 Task: Look for space in Izumi, Japan from 21st June, 2023 to 29th June, 2023 for 4 adults in price range Rs.7000 to Rs.12000. Place can be entire place with 2 bedrooms having 2 beds and 2 bathrooms. Property type can be house, flat, guest house. Booking option can be shelf check-in. Required host language is English.
Action: Mouse moved to (589, 146)
Screenshot: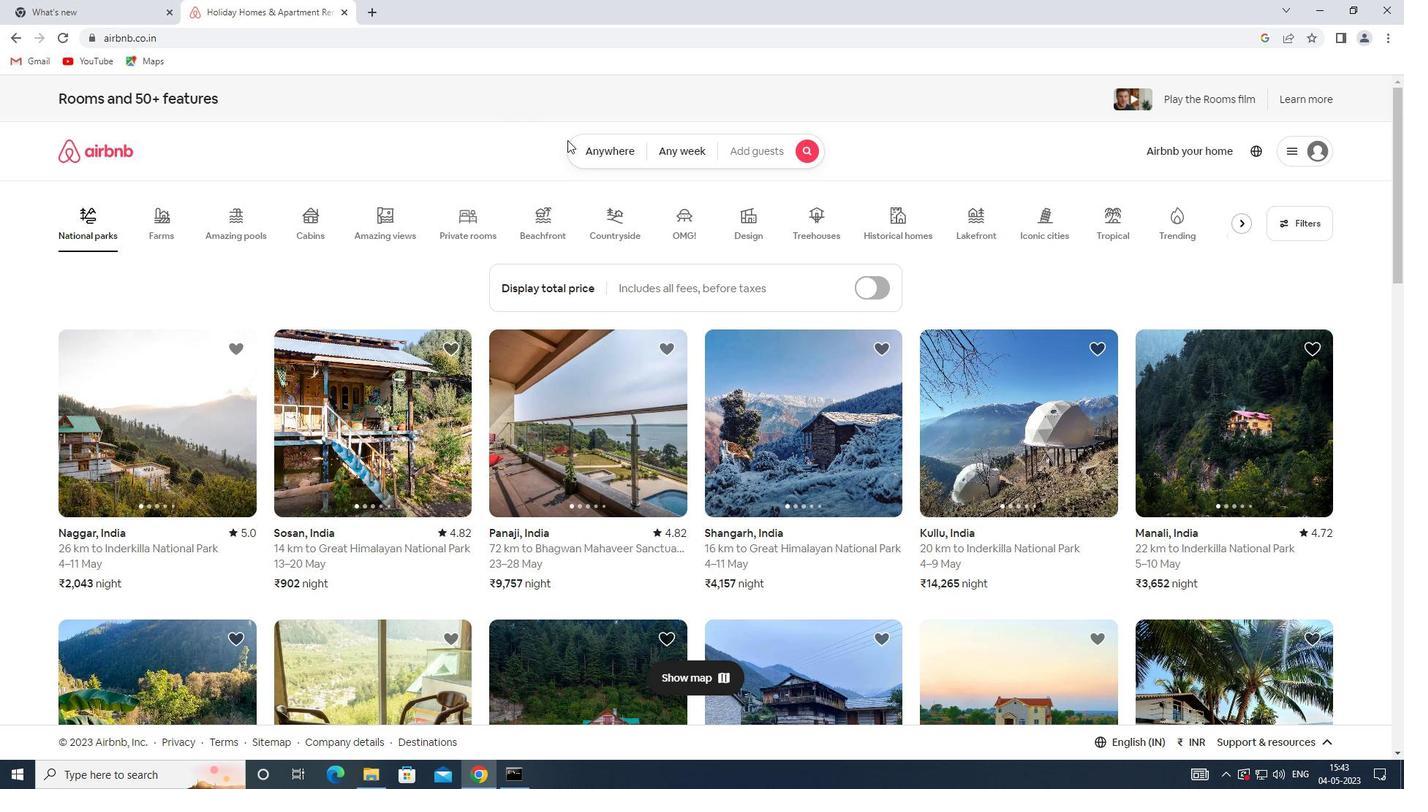 
Action: Mouse pressed left at (589, 146)
Screenshot: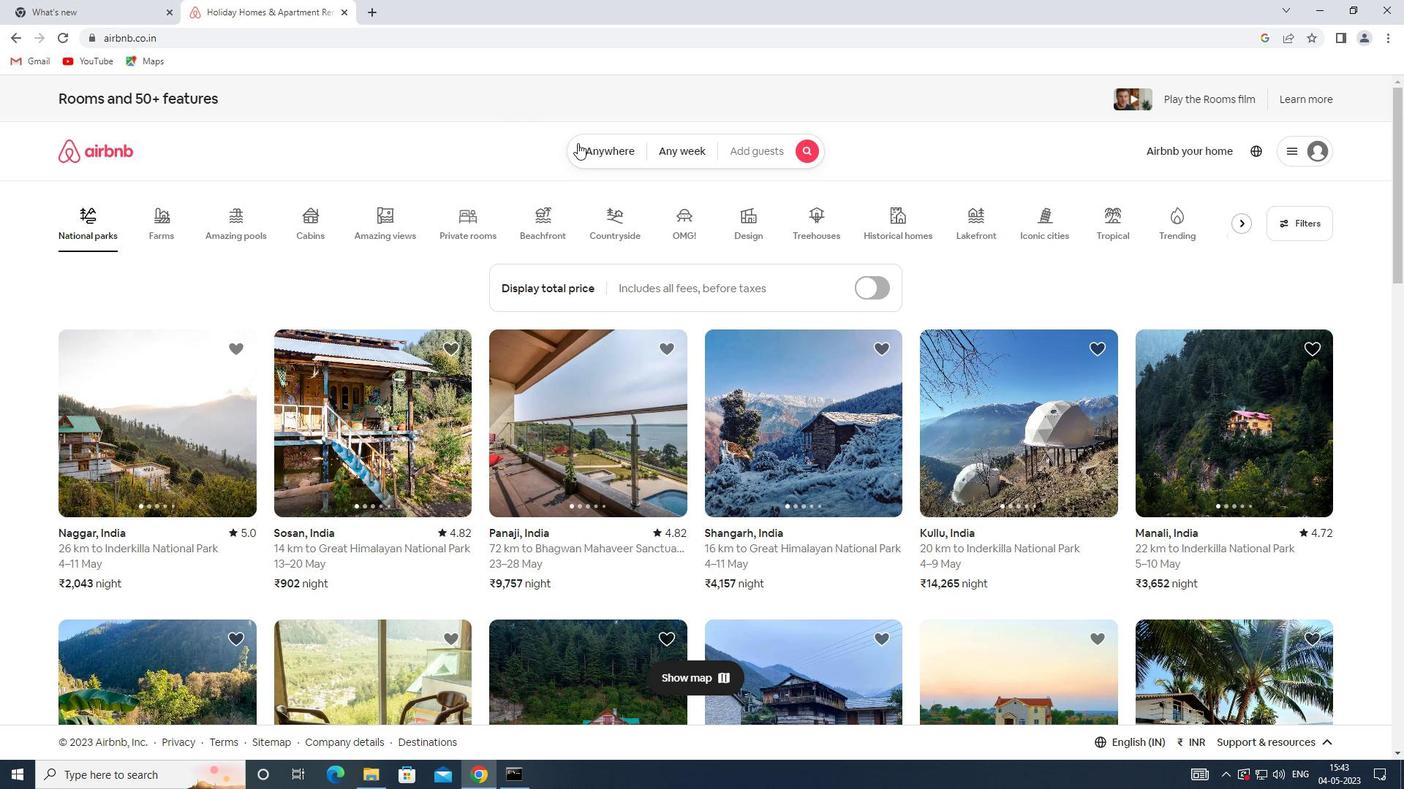 
Action: Key pressed <Key.shift><Key.shift><Key.shift>IZUMI,<Key.shift><Key.shift><Key.shift><Key.shift><Key.shift><Key.shift><Key.shift><Key.shift>JAPAN
Screenshot: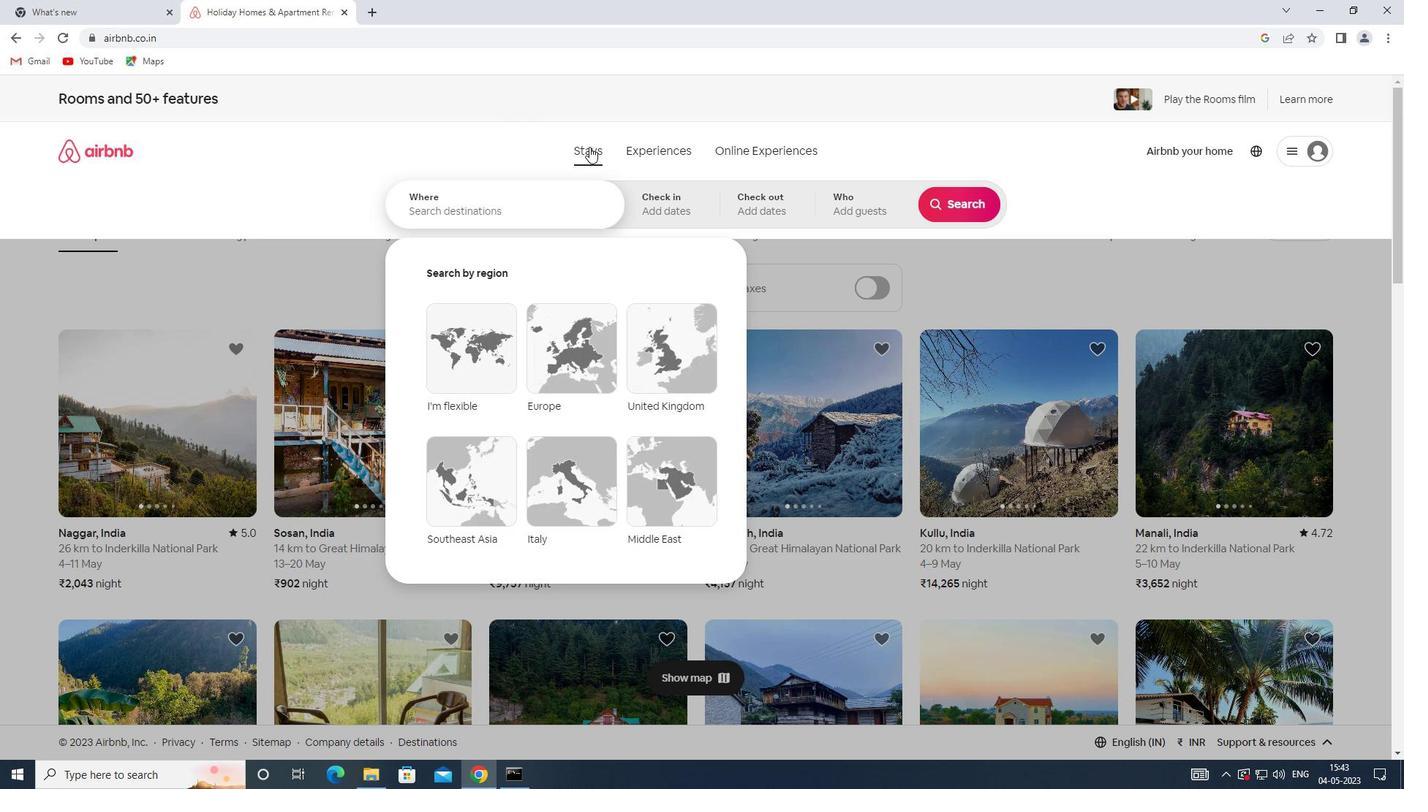 
Action: Mouse moved to (674, 209)
Screenshot: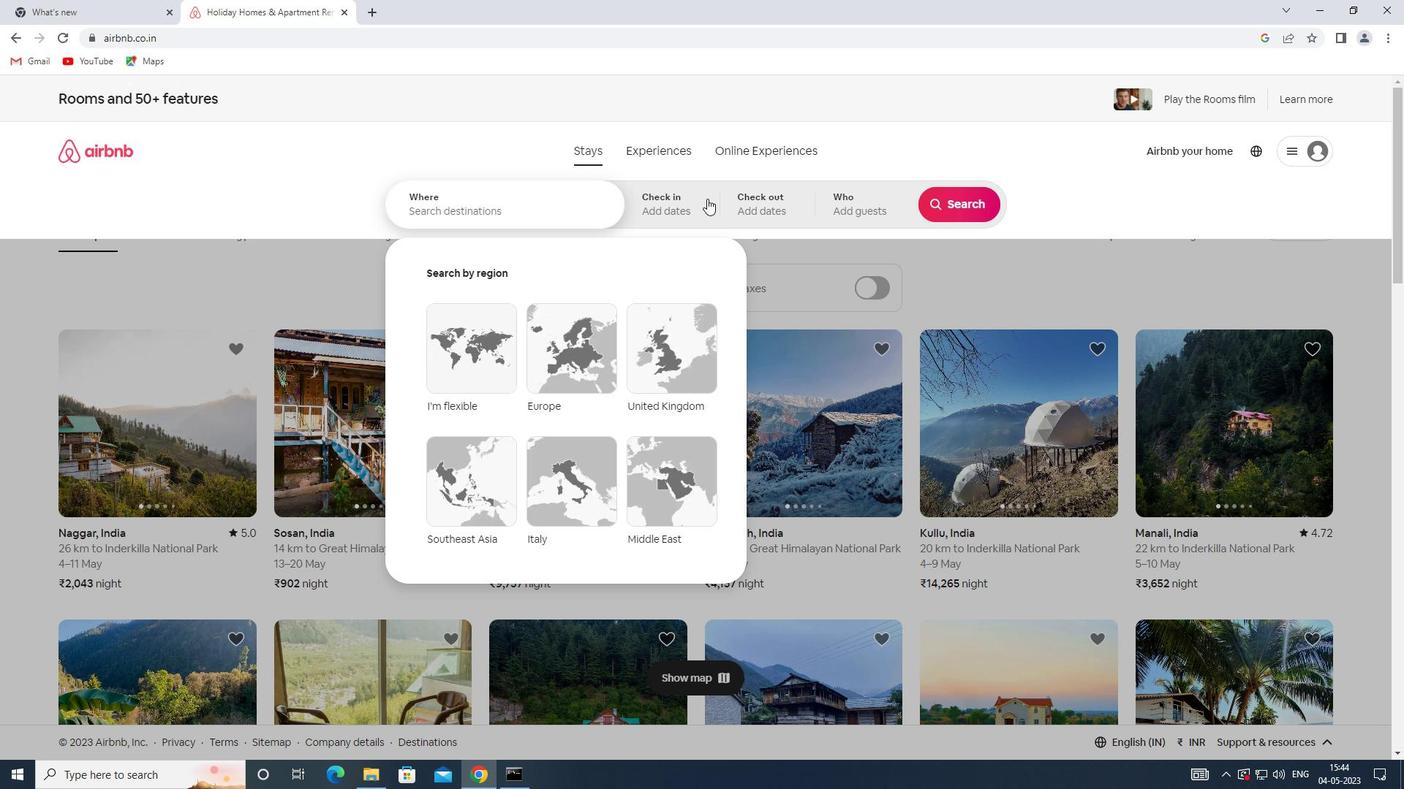 
Action: Mouse pressed left at (674, 209)
Screenshot: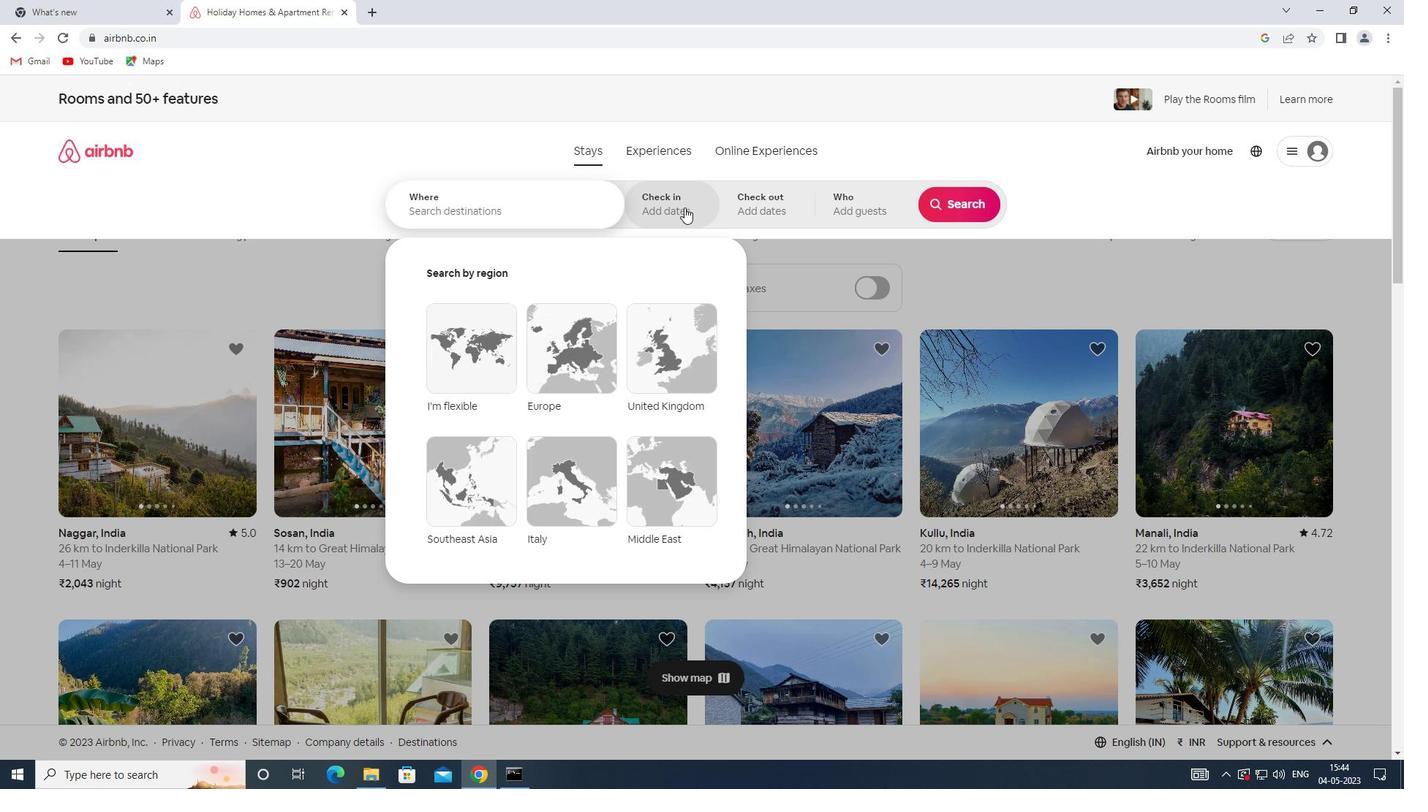 
Action: Mouse moved to (837, 487)
Screenshot: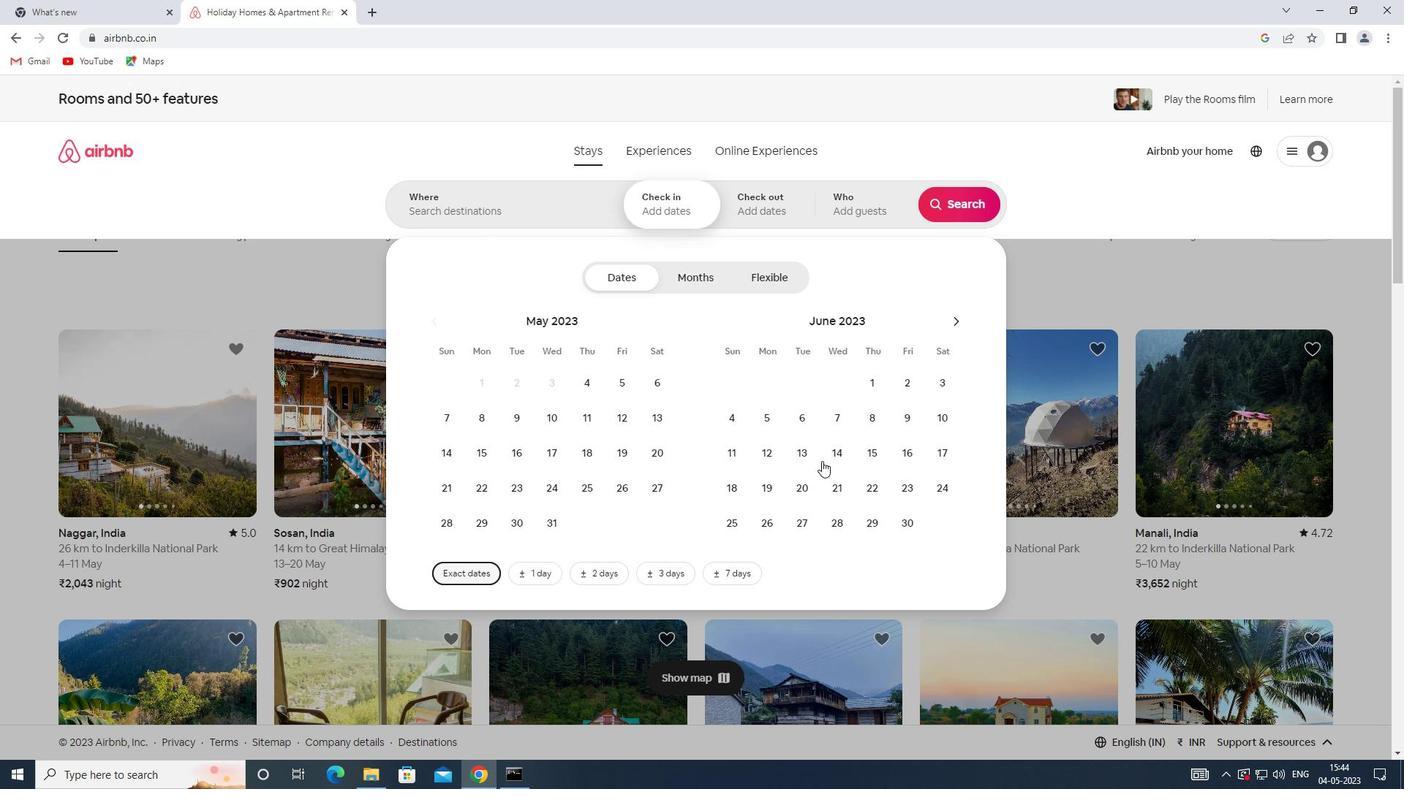 
Action: Mouse pressed left at (837, 487)
Screenshot: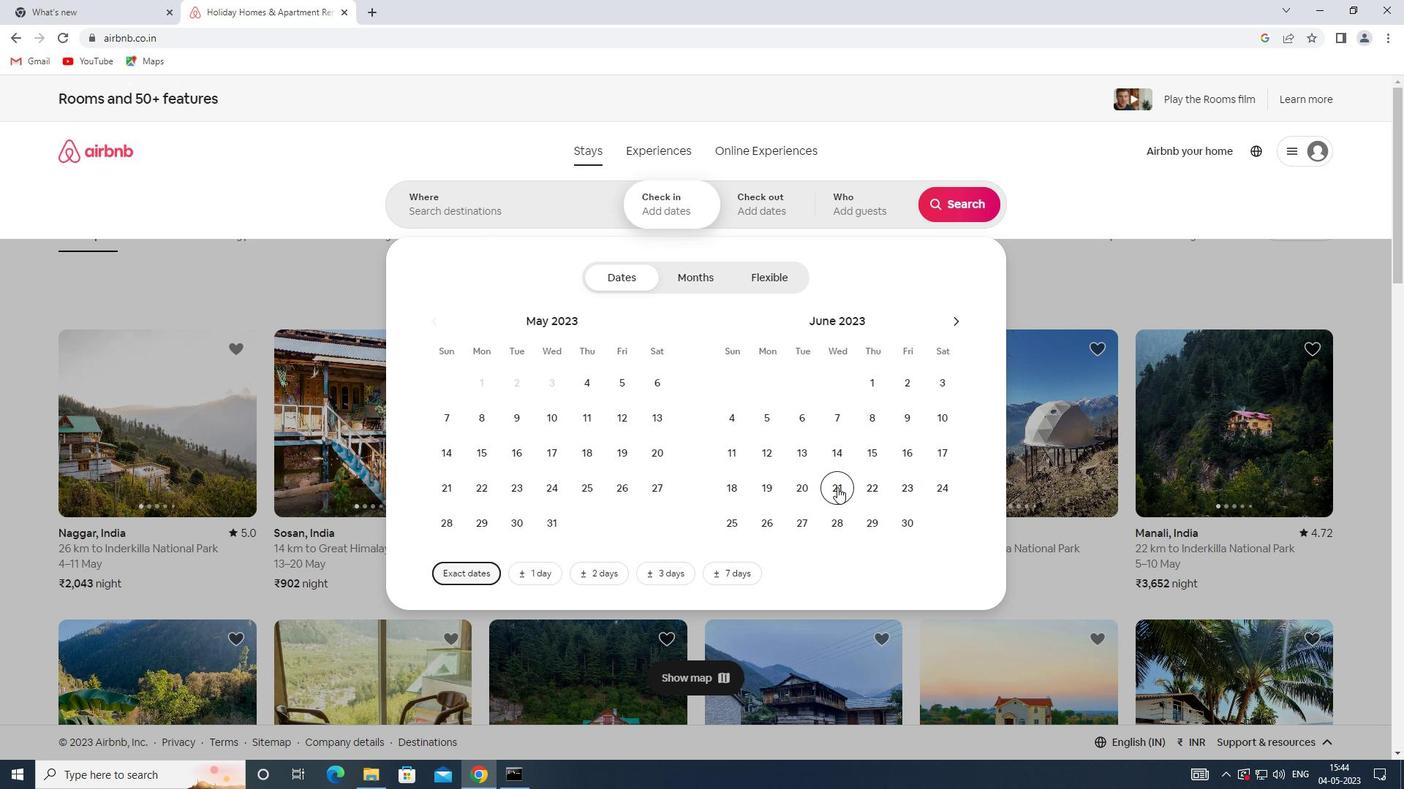 
Action: Mouse moved to (866, 519)
Screenshot: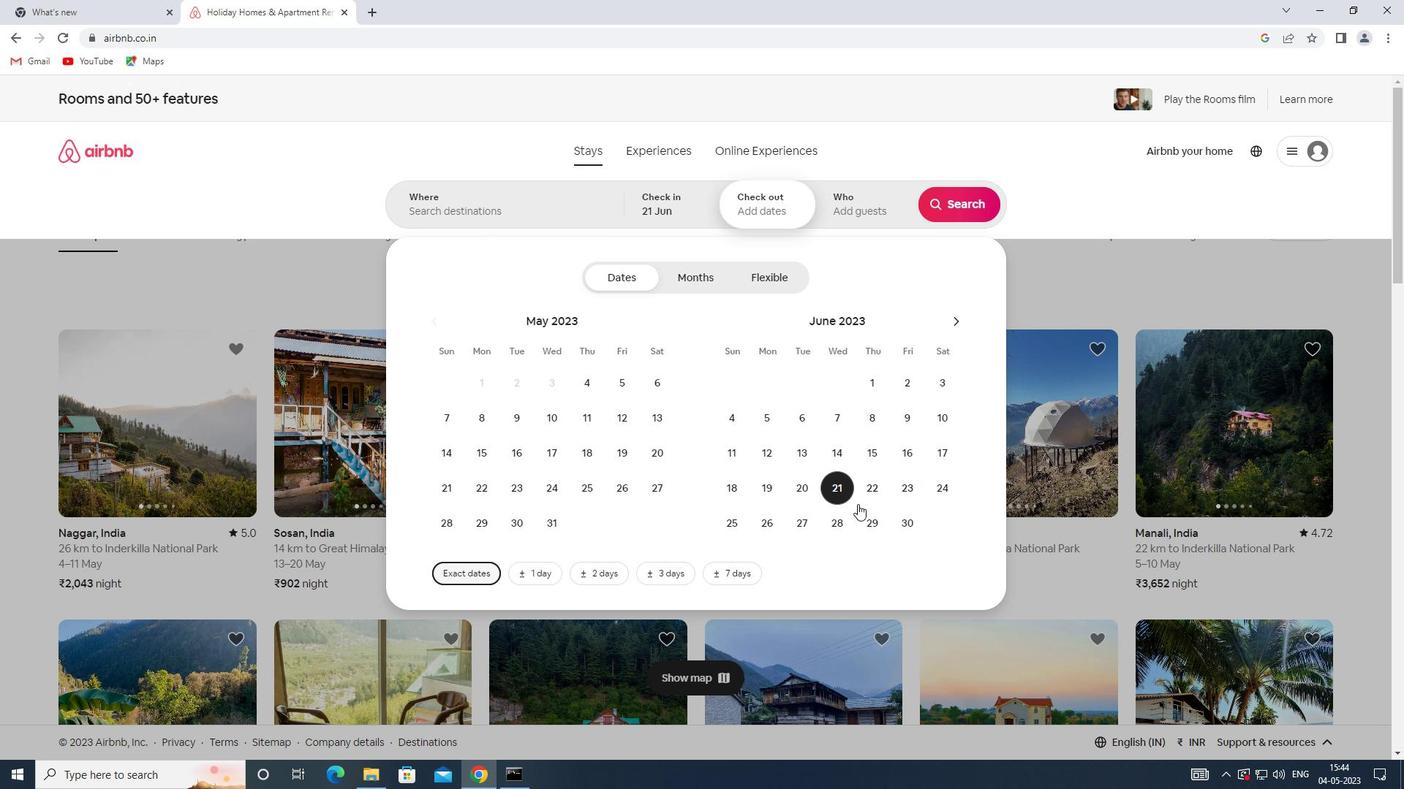 
Action: Mouse pressed left at (866, 519)
Screenshot: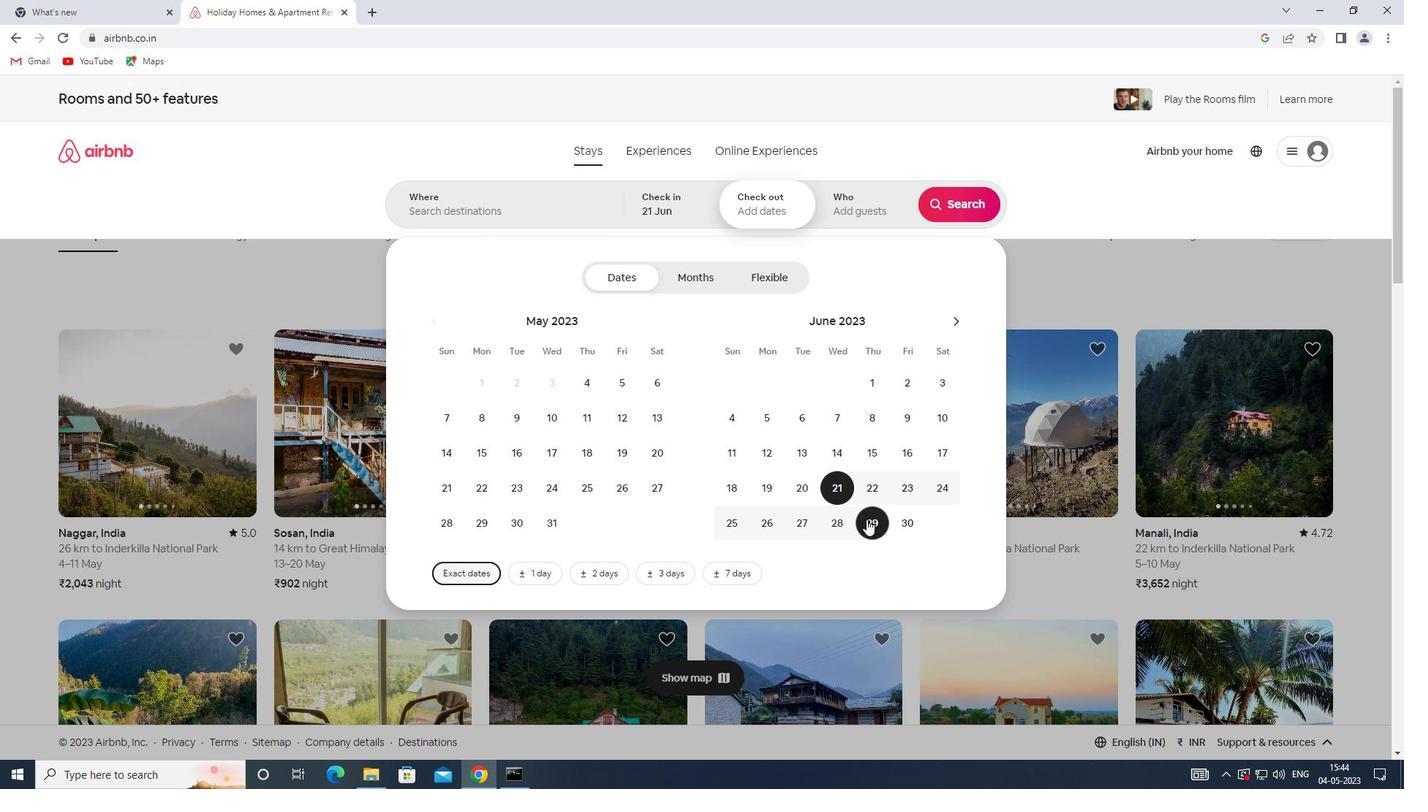 
Action: Mouse moved to (865, 190)
Screenshot: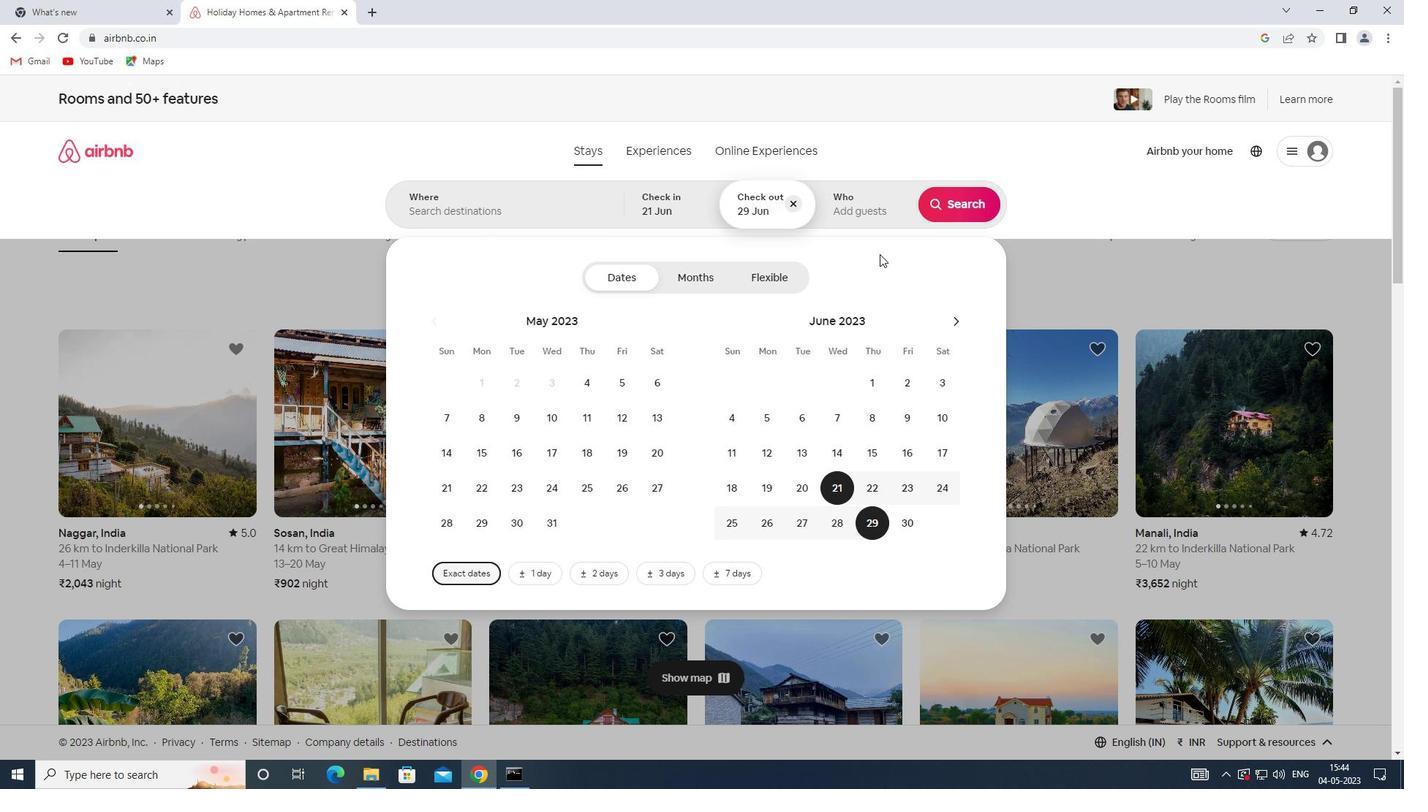 
Action: Mouse pressed left at (865, 190)
Screenshot: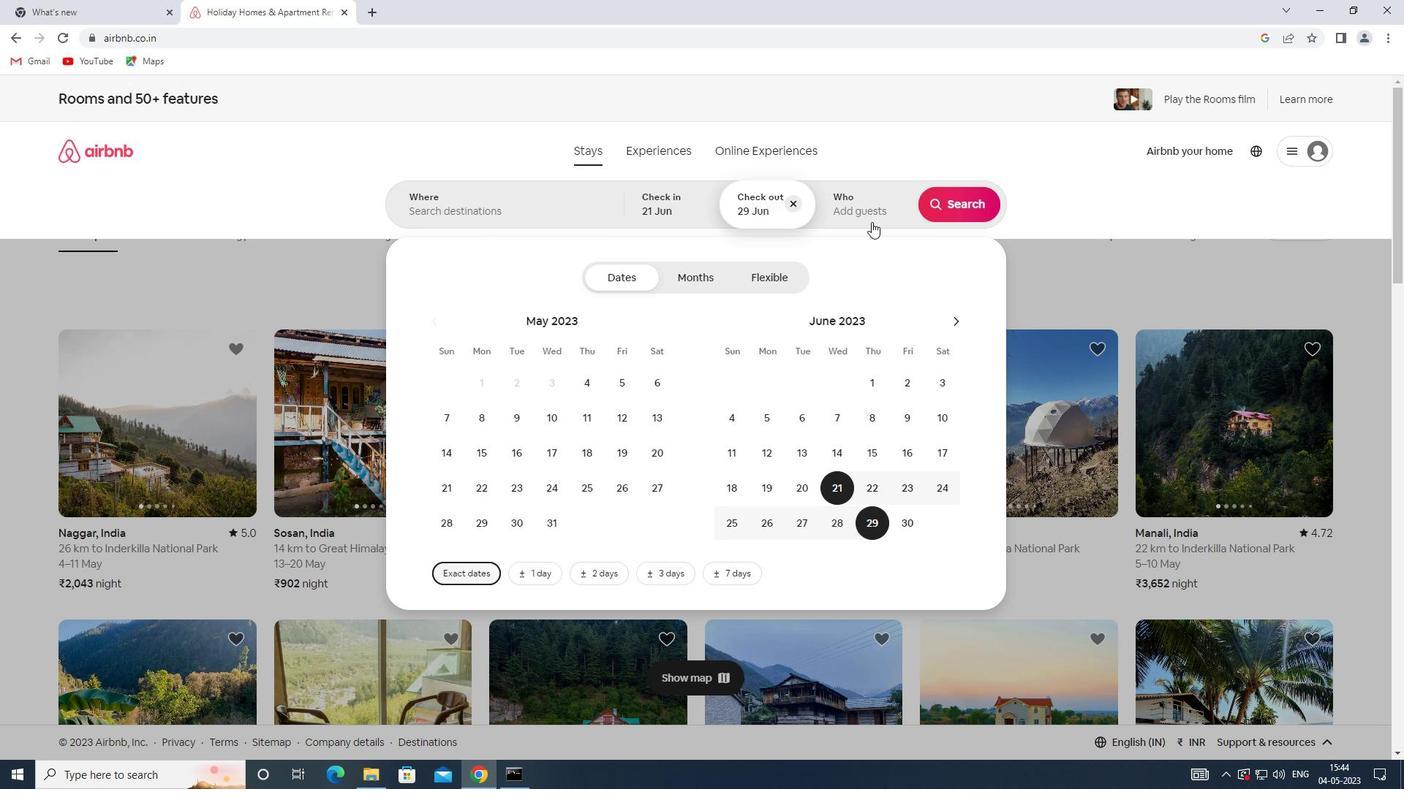 
Action: Mouse moved to (968, 283)
Screenshot: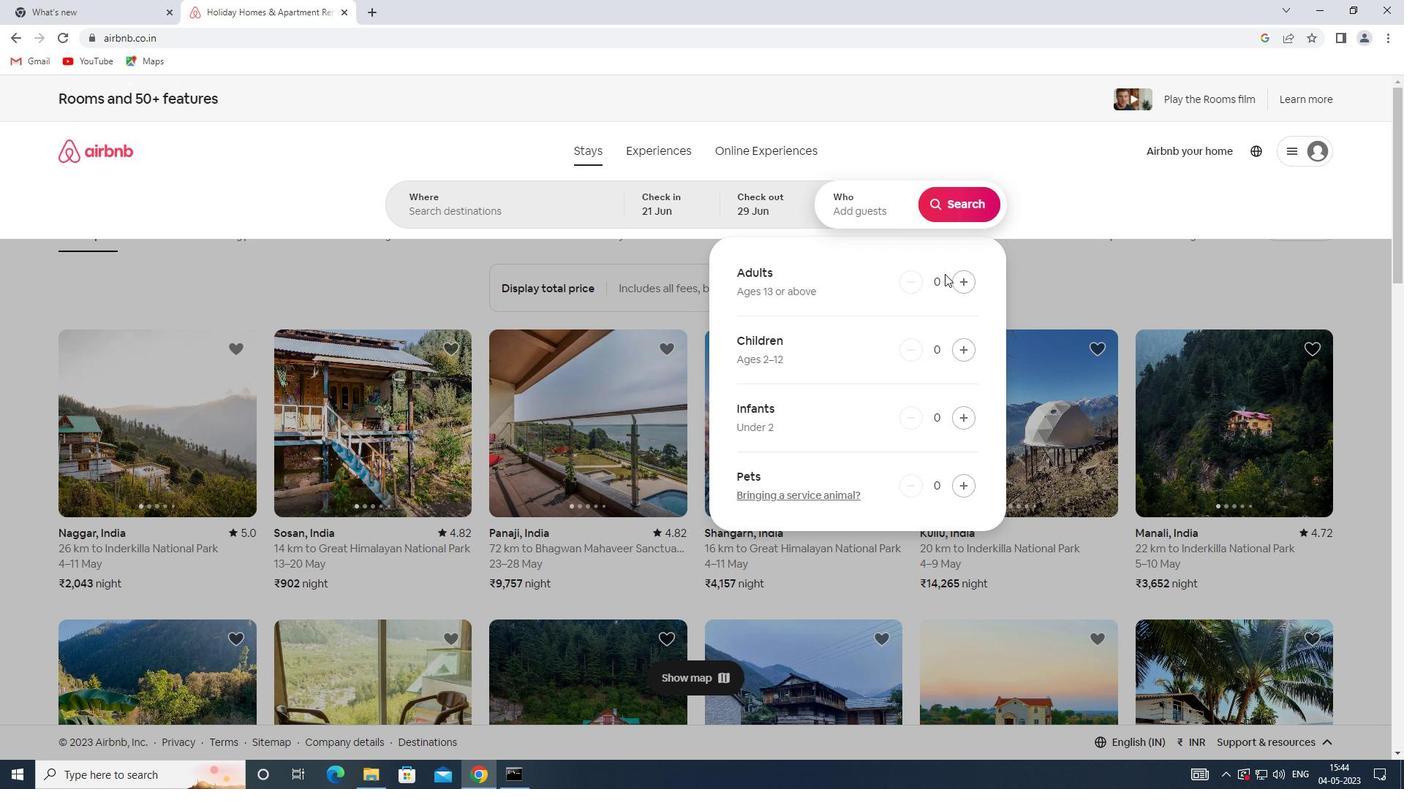 
Action: Mouse pressed left at (968, 283)
Screenshot: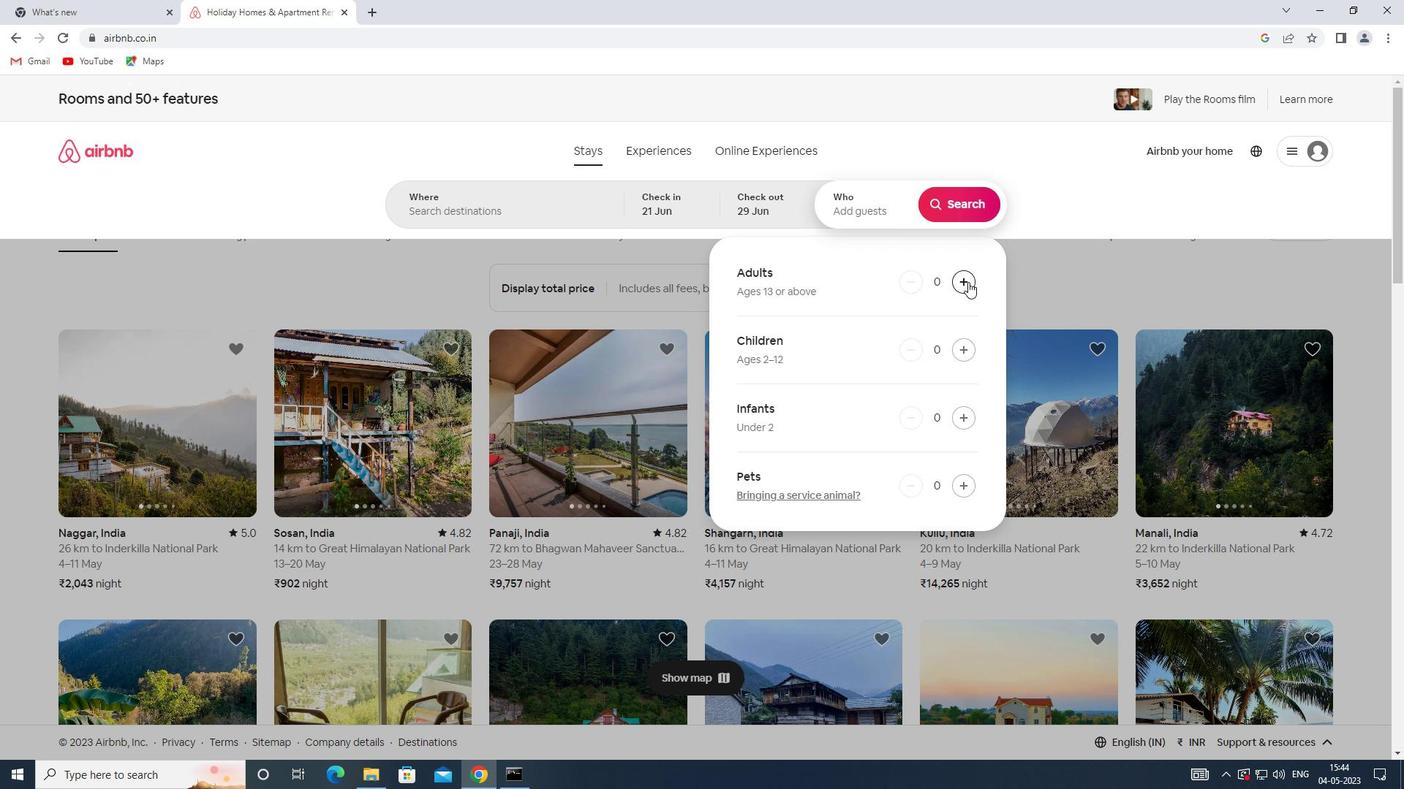 
Action: Mouse pressed left at (968, 283)
Screenshot: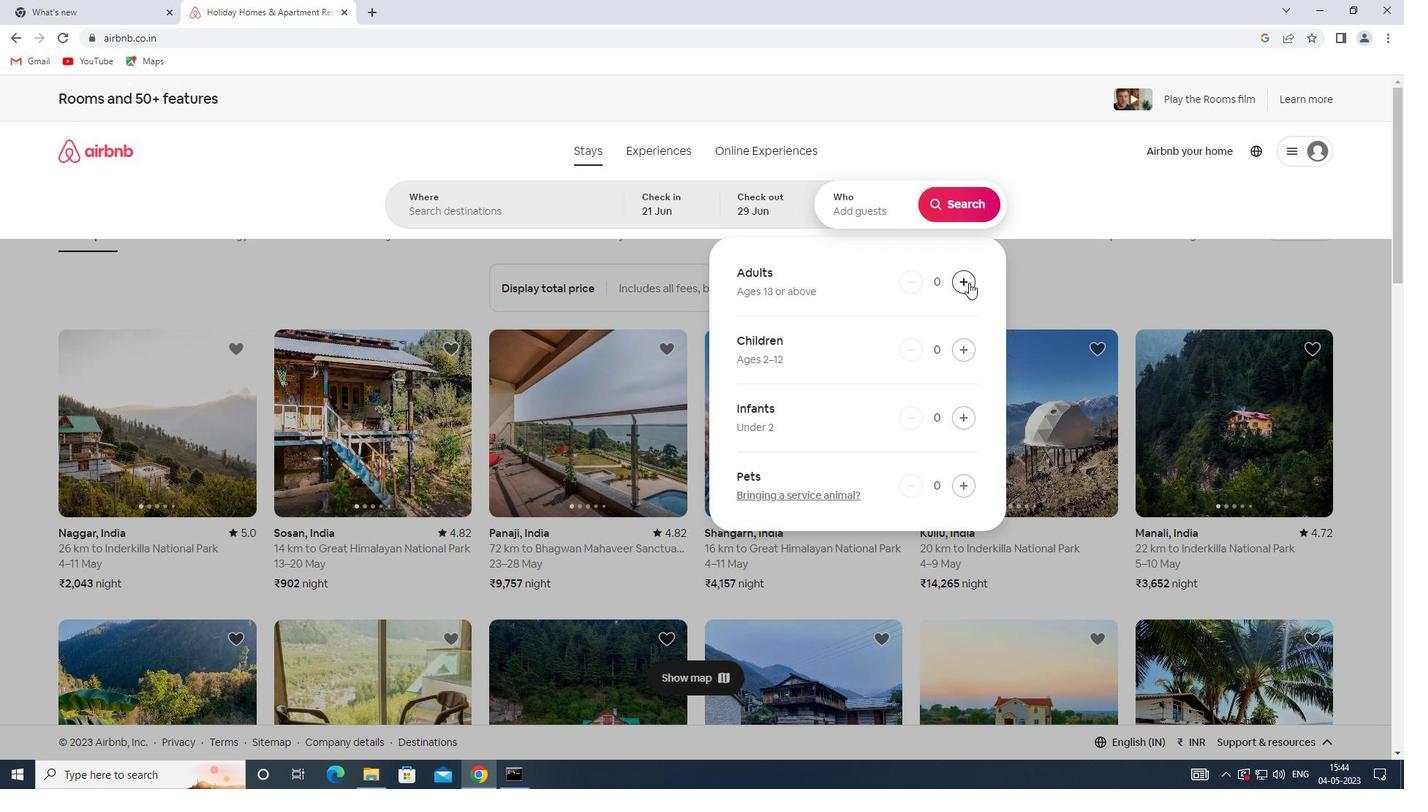 
Action: Mouse pressed left at (968, 283)
Screenshot: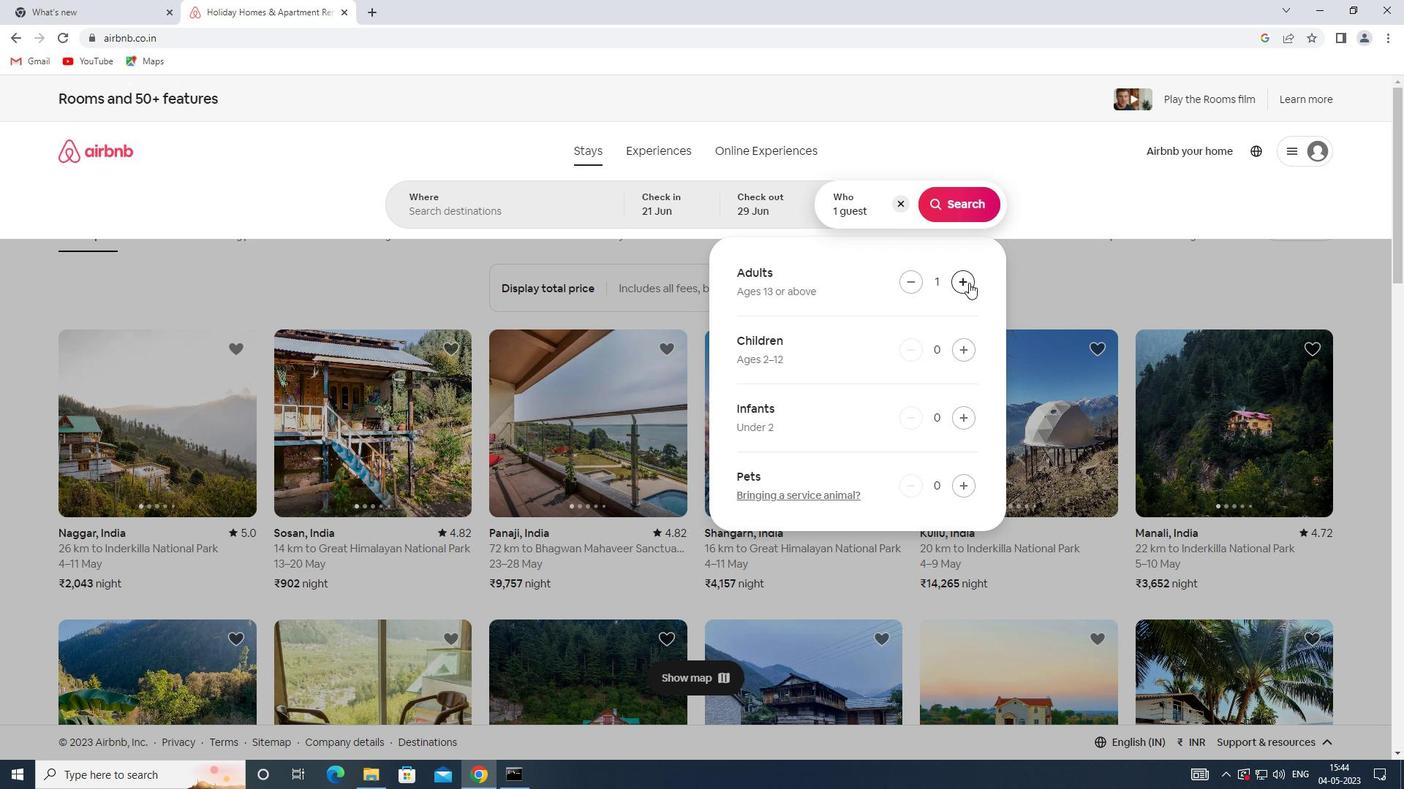 
Action: Mouse pressed left at (968, 283)
Screenshot: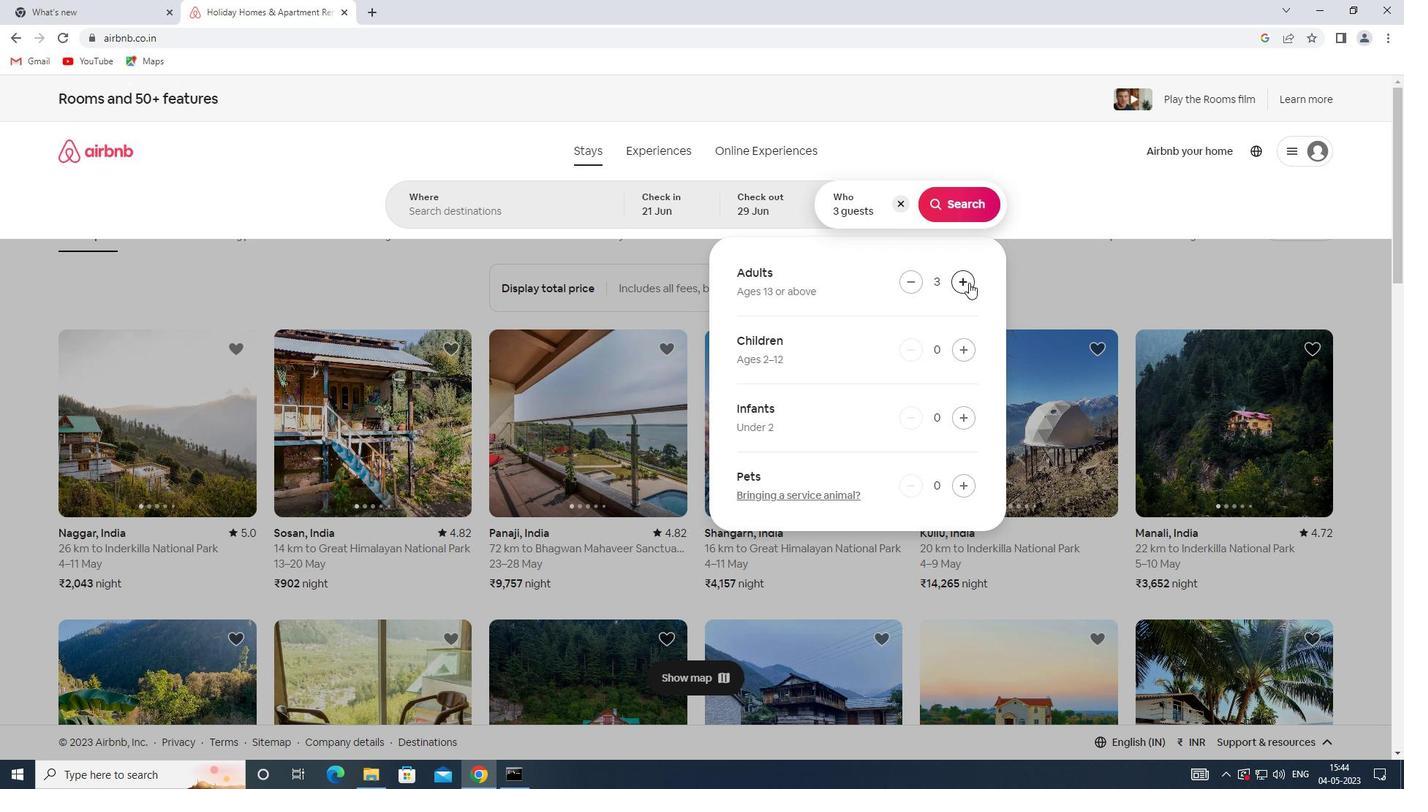 
Action: Mouse moved to (948, 209)
Screenshot: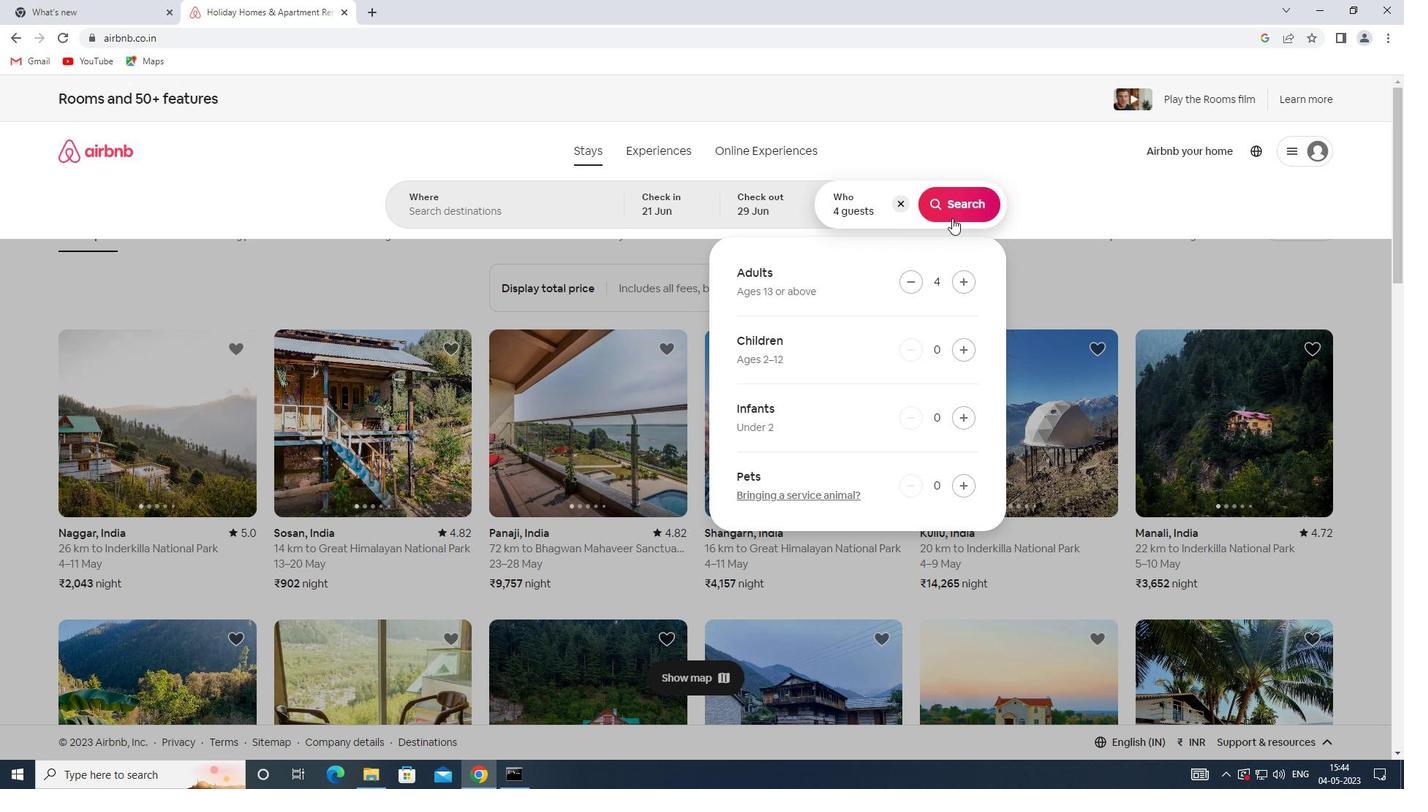 
Action: Mouse pressed left at (948, 209)
Screenshot: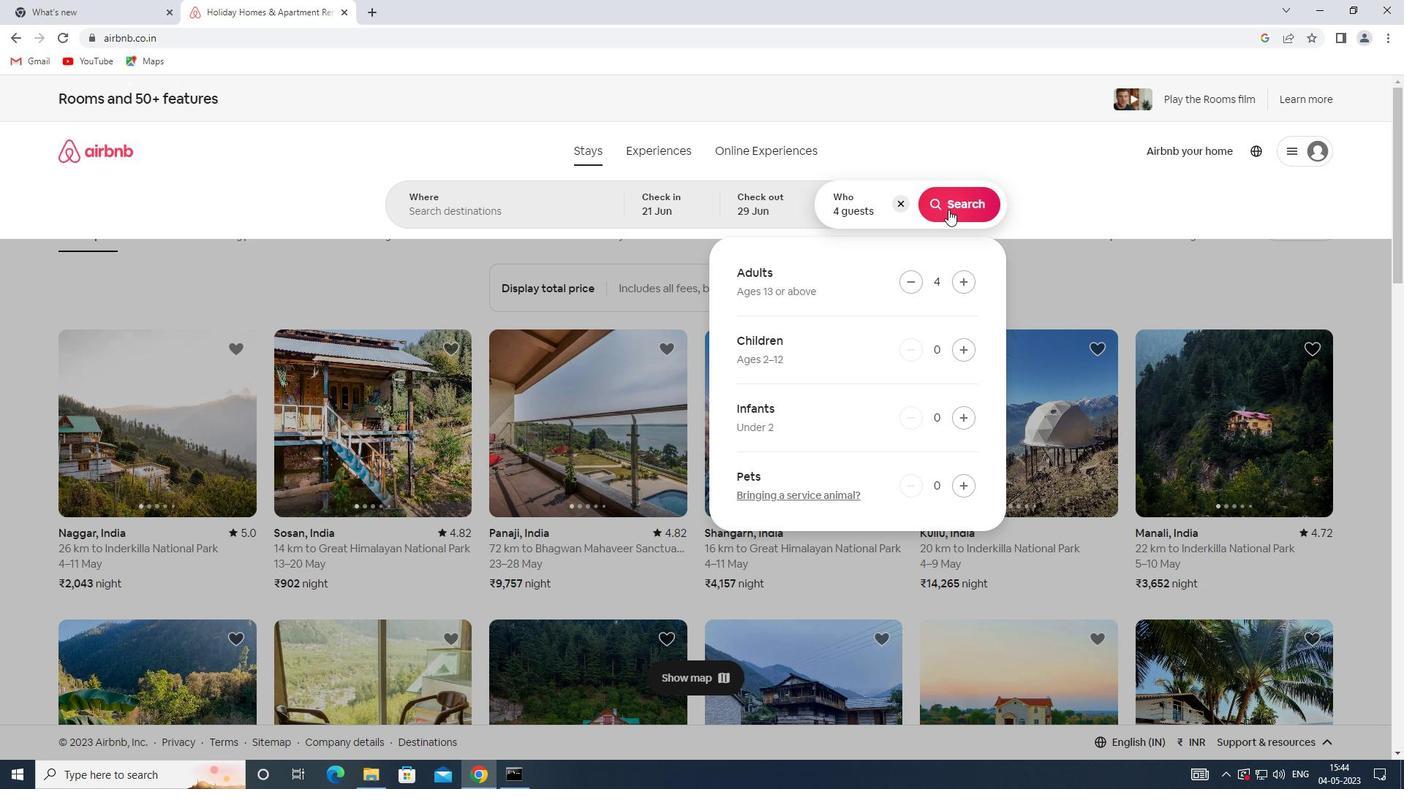
Action: Mouse moved to (1306, 222)
Screenshot: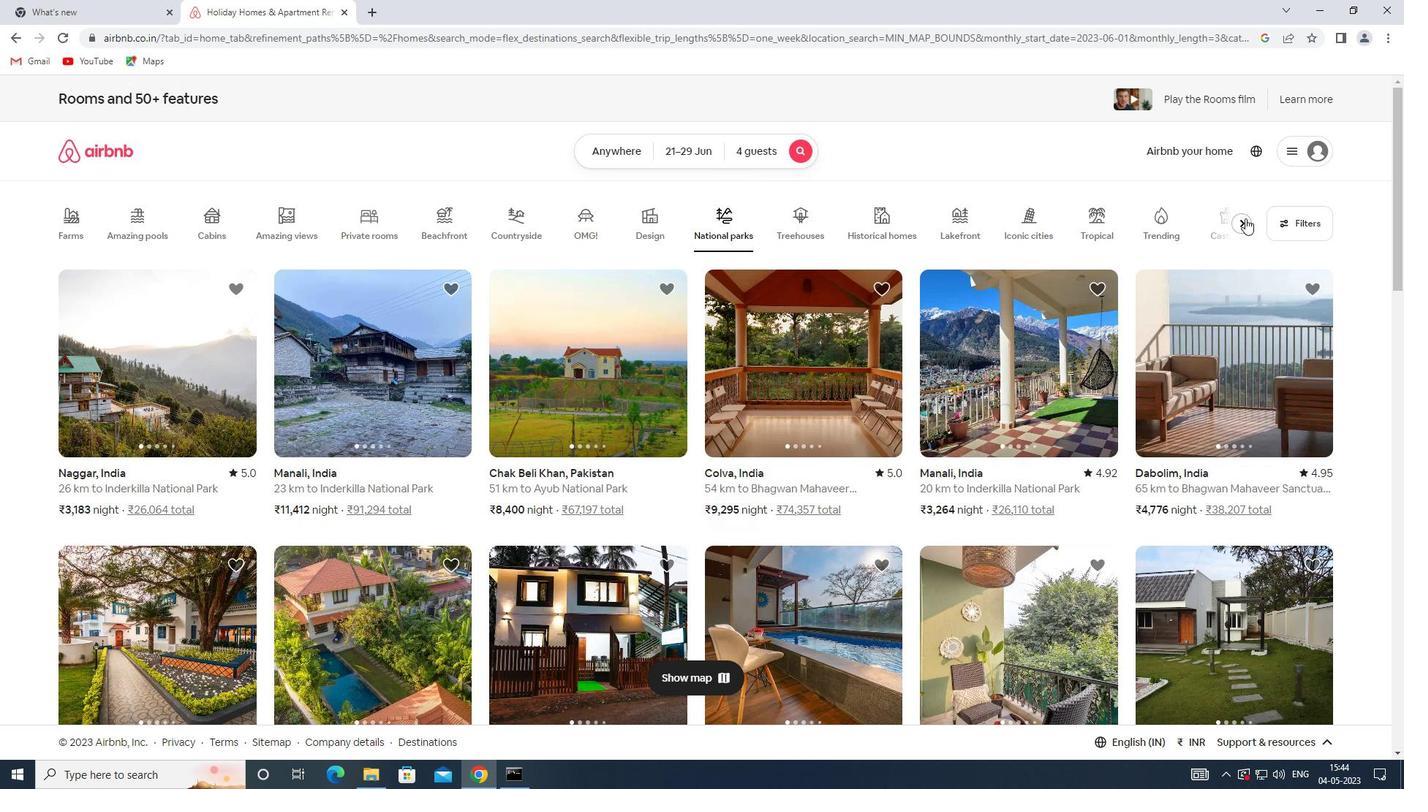 
Action: Mouse pressed left at (1306, 222)
Screenshot: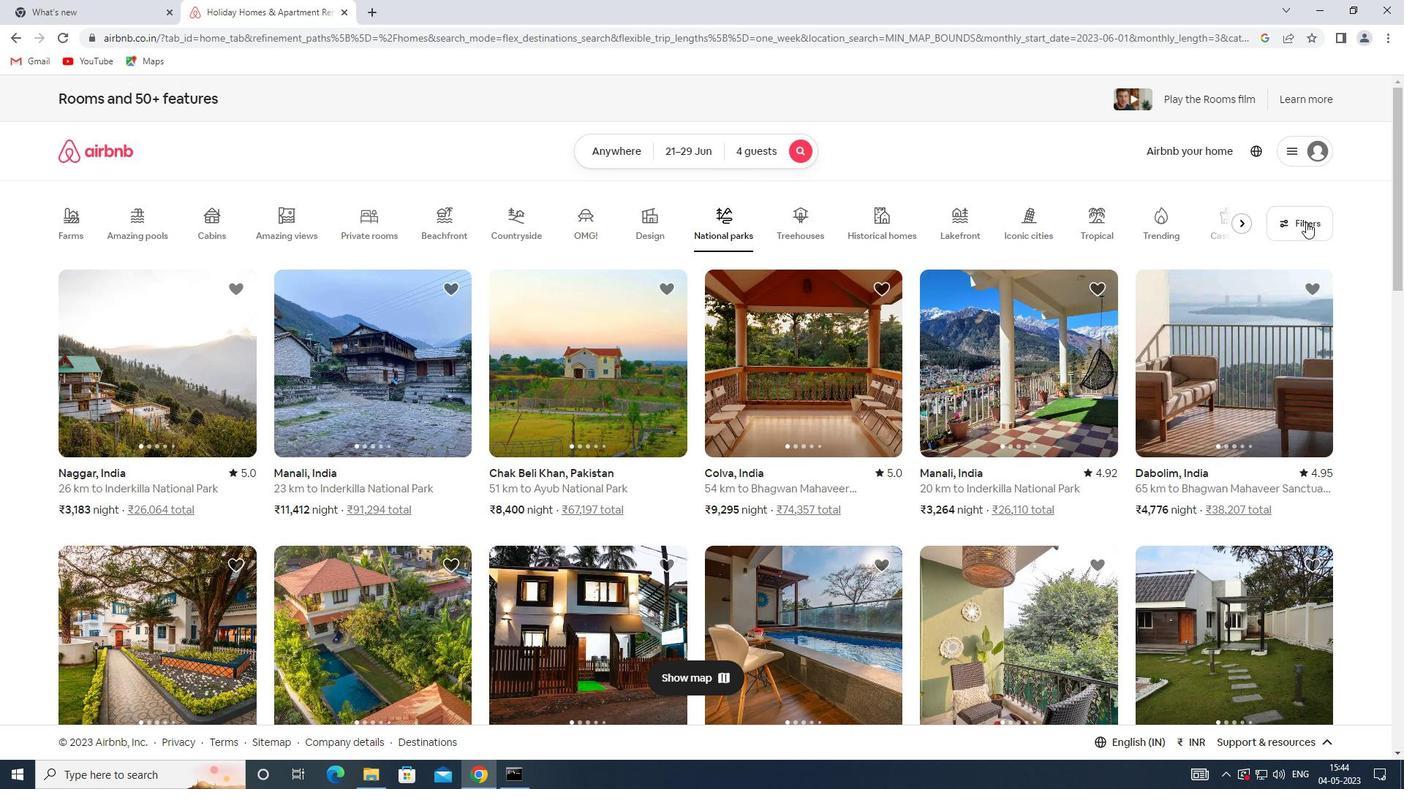
Action: Mouse moved to (518, 351)
Screenshot: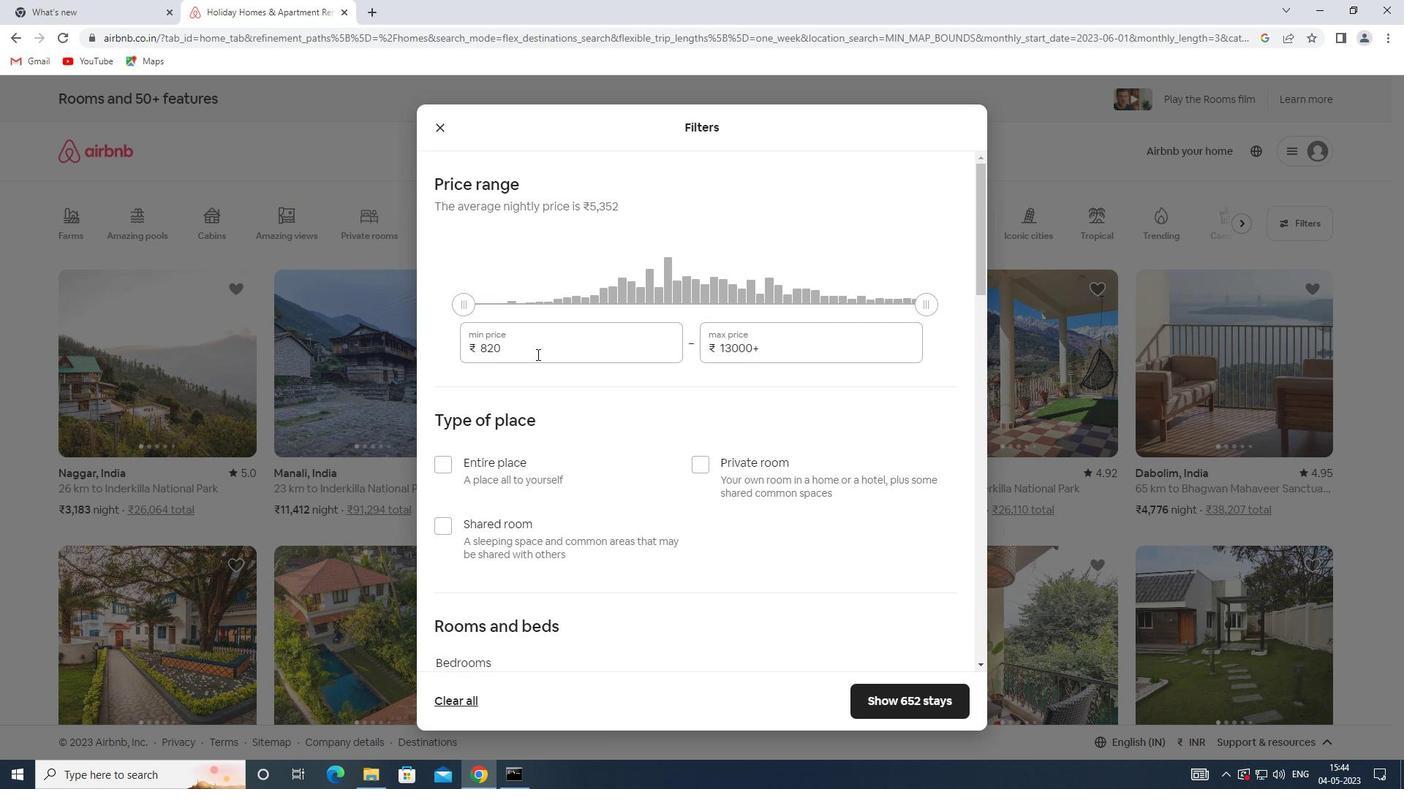 
Action: Mouse pressed left at (518, 351)
Screenshot: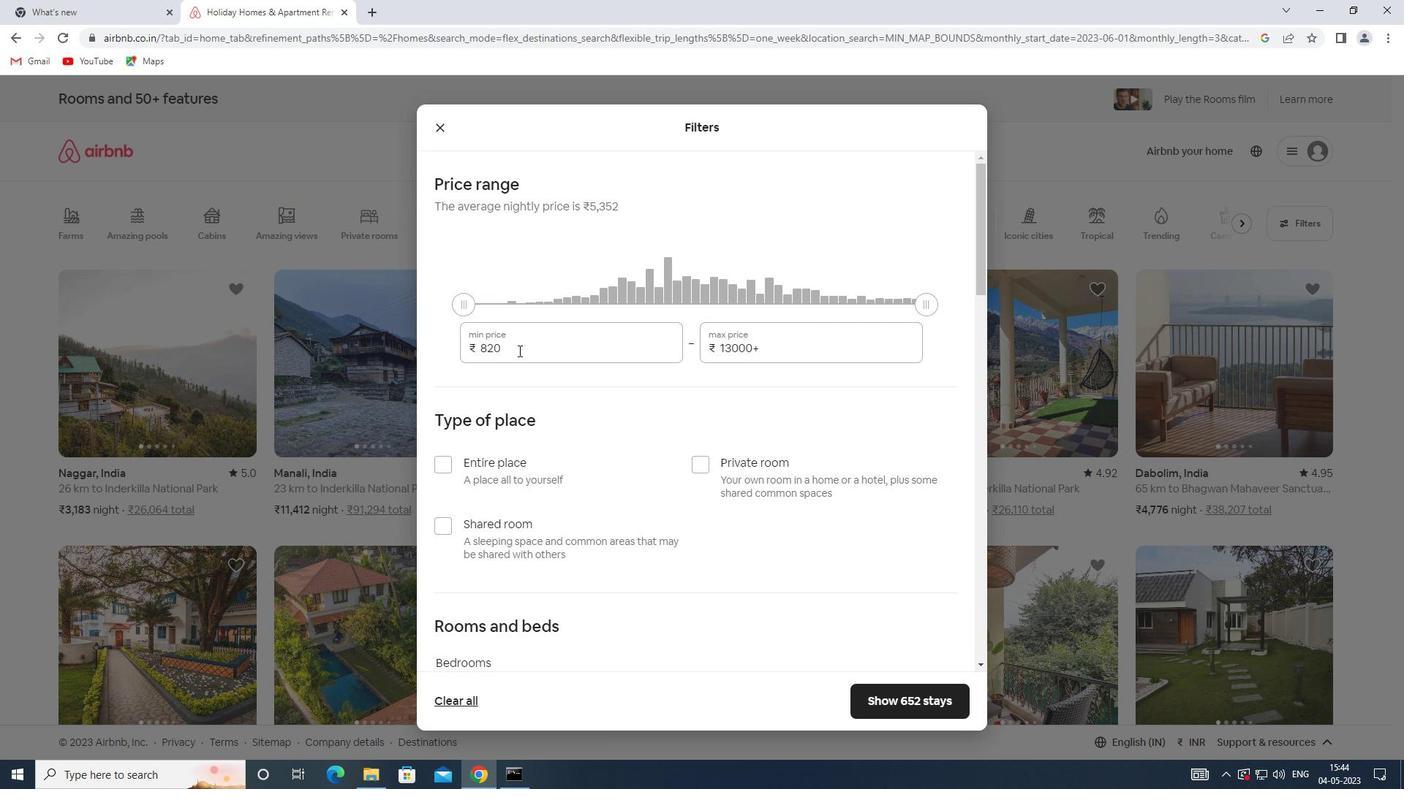
Action: Mouse moved to (429, 351)
Screenshot: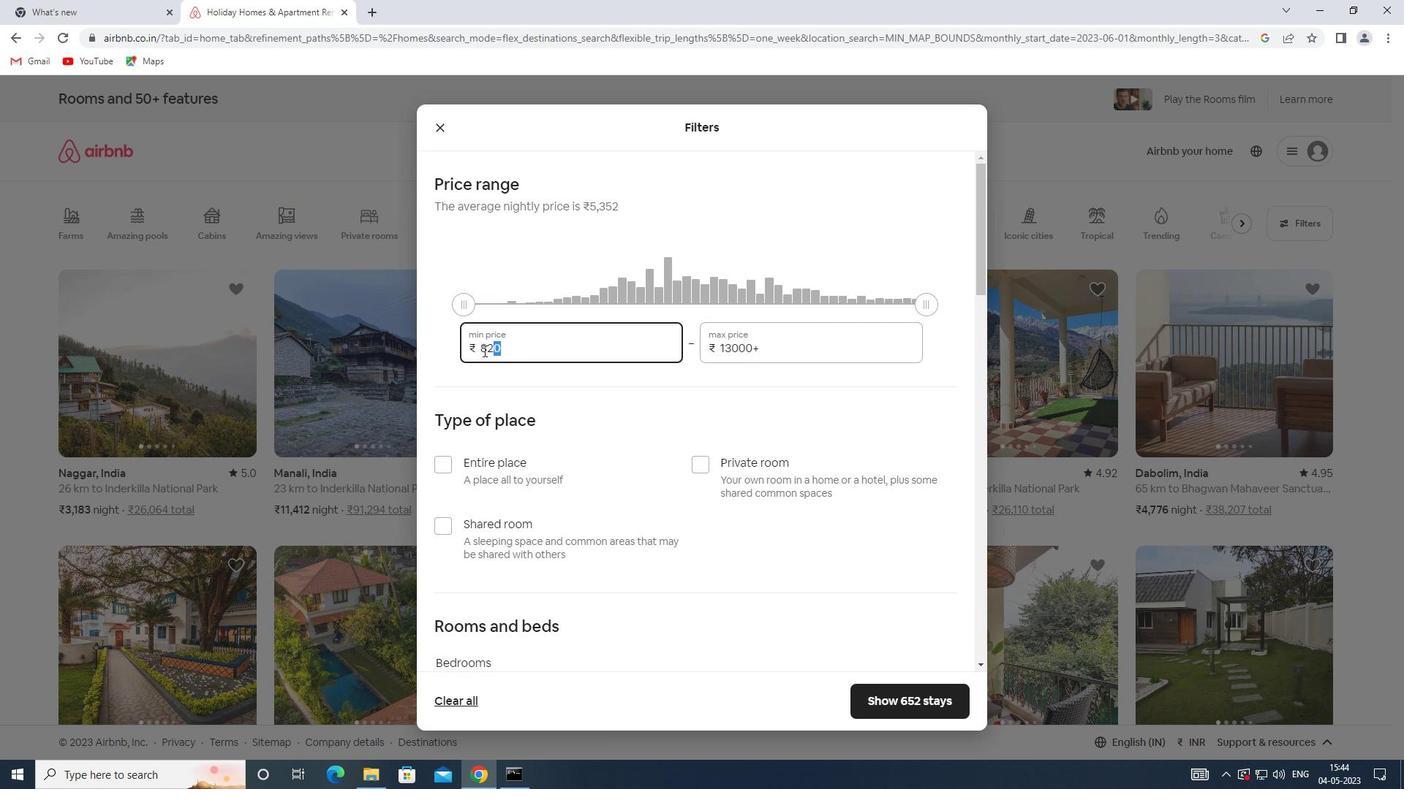 
Action: Key pressed 7000
Screenshot: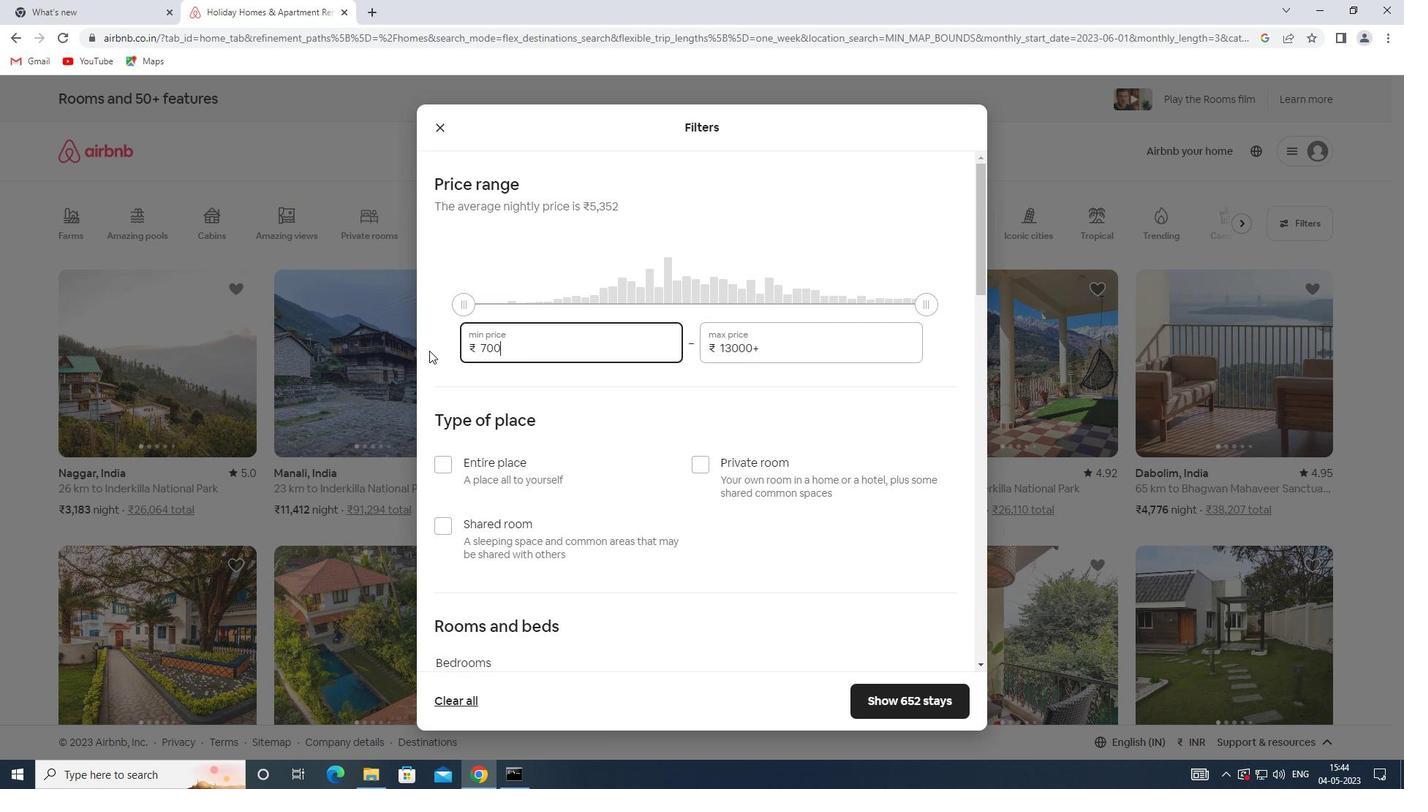 
Action: Mouse moved to (773, 351)
Screenshot: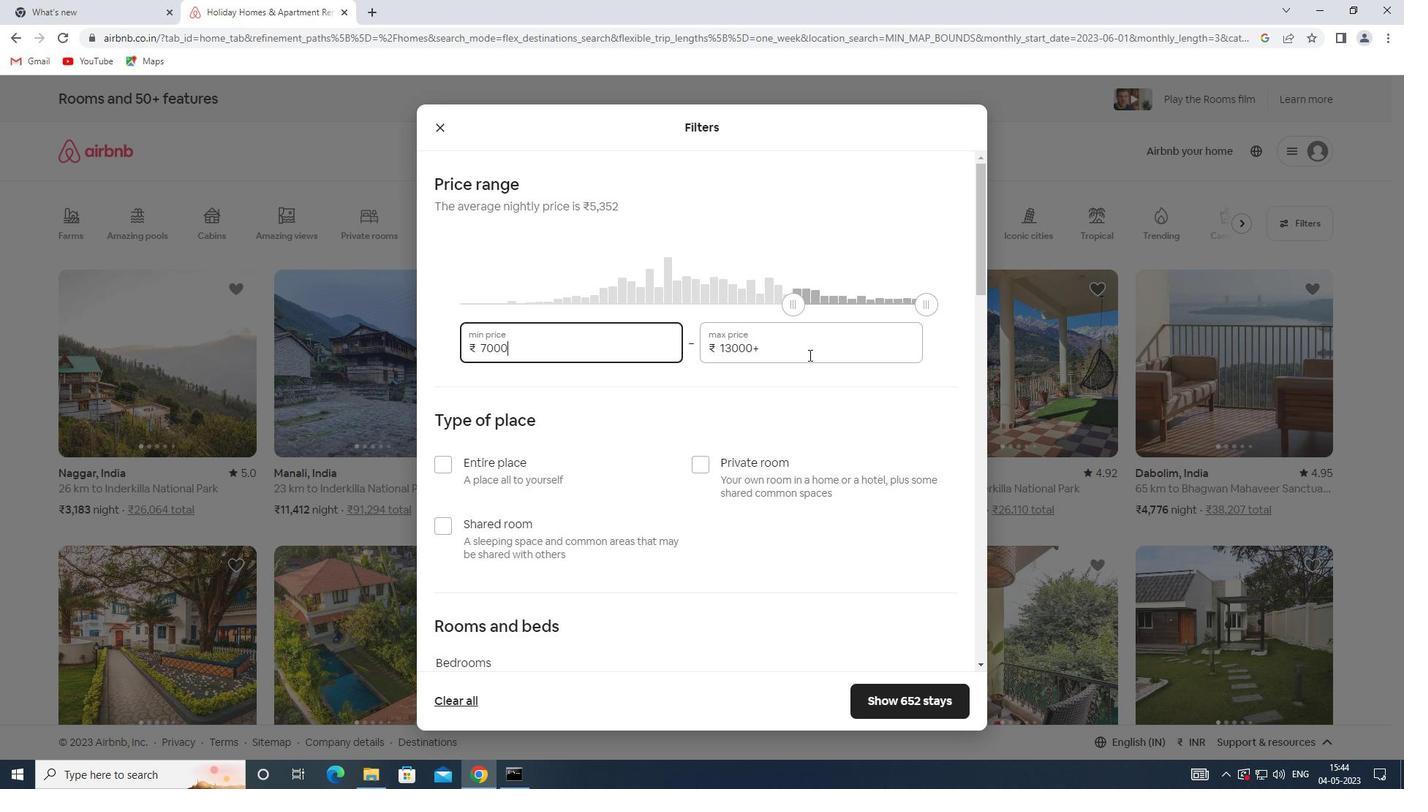 
Action: Mouse pressed left at (773, 351)
Screenshot: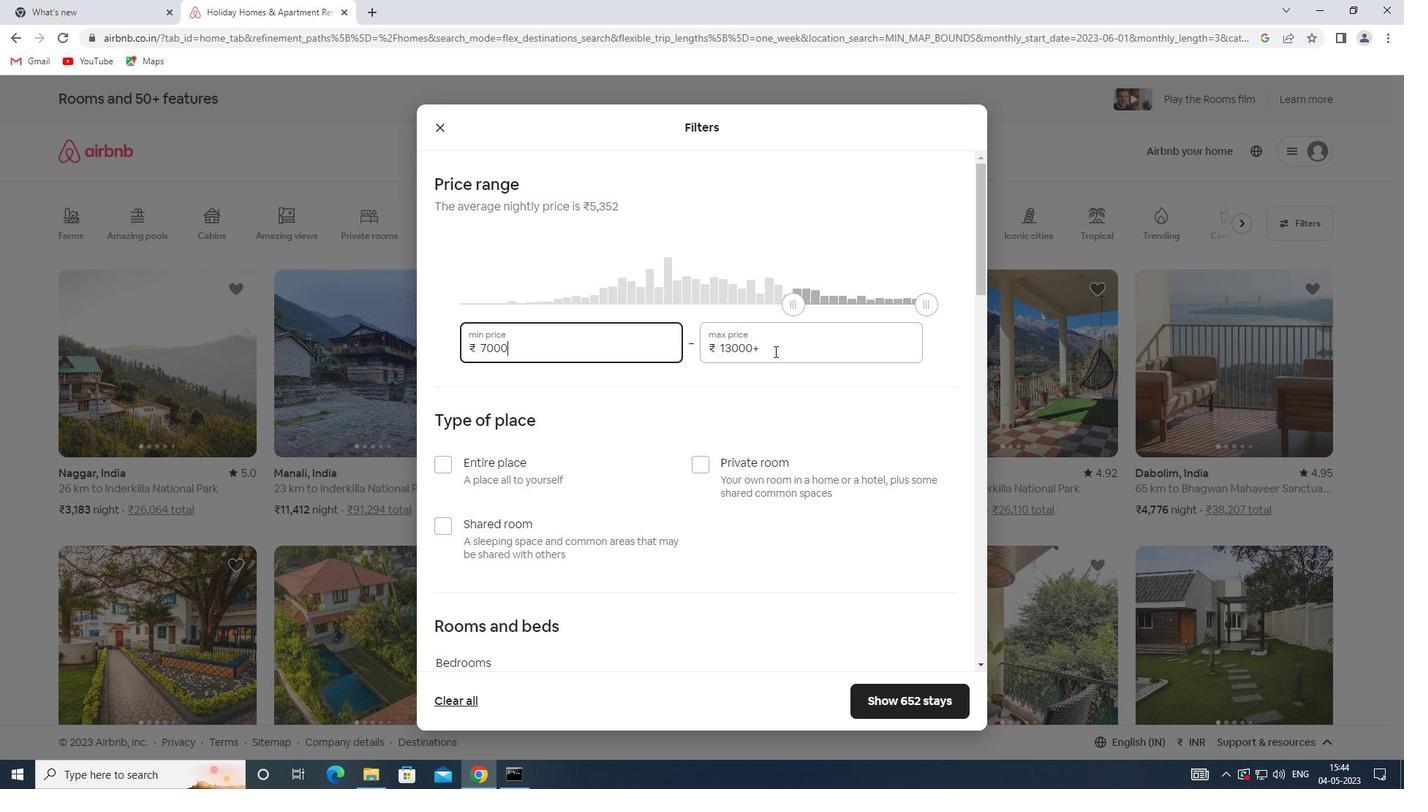 
Action: Mouse moved to (677, 351)
Screenshot: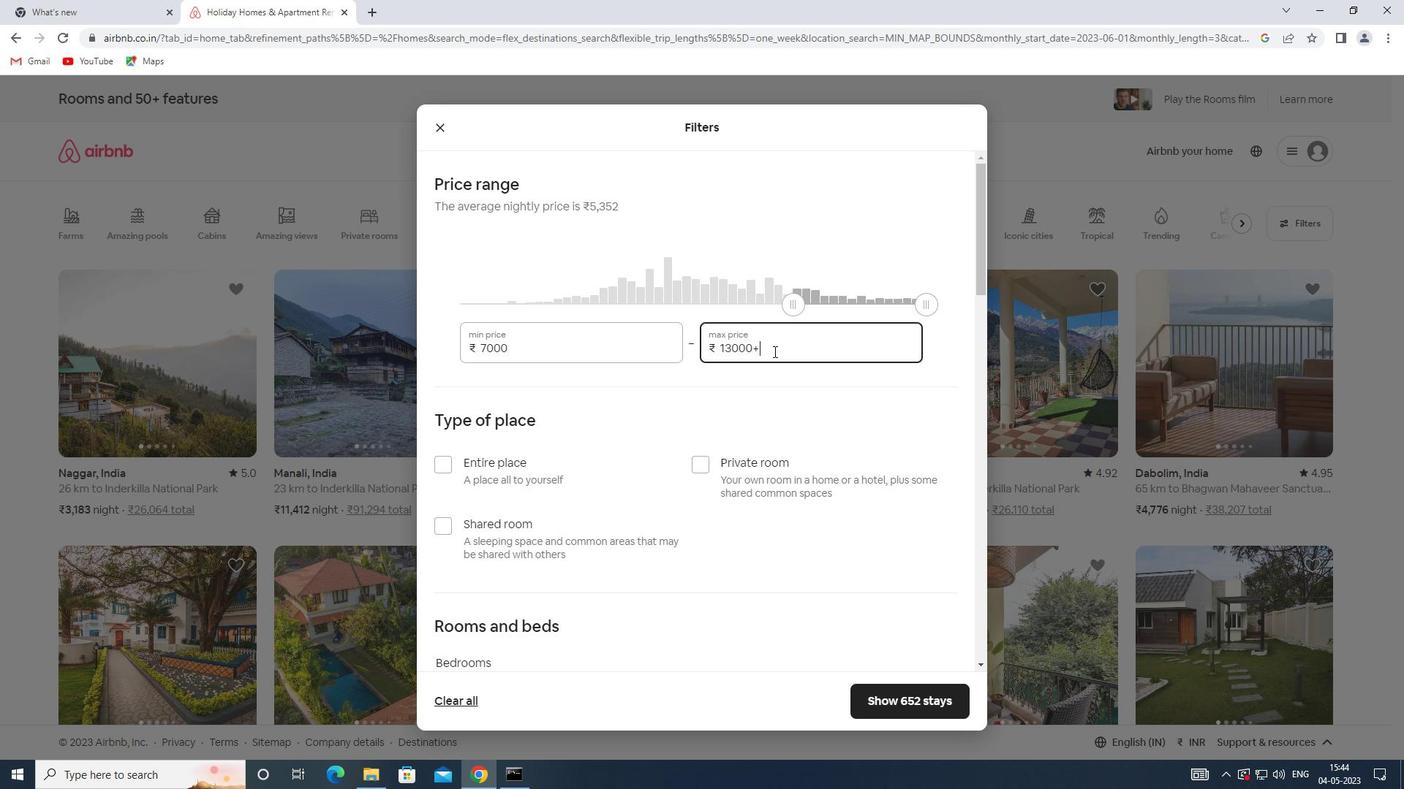 
Action: Key pressed 12000
Screenshot: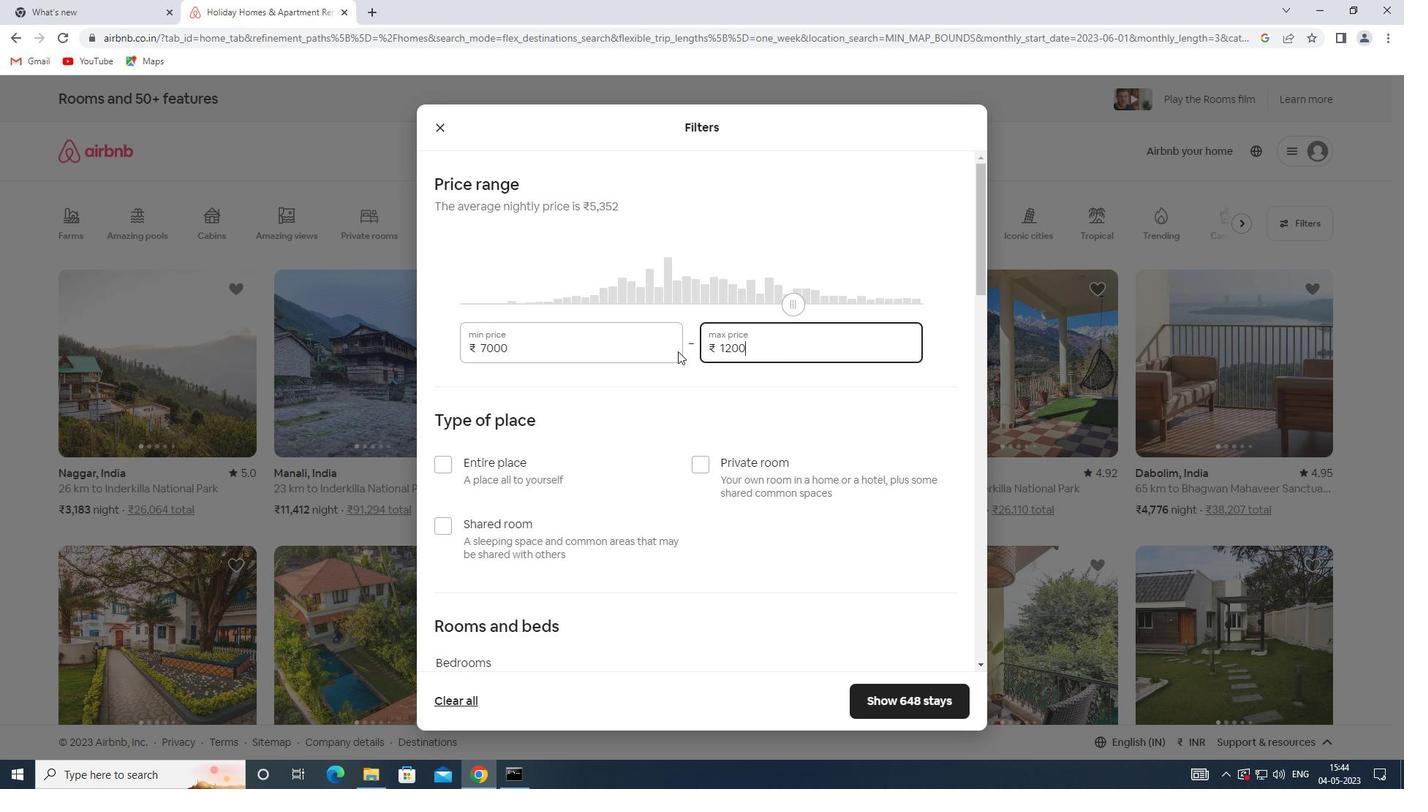 
Action: Mouse scrolled (677, 351) with delta (0, 0)
Screenshot: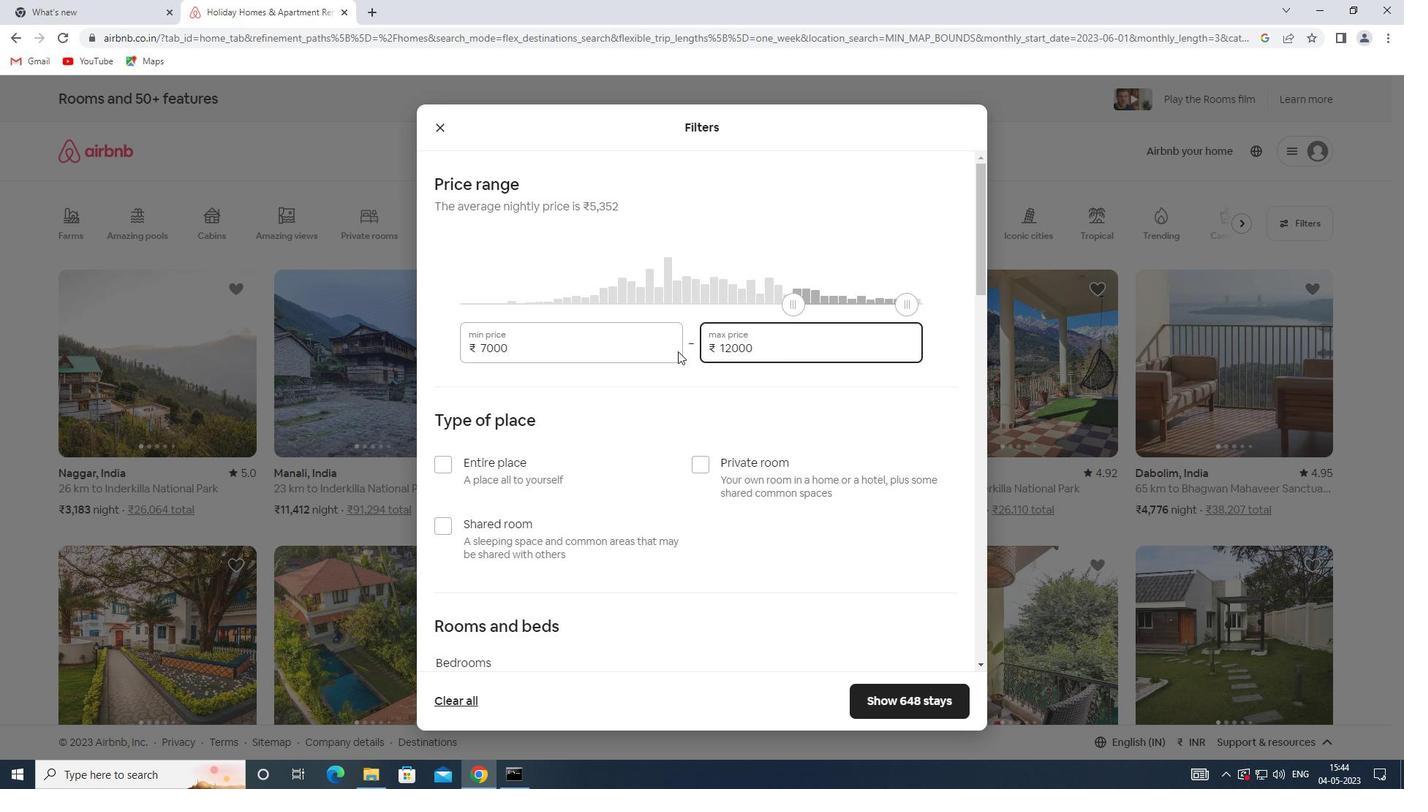 
Action: Mouse scrolled (677, 351) with delta (0, 0)
Screenshot: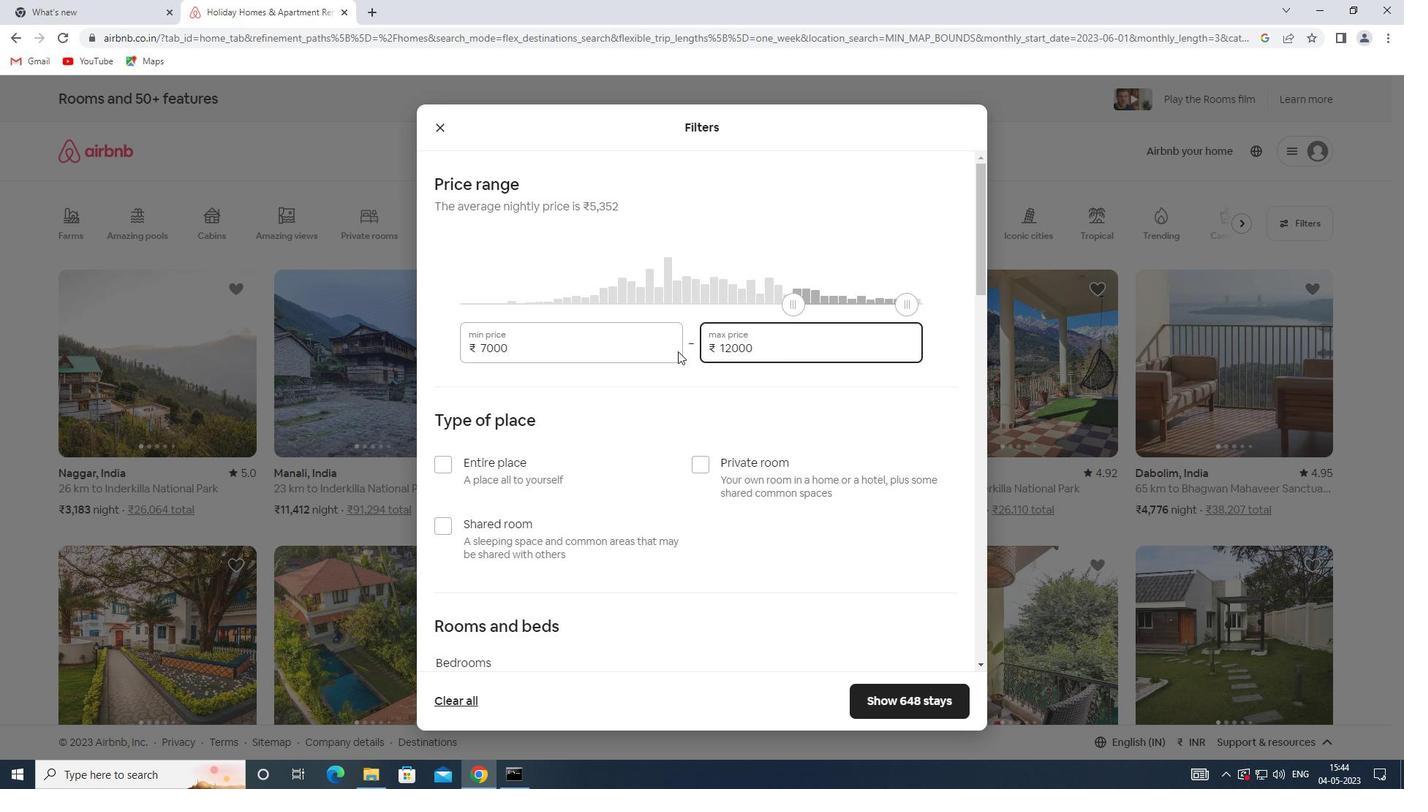 
Action: Mouse moved to (436, 315)
Screenshot: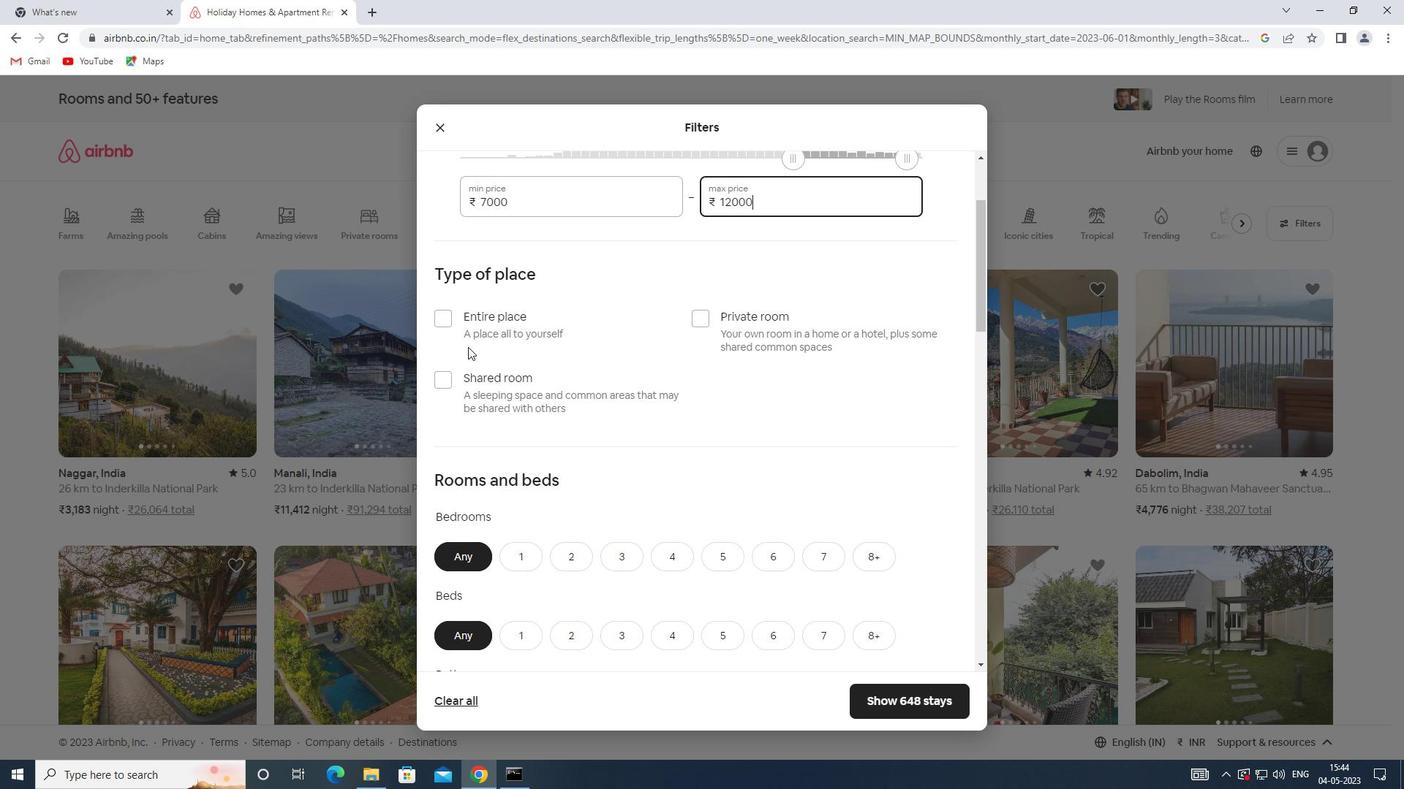 
Action: Mouse pressed left at (436, 315)
Screenshot: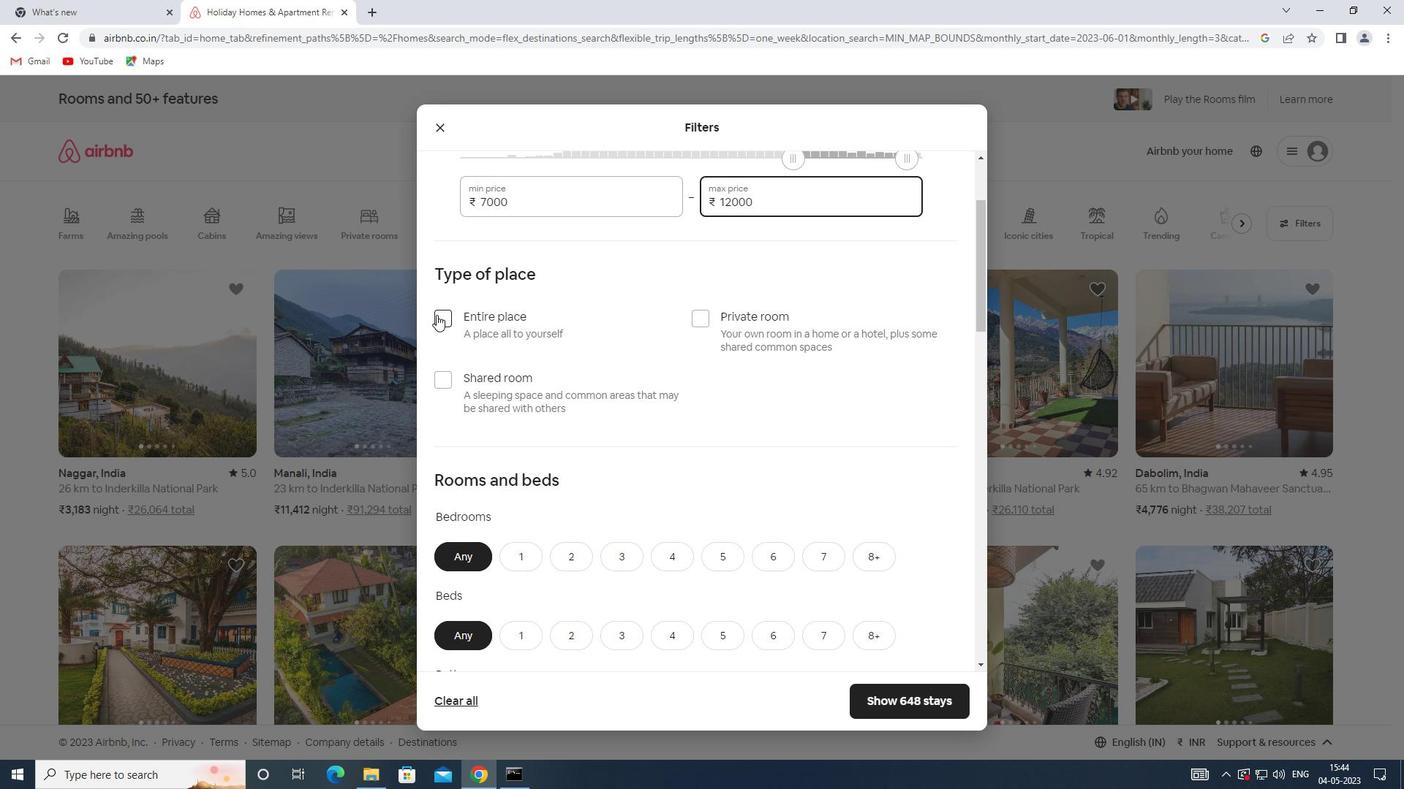 
Action: Mouse scrolled (436, 314) with delta (0, 0)
Screenshot: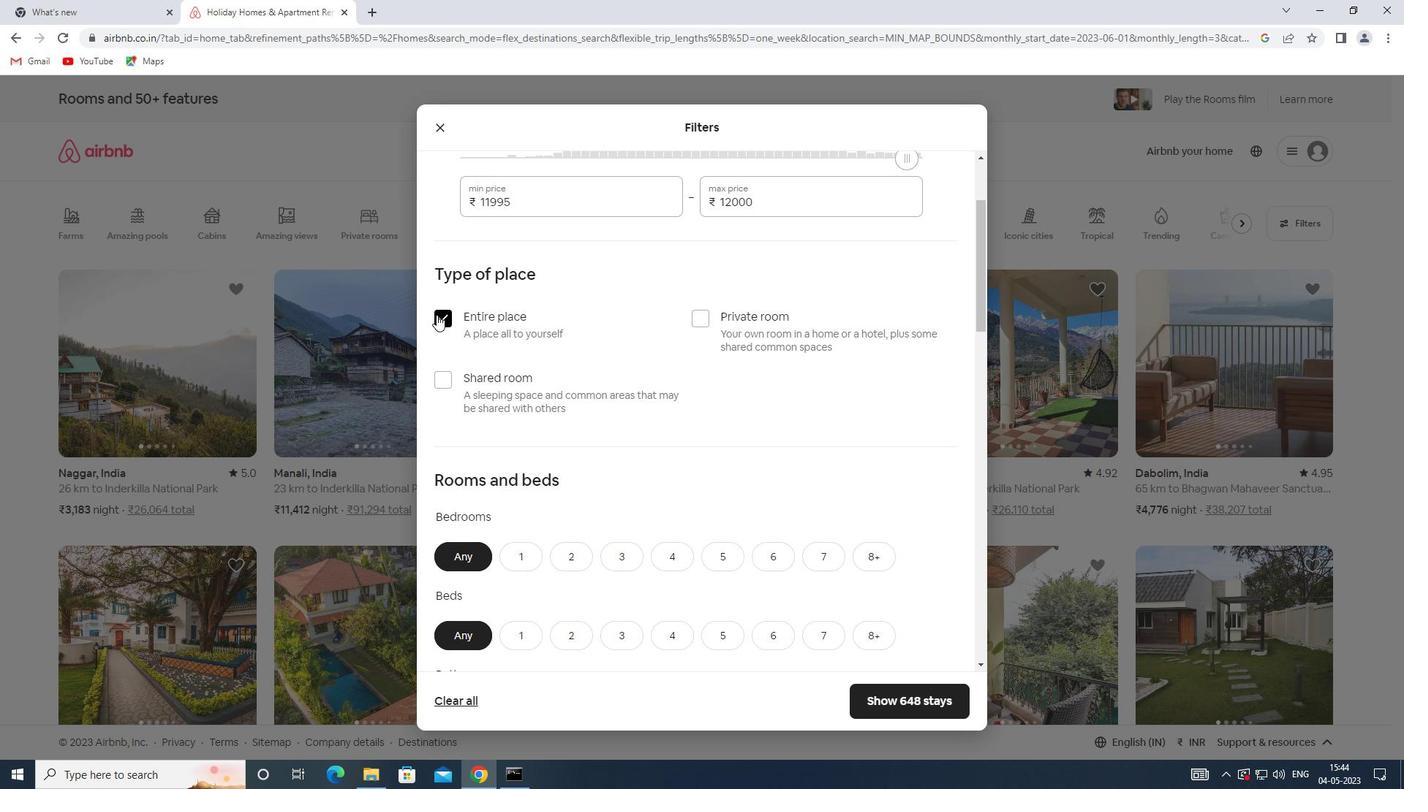 
Action: Mouse scrolled (436, 314) with delta (0, 0)
Screenshot: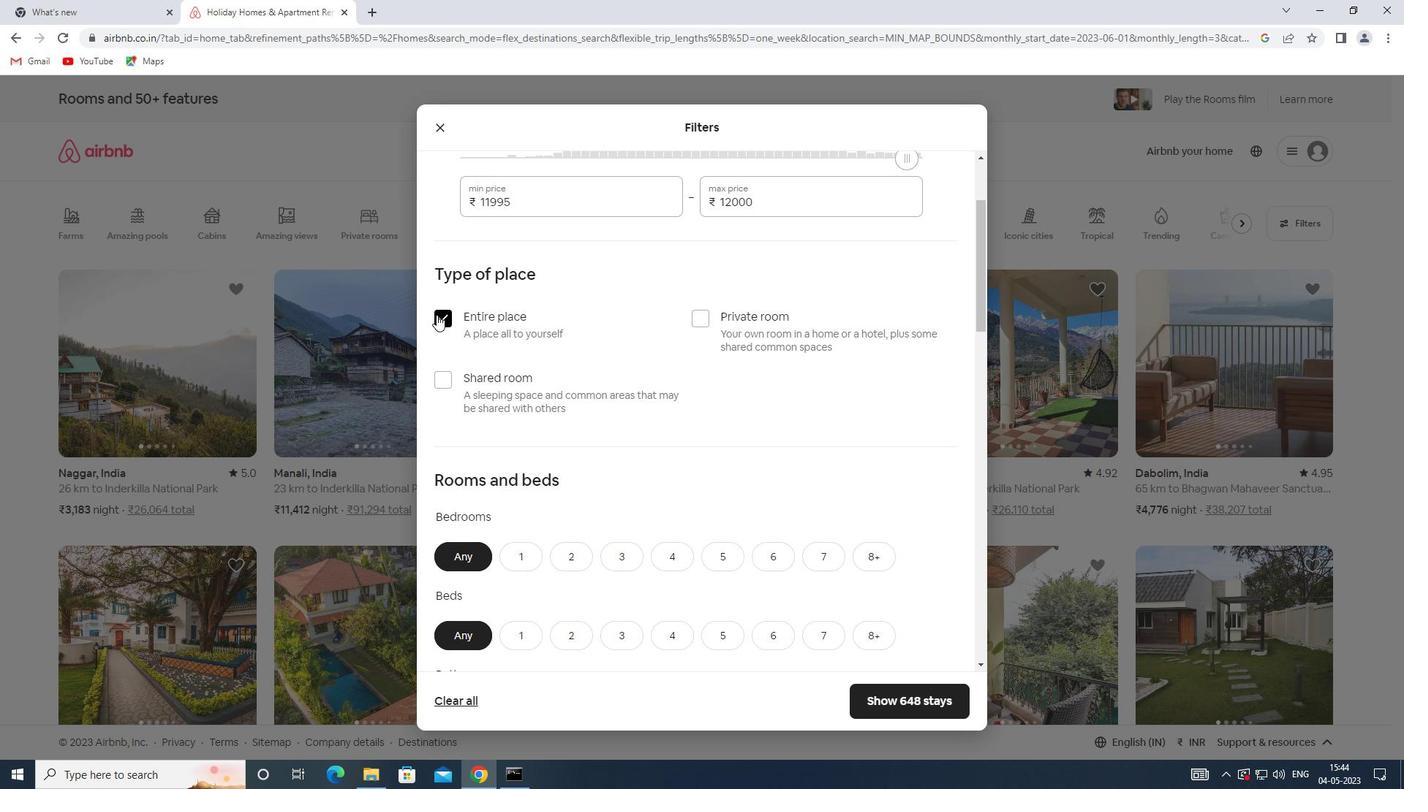 
Action: Mouse scrolled (436, 314) with delta (0, 0)
Screenshot: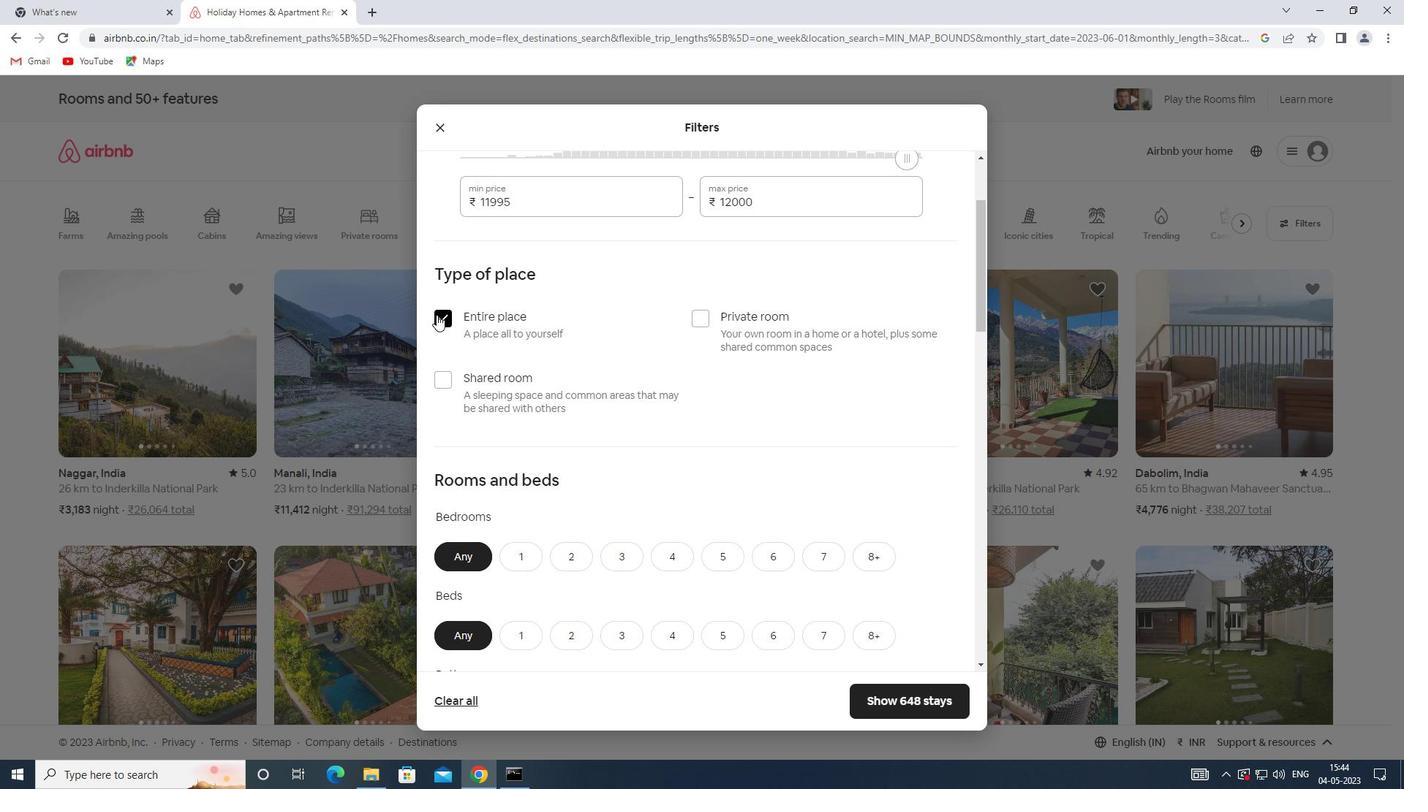 
Action: Mouse moved to (567, 342)
Screenshot: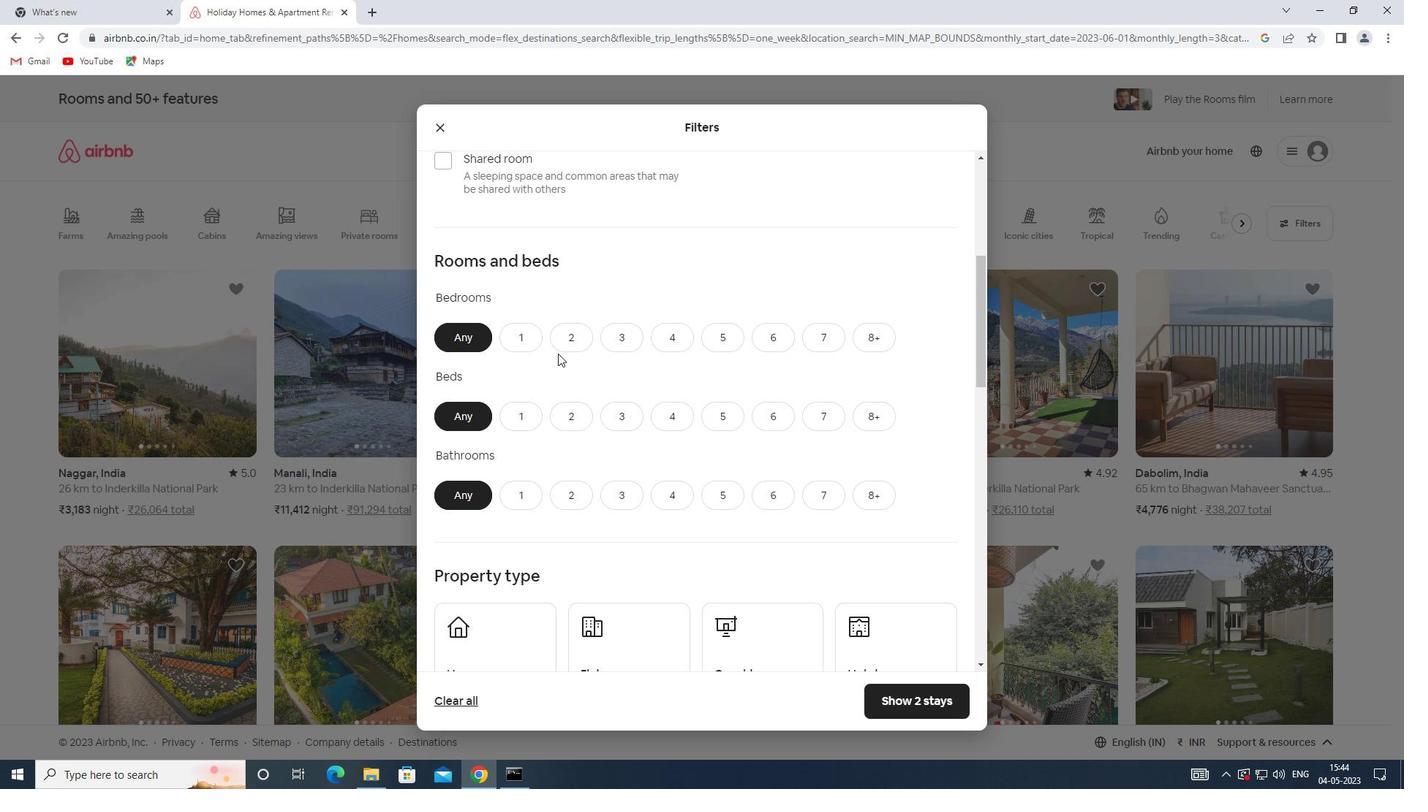 
Action: Mouse pressed left at (567, 342)
Screenshot: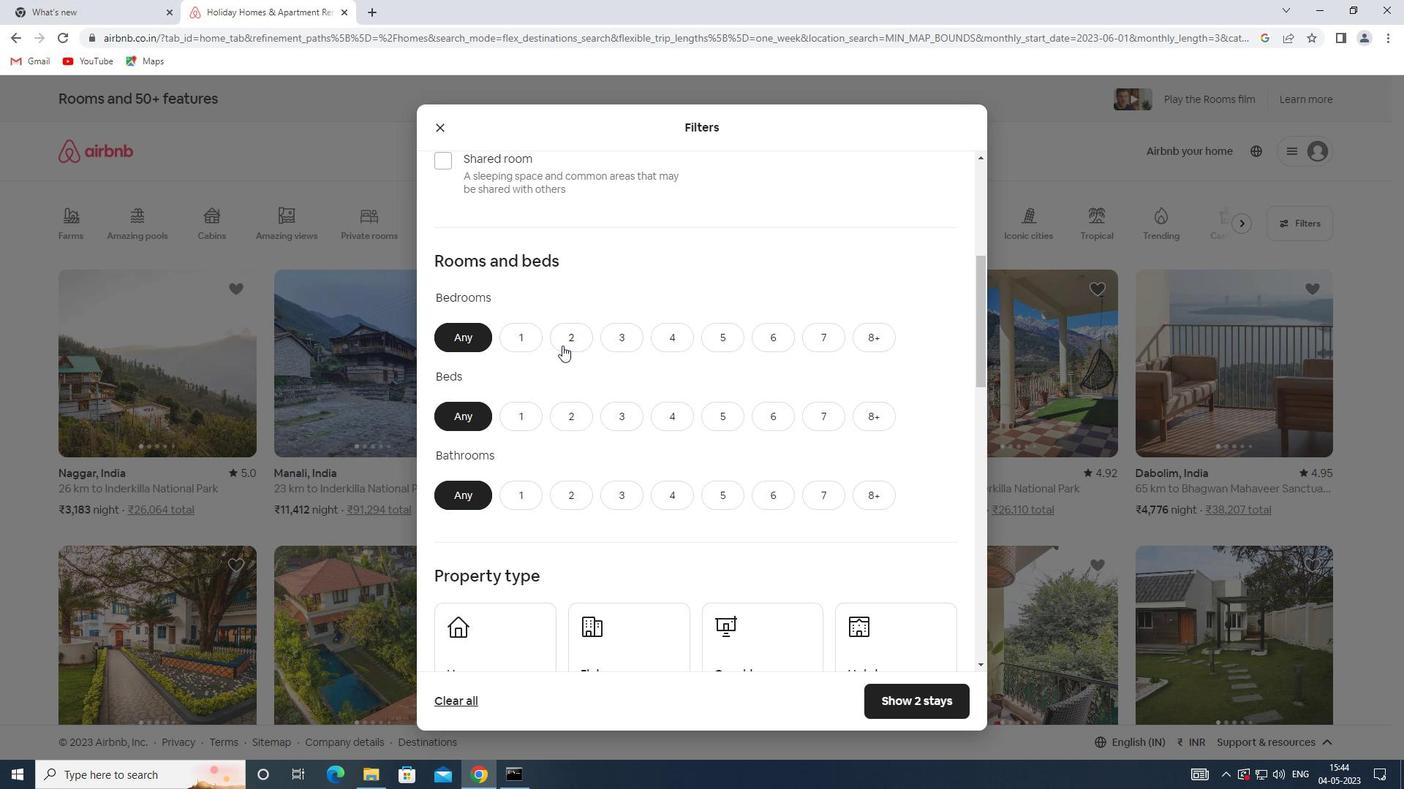 
Action: Mouse moved to (576, 419)
Screenshot: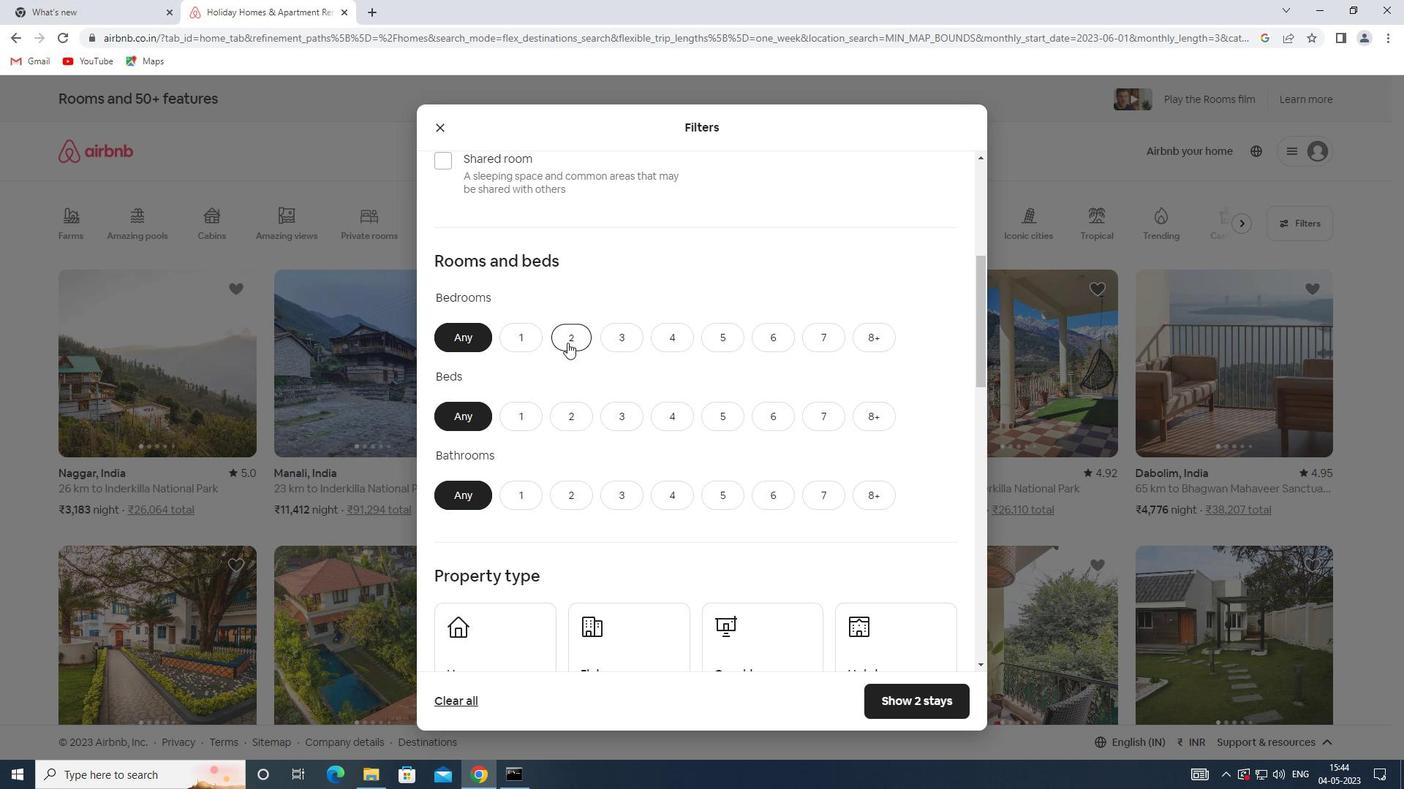 
Action: Mouse pressed left at (576, 419)
Screenshot: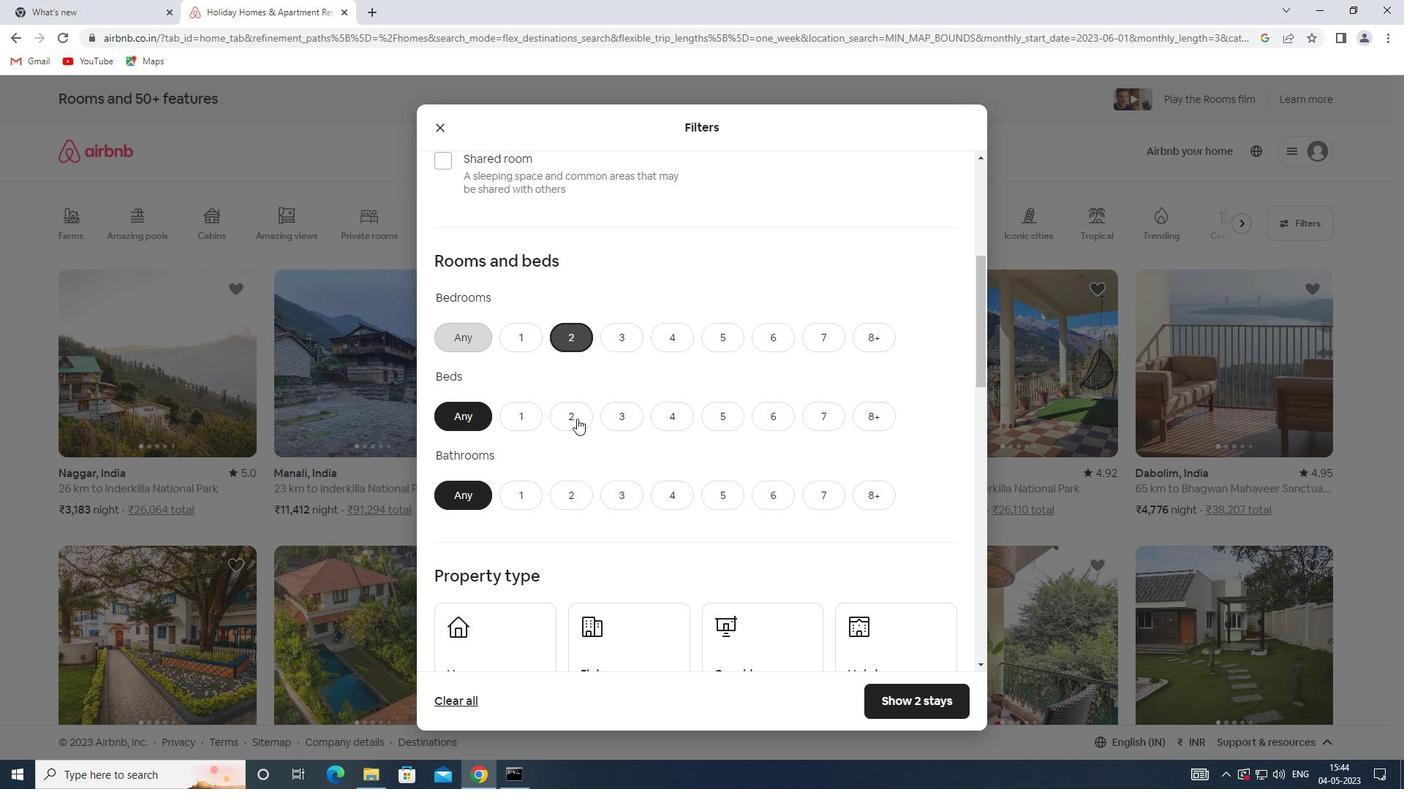 
Action: Mouse moved to (571, 488)
Screenshot: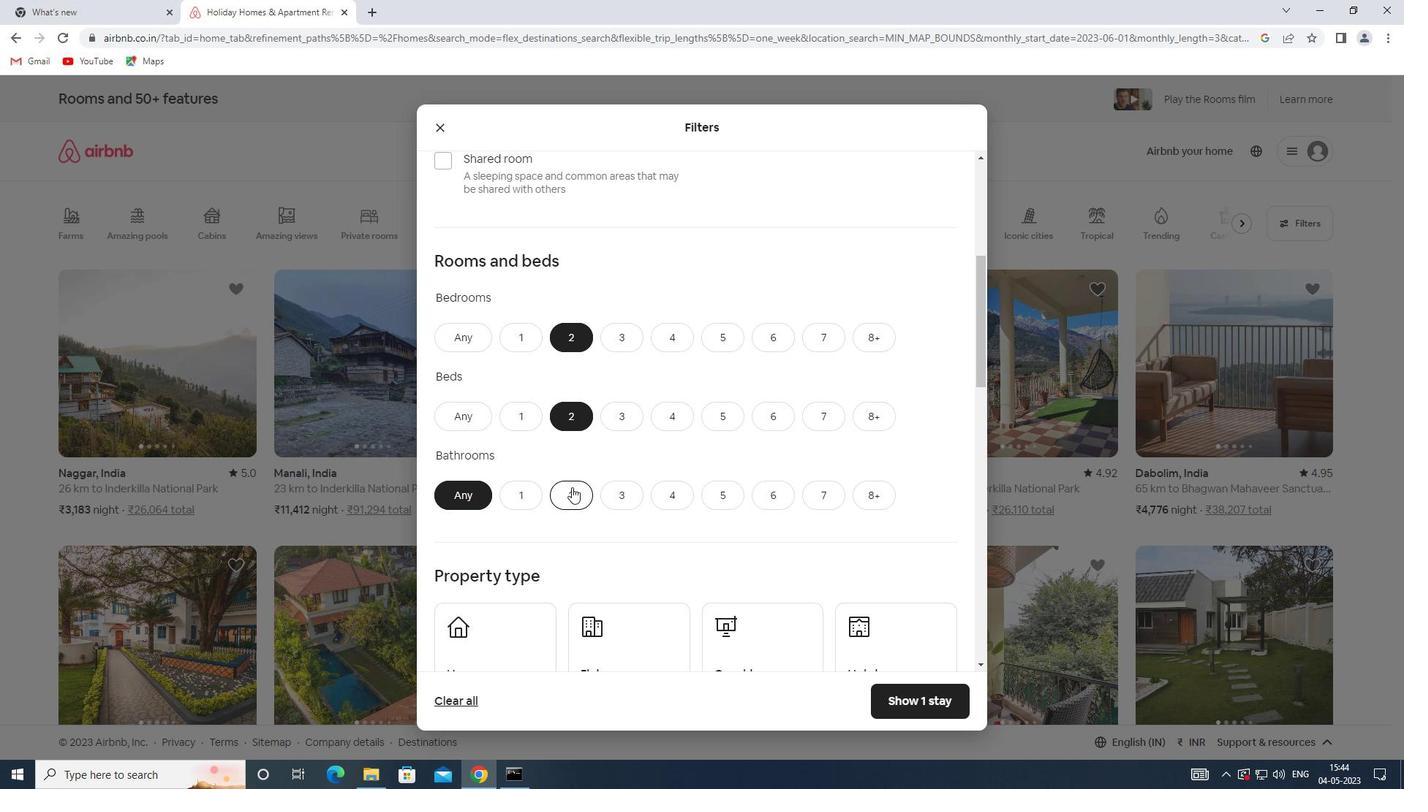 
Action: Mouse pressed left at (571, 488)
Screenshot: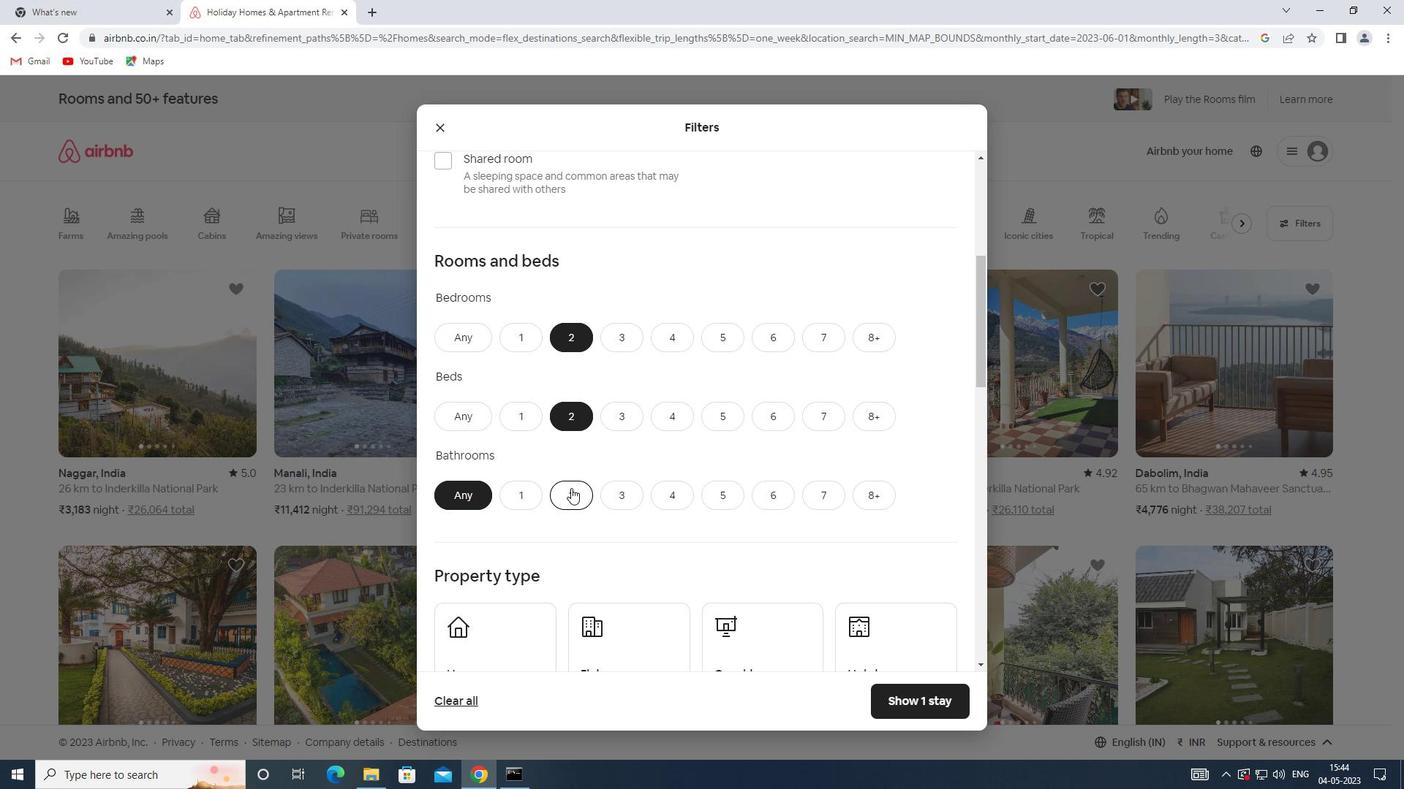
Action: Mouse scrolled (571, 487) with delta (0, 0)
Screenshot: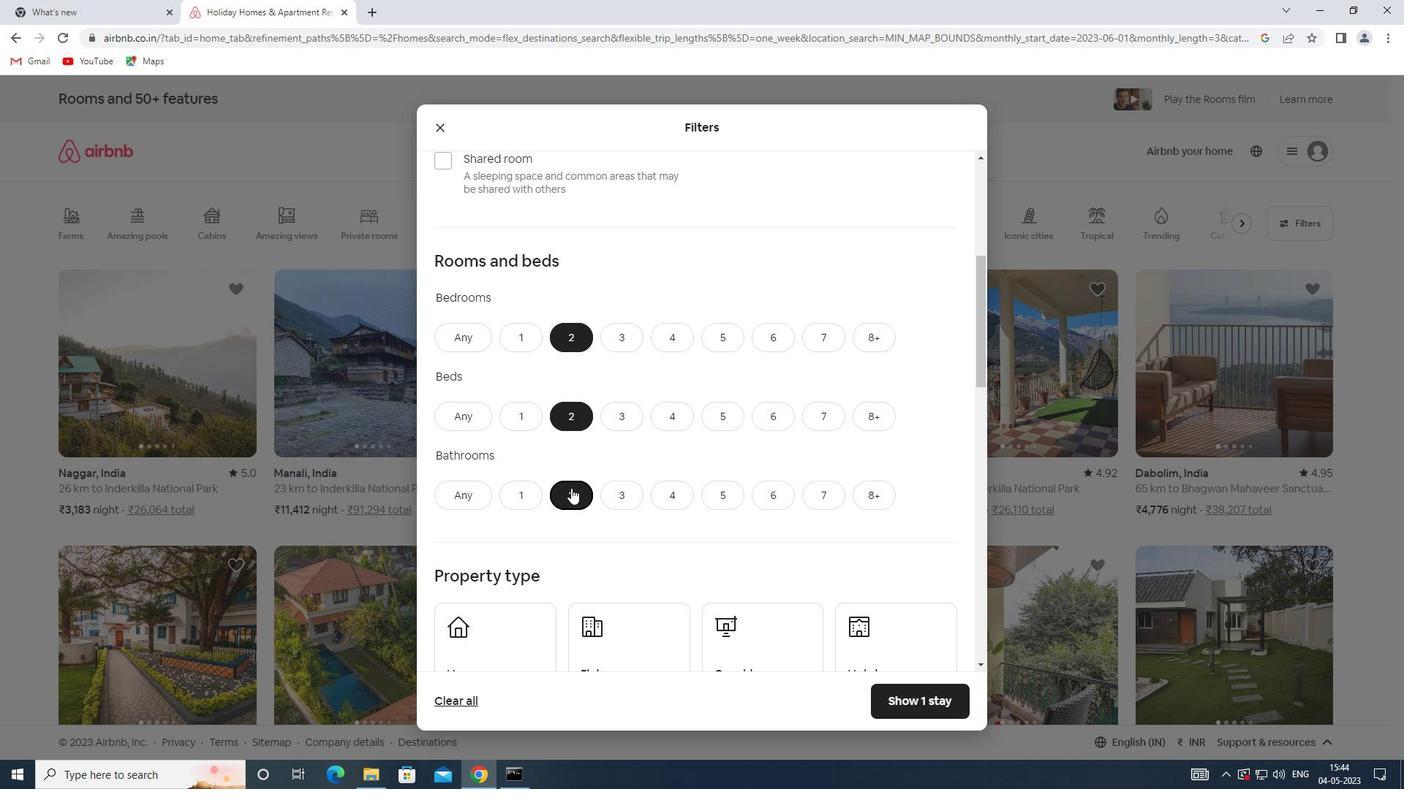 
Action: Mouse scrolled (571, 487) with delta (0, 0)
Screenshot: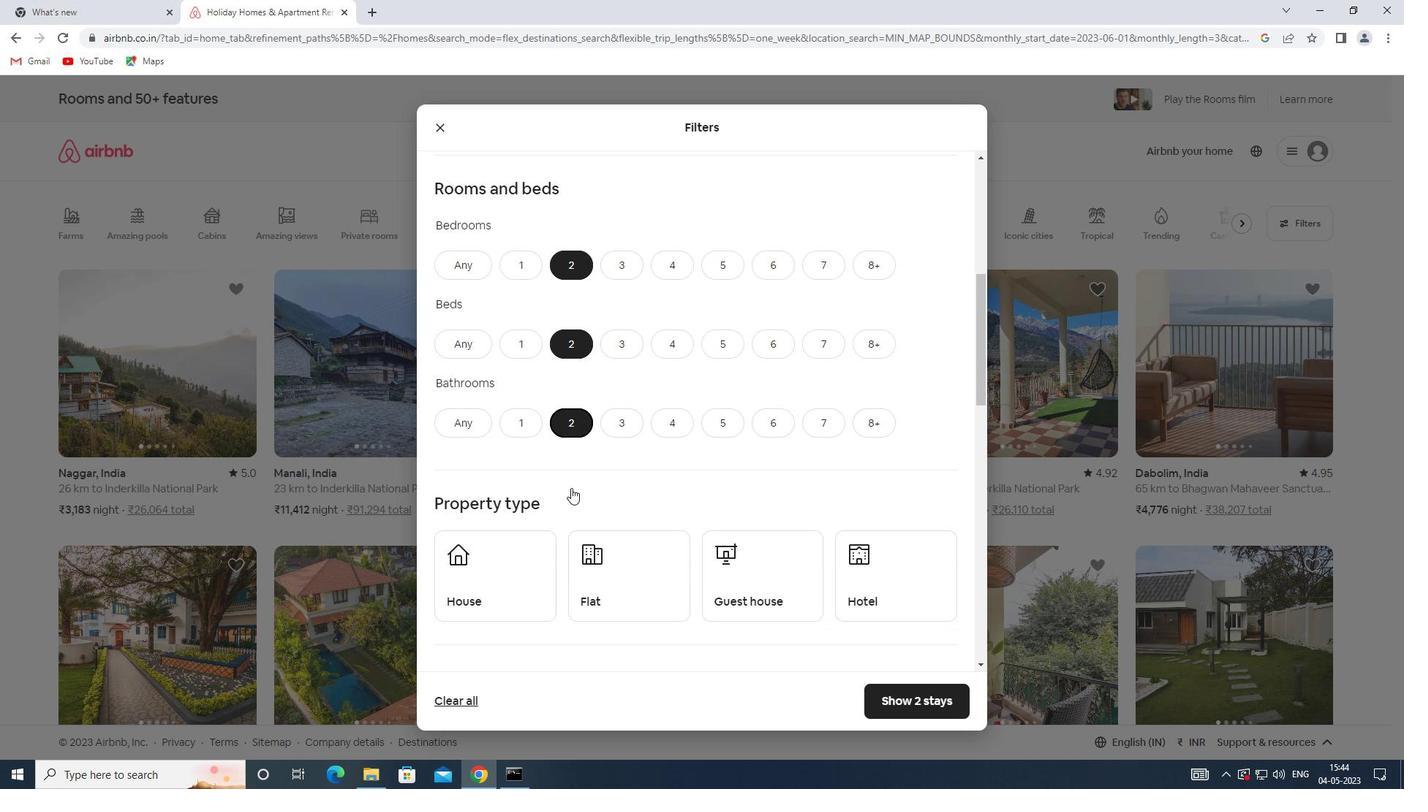 
Action: Mouse moved to (528, 493)
Screenshot: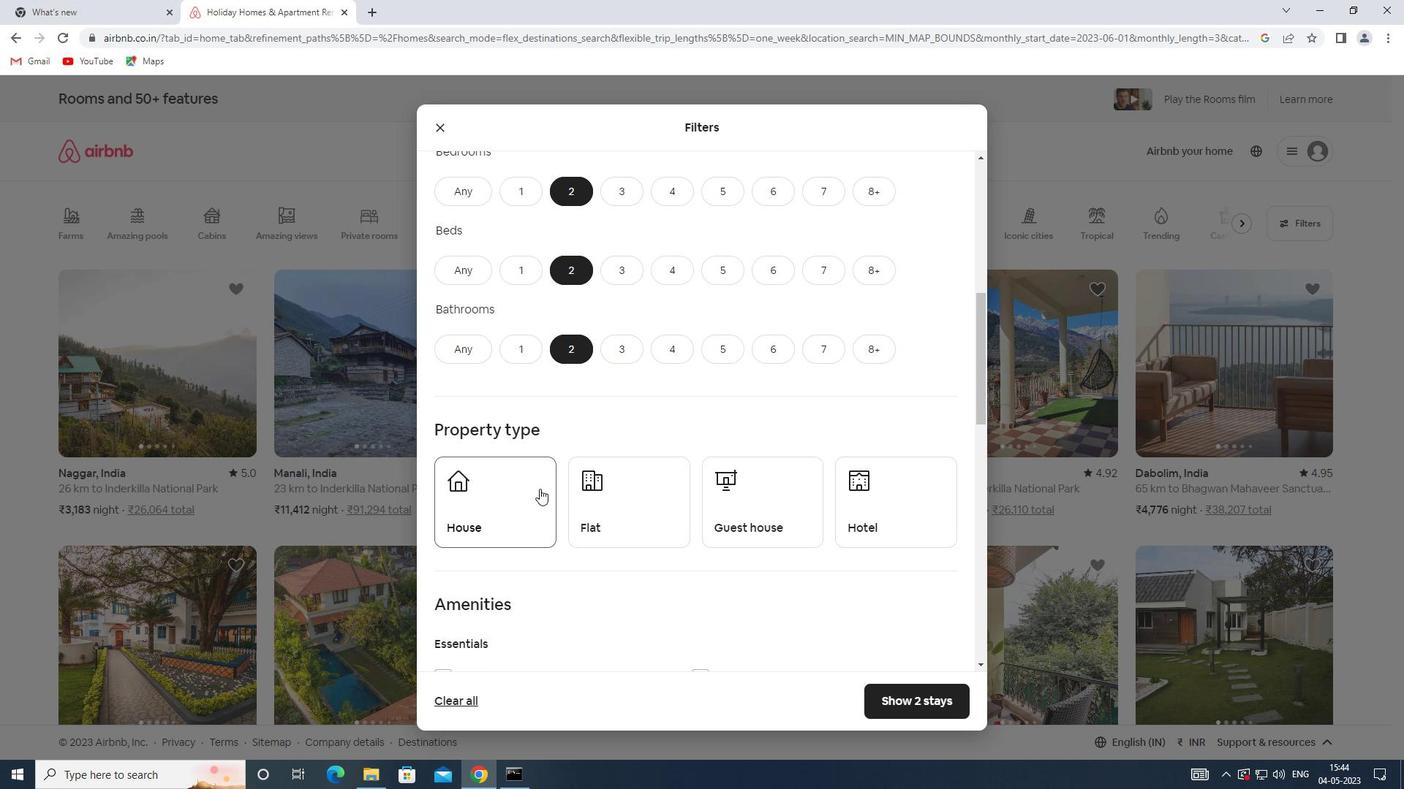 
Action: Mouse pressed left at (528, 493)
Screenshot: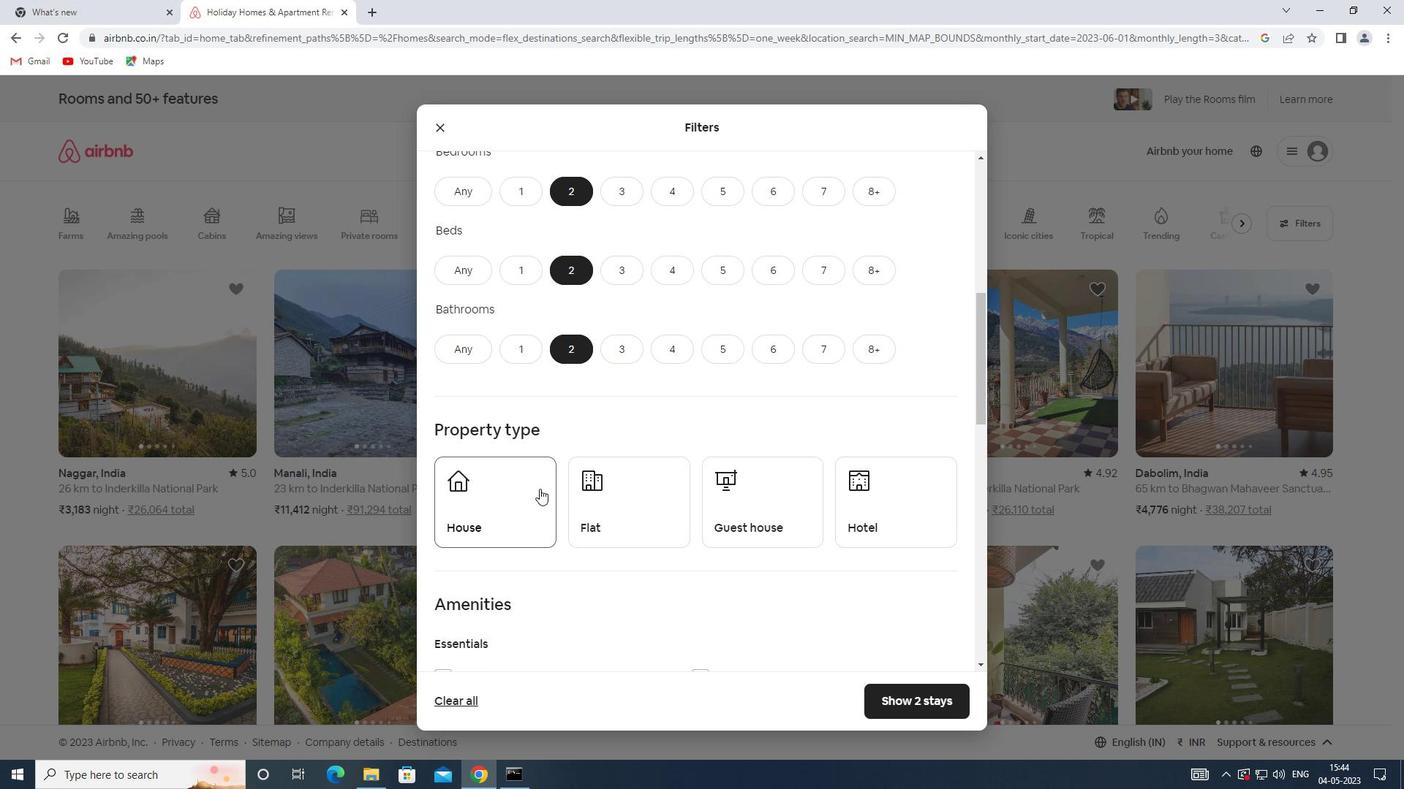 
Action: Mouse moved to (595, 506)
Screenshot: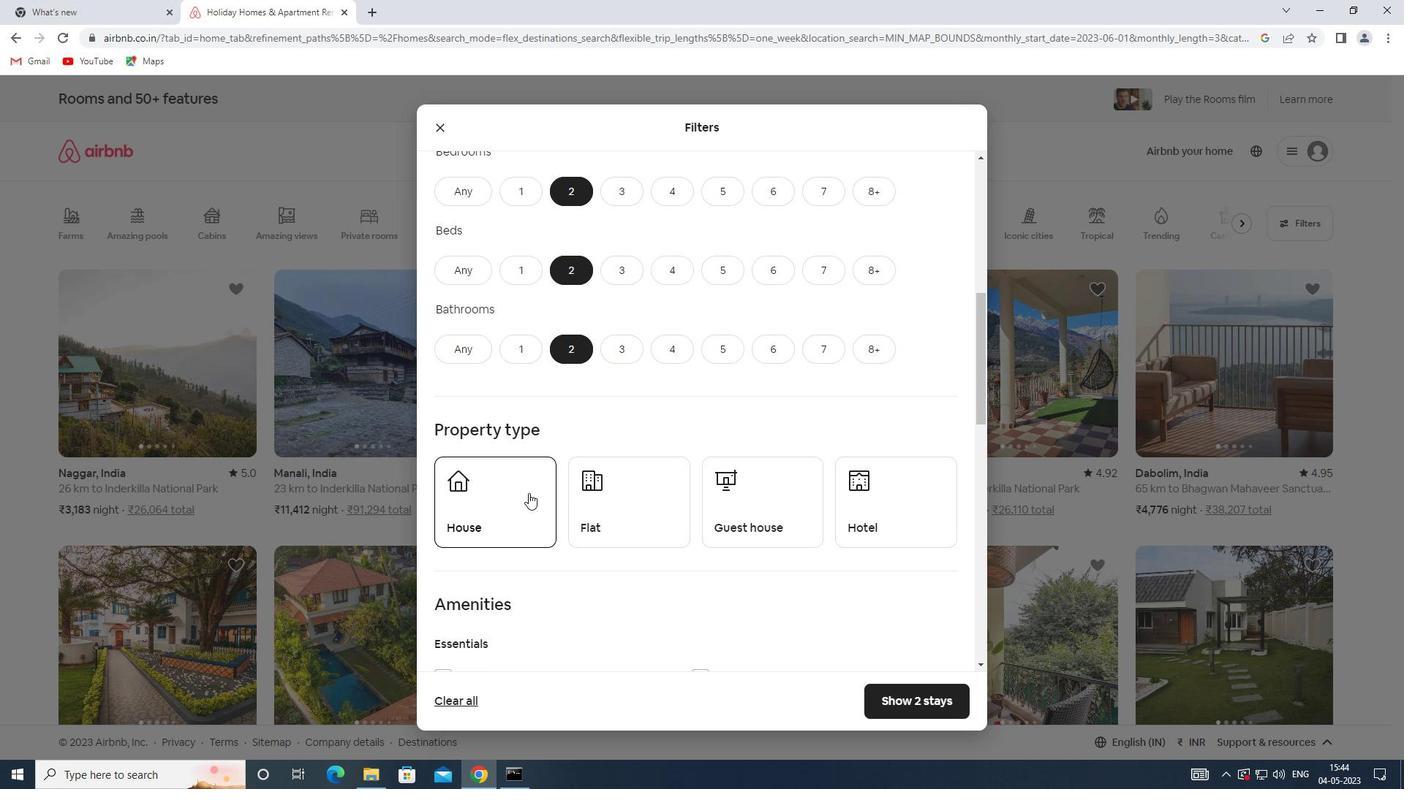 
Action: Mouse pressed left at (595, 506)
Screenshot: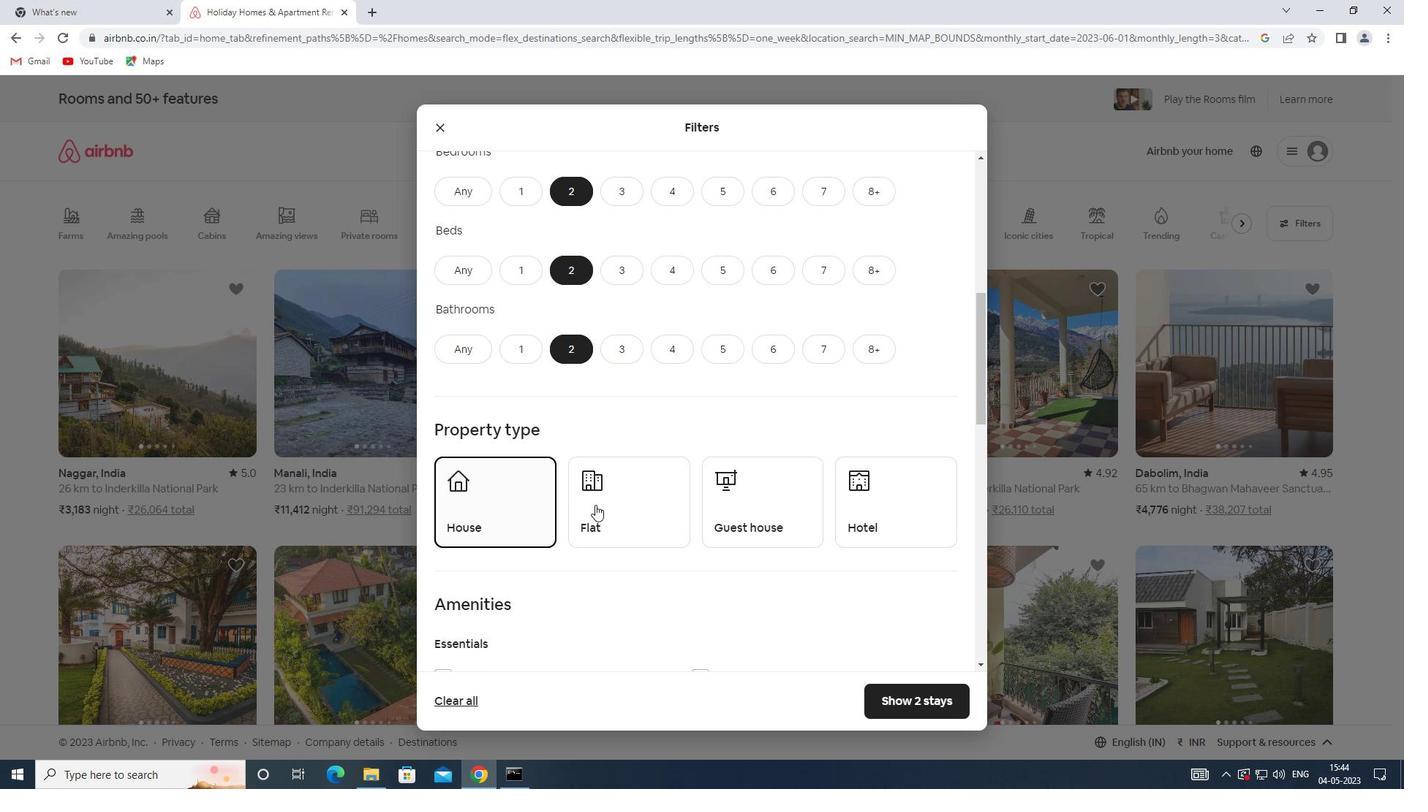 
Action: Mouse moved to (729, 501)
Screenshot: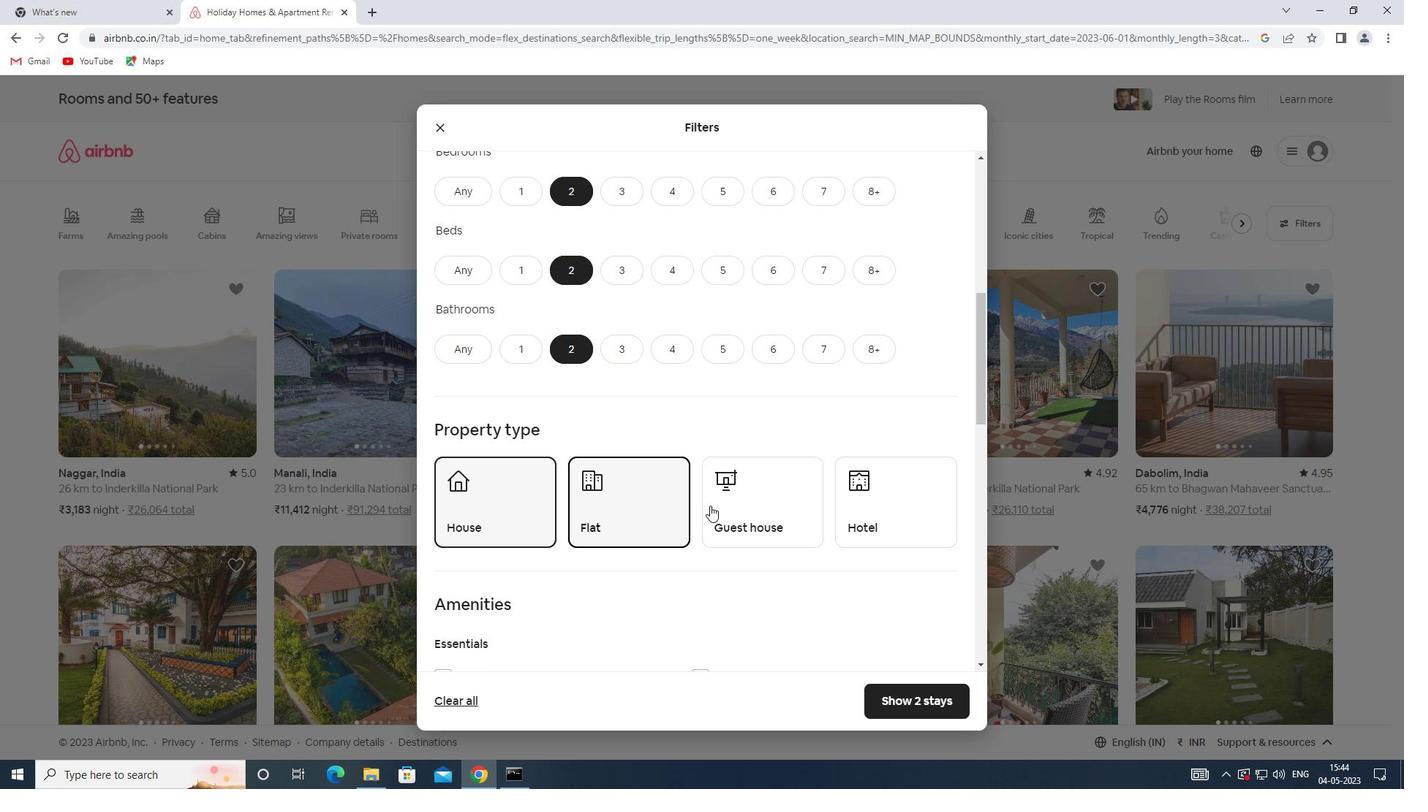 
Action: Mouse pressed left at (729, 501)
Screenshot: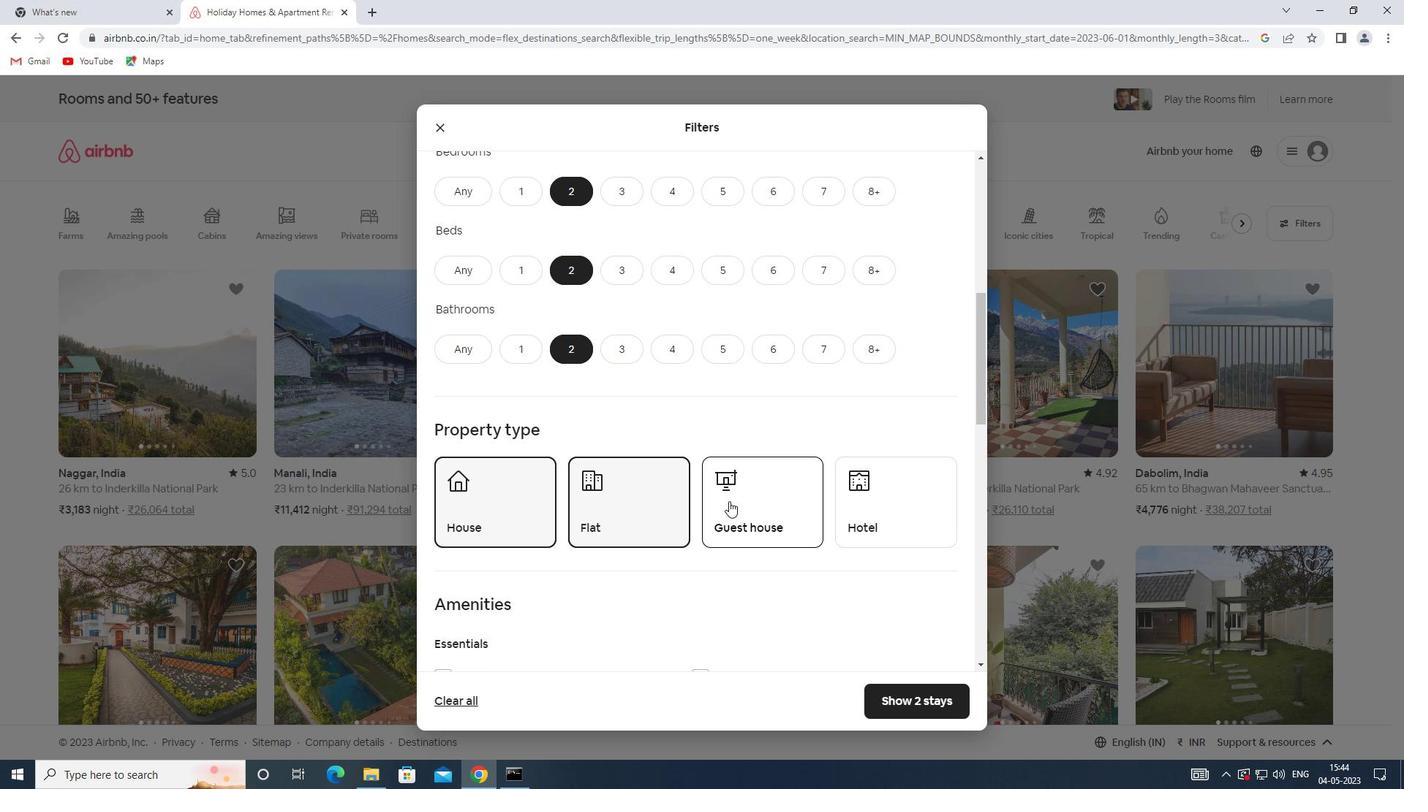 
Action: Mouse moved to (730, 480)
Screenshot: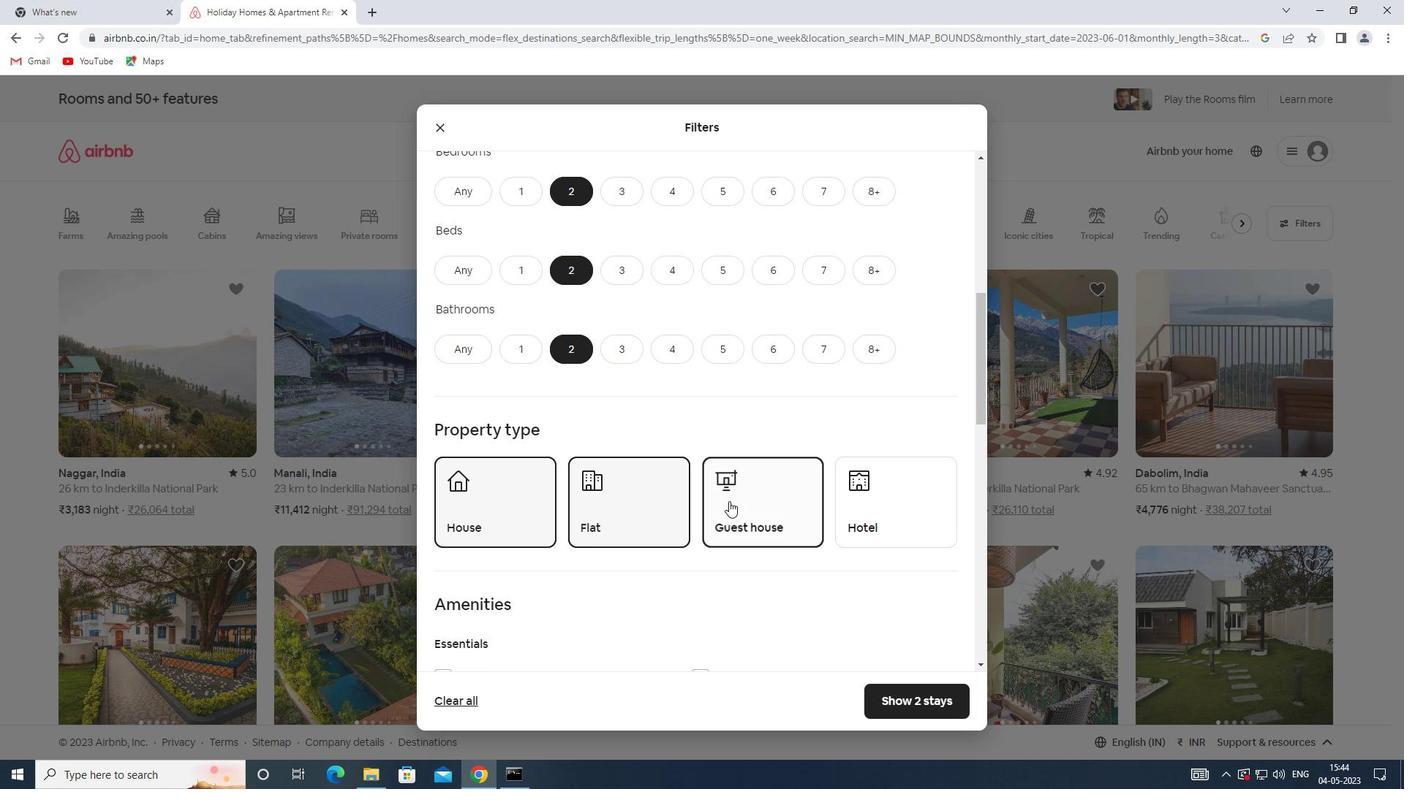 
Action: Mouse scrolled (730, 479) with delta (0, 0)
Screenshot: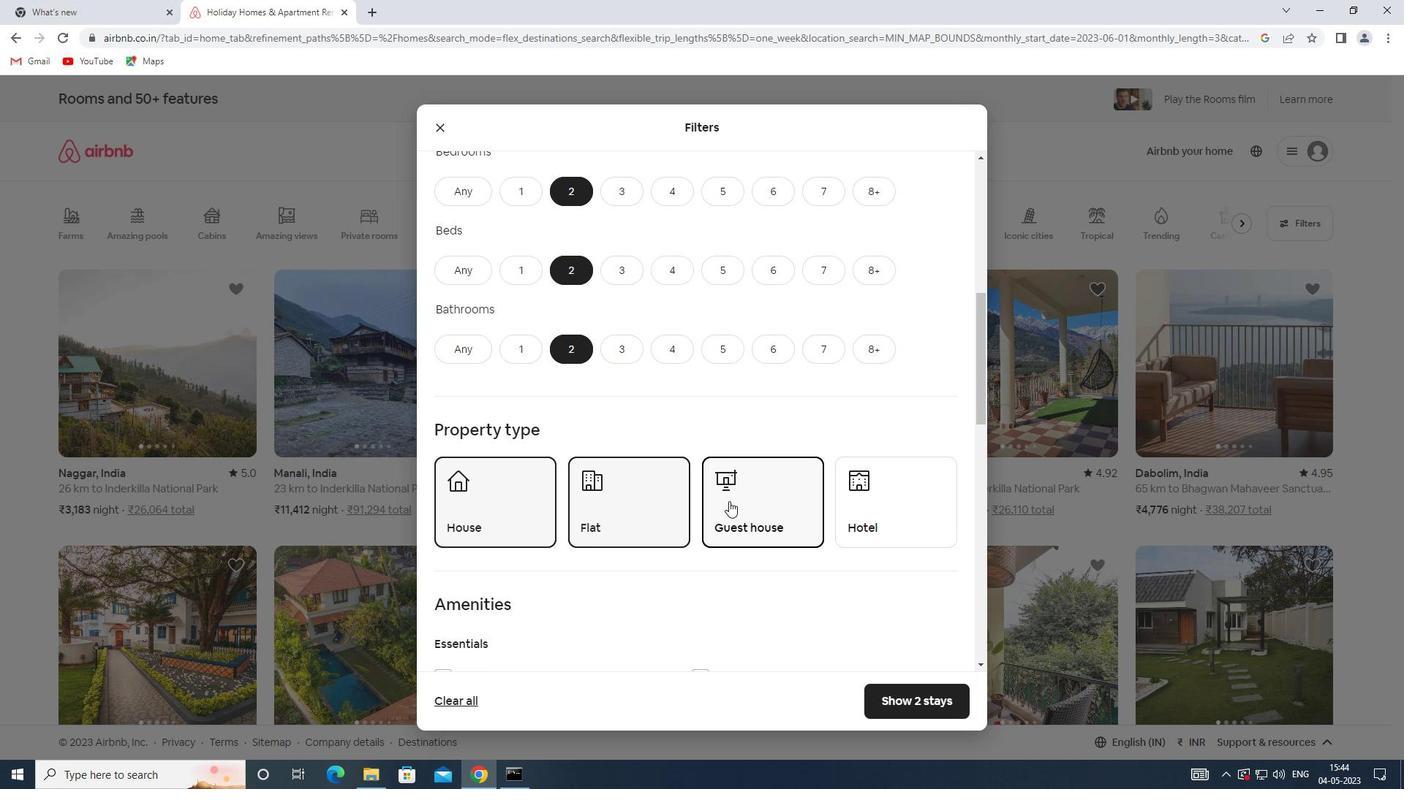 
Action: Mouse scrolled (730, 479) with delta (0, 0)
Screenshot: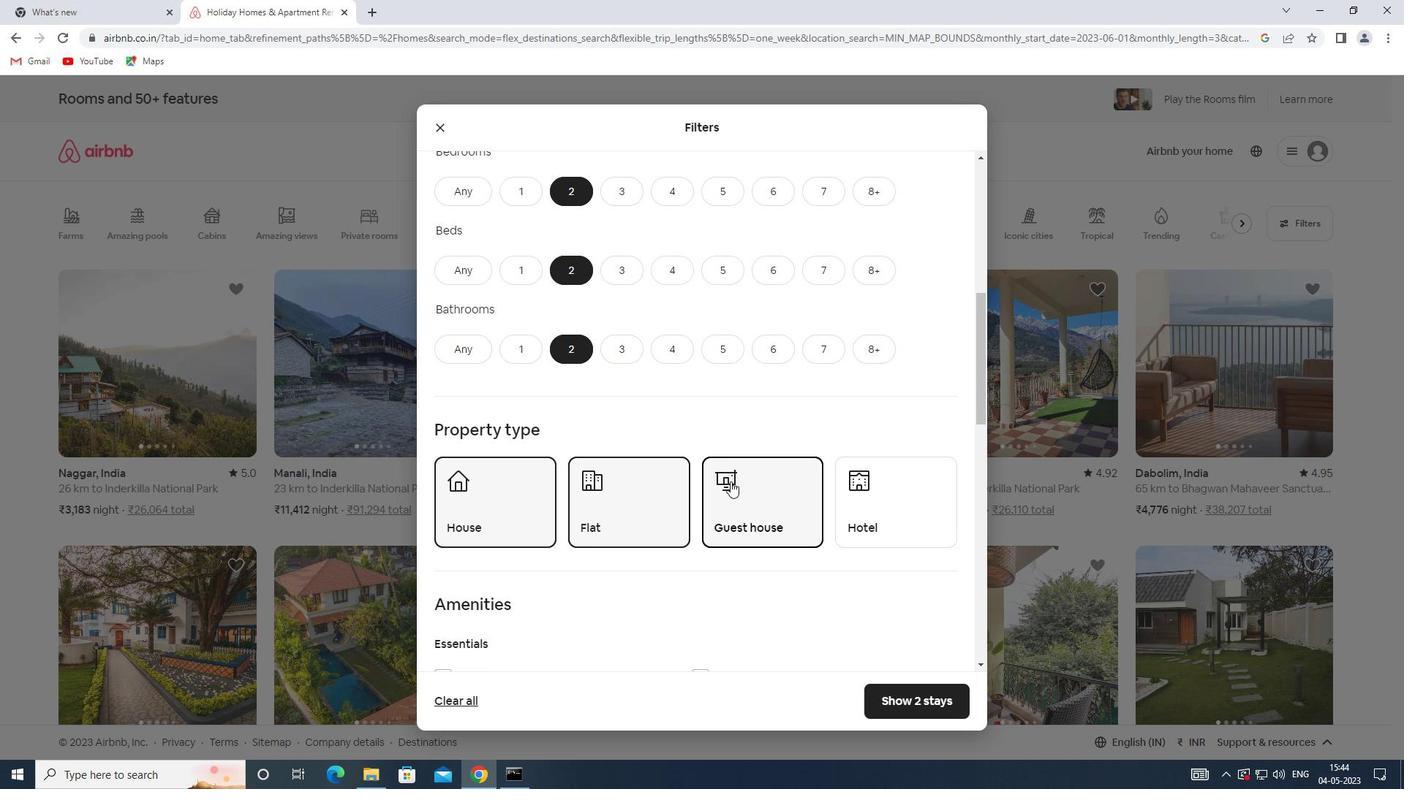 
Action: Mouse scrolled (730, 479) with delta (0, 0)
Screenshot: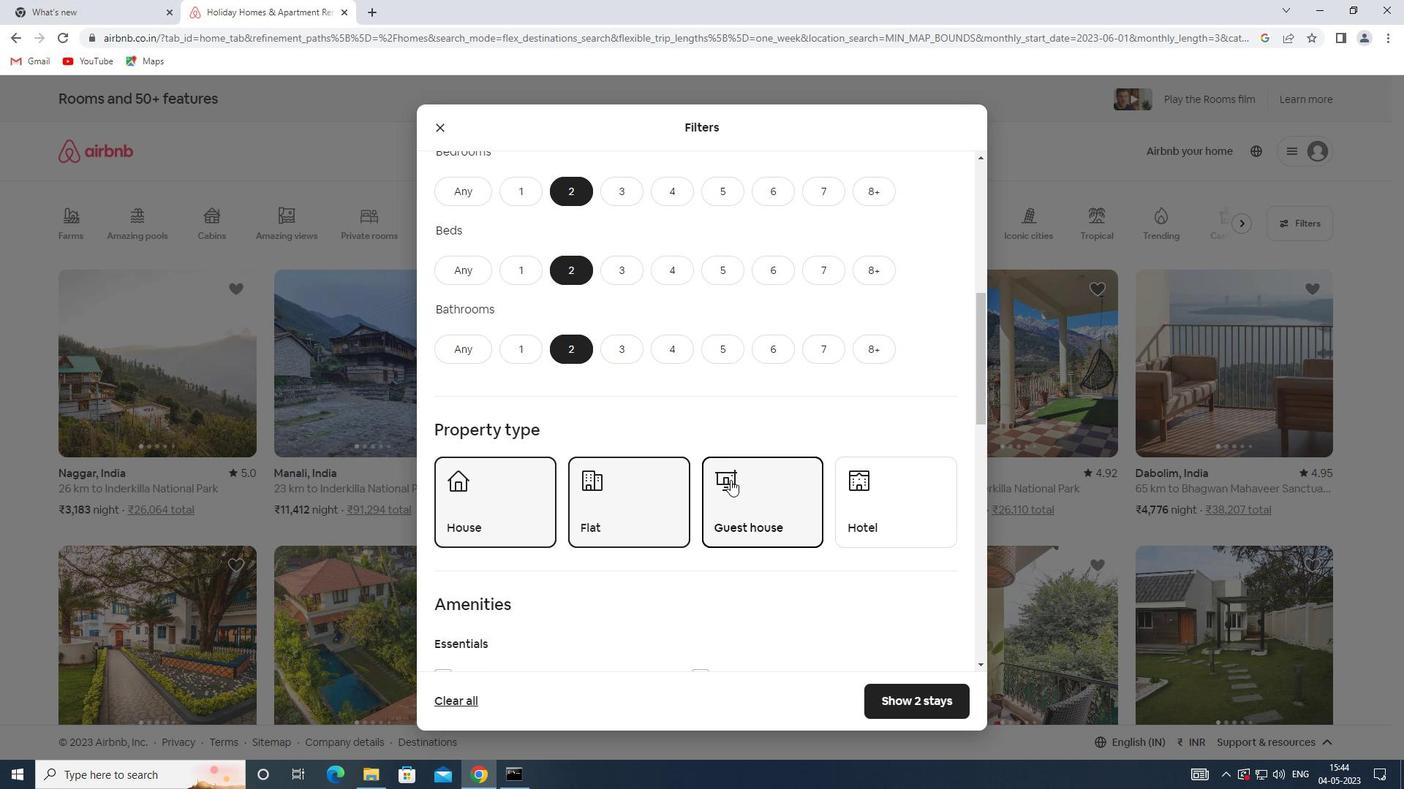 
Action: Mouse scrolled (730, 479) with delta (0, 0)
Screenshot: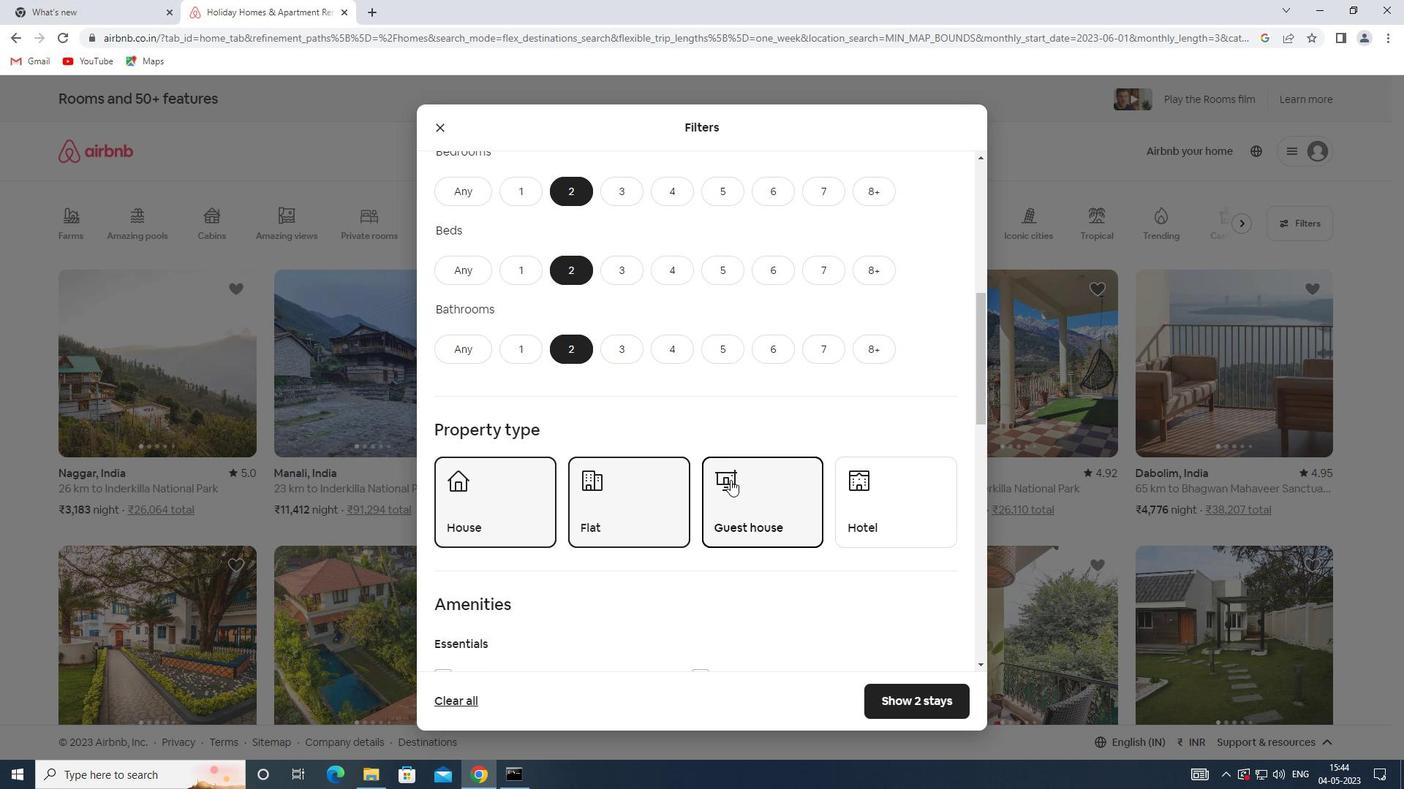 
Action: Mouse moved to (730, 475)
Screenshot: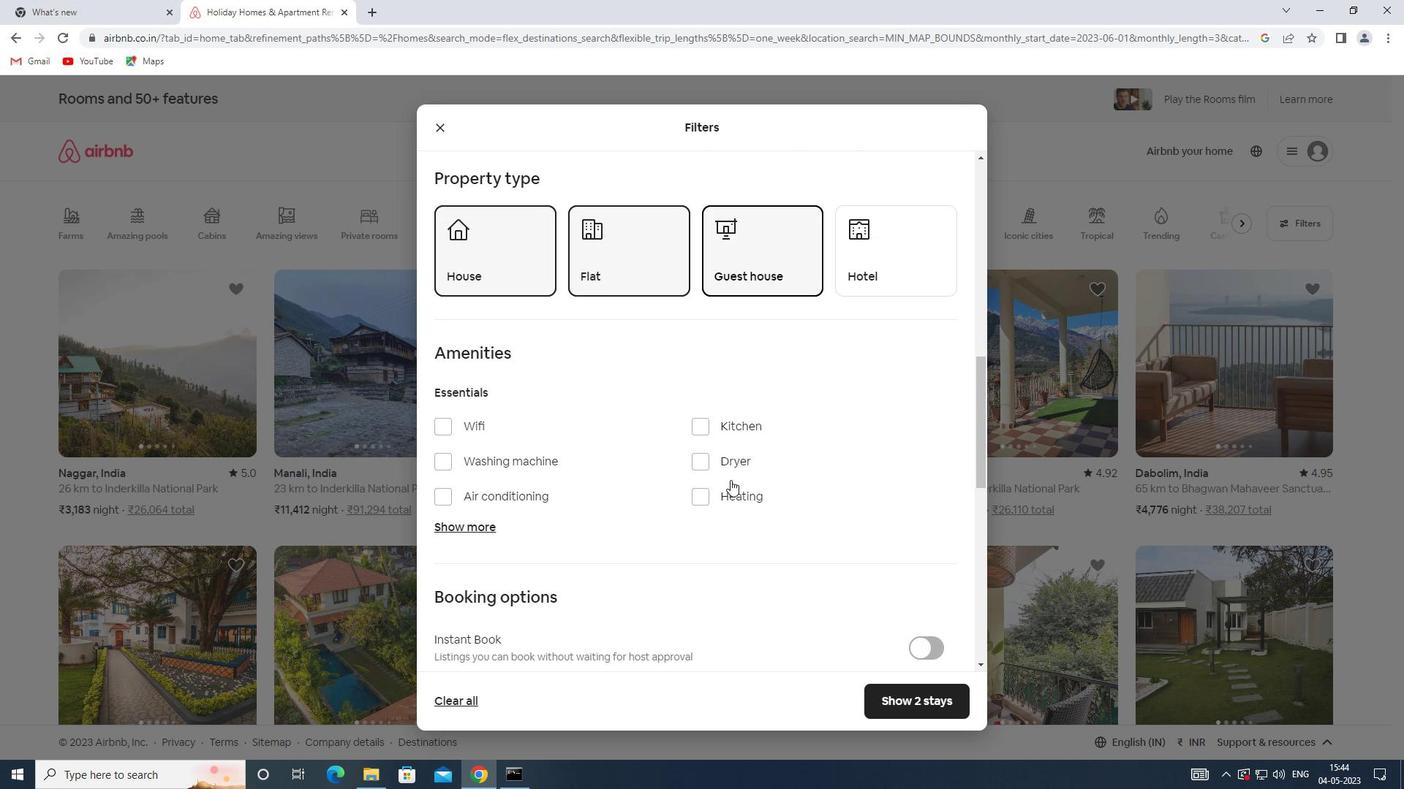 
Action: Mouse scrolled (730, 474) with delta (0, 0)
Screenshot: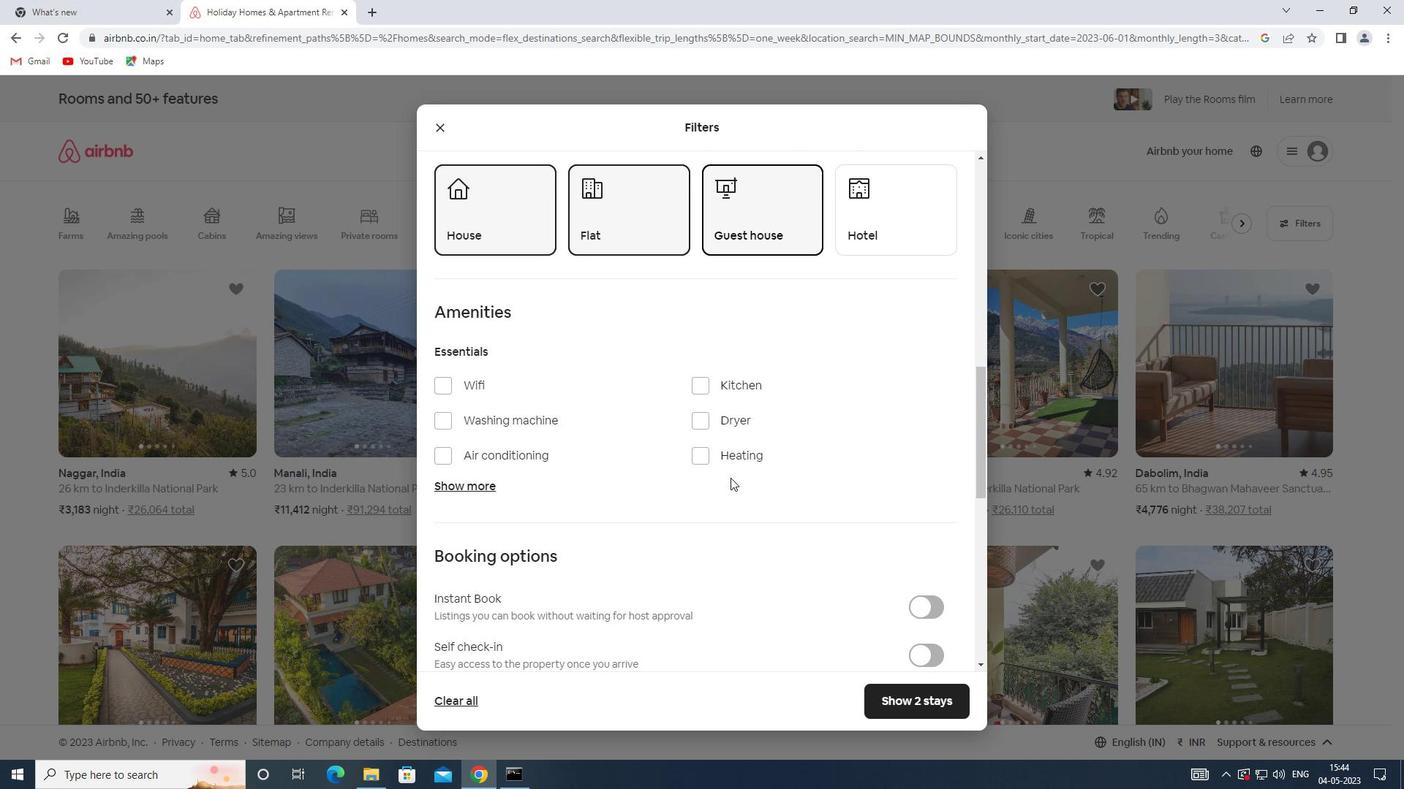 
Action: Mouse scrolled (730, 474) with delta (0, 0)
Screenshot: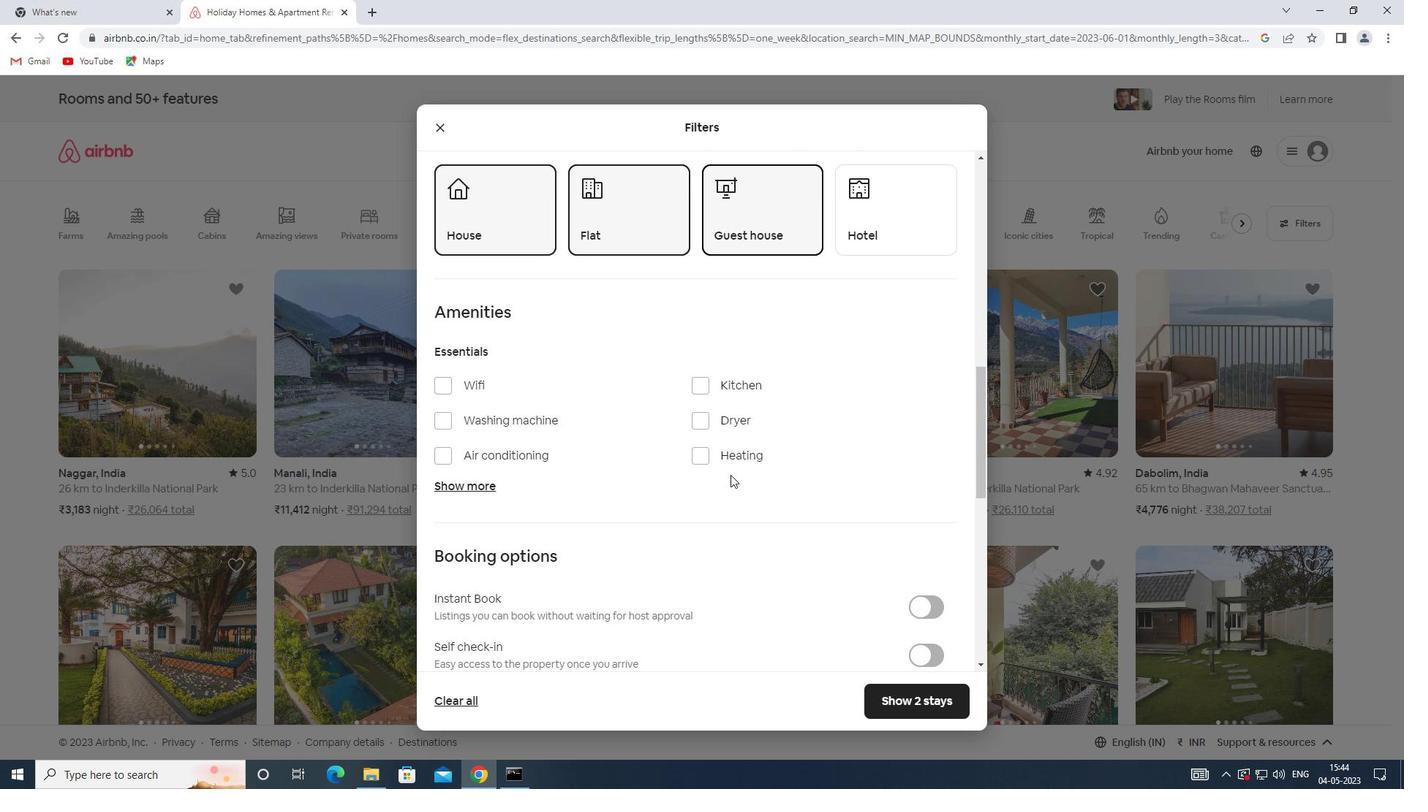 
Action: Mouse scrolled (730, 474) with delta (0, 0)
Screenshot: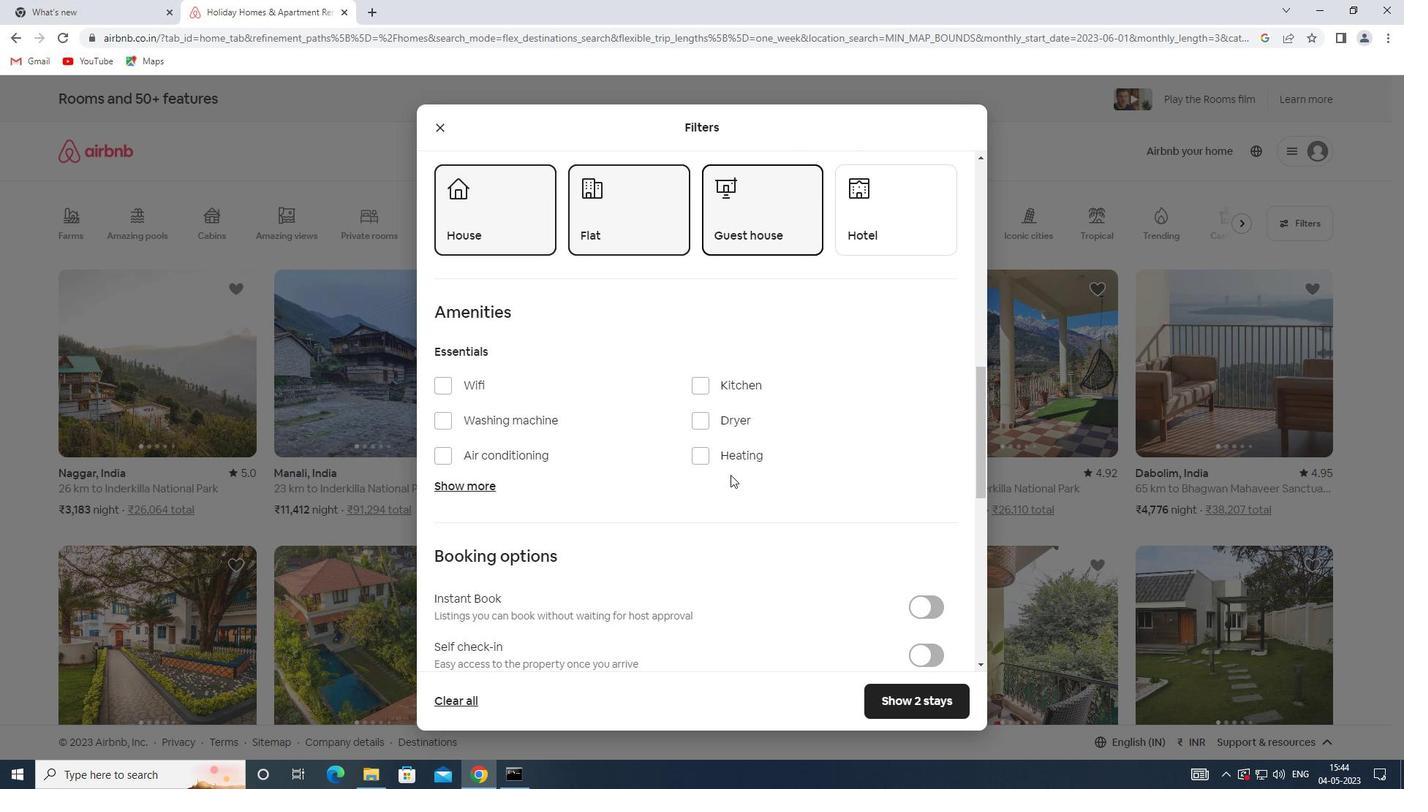 
Action: Mouse moved to (934, 439)
Screenshot: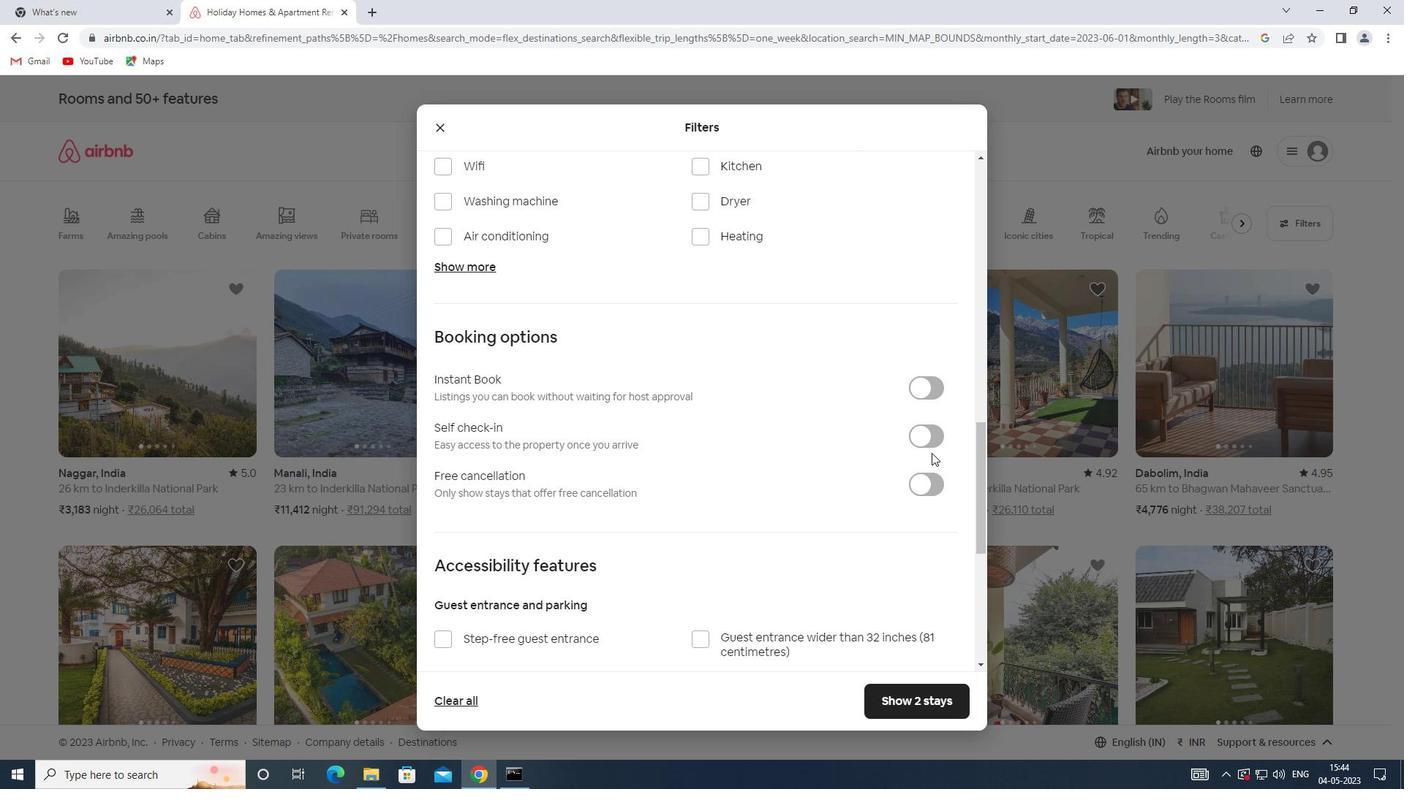 
Action: Mouse pressed left at (934, 439)
Screenshot: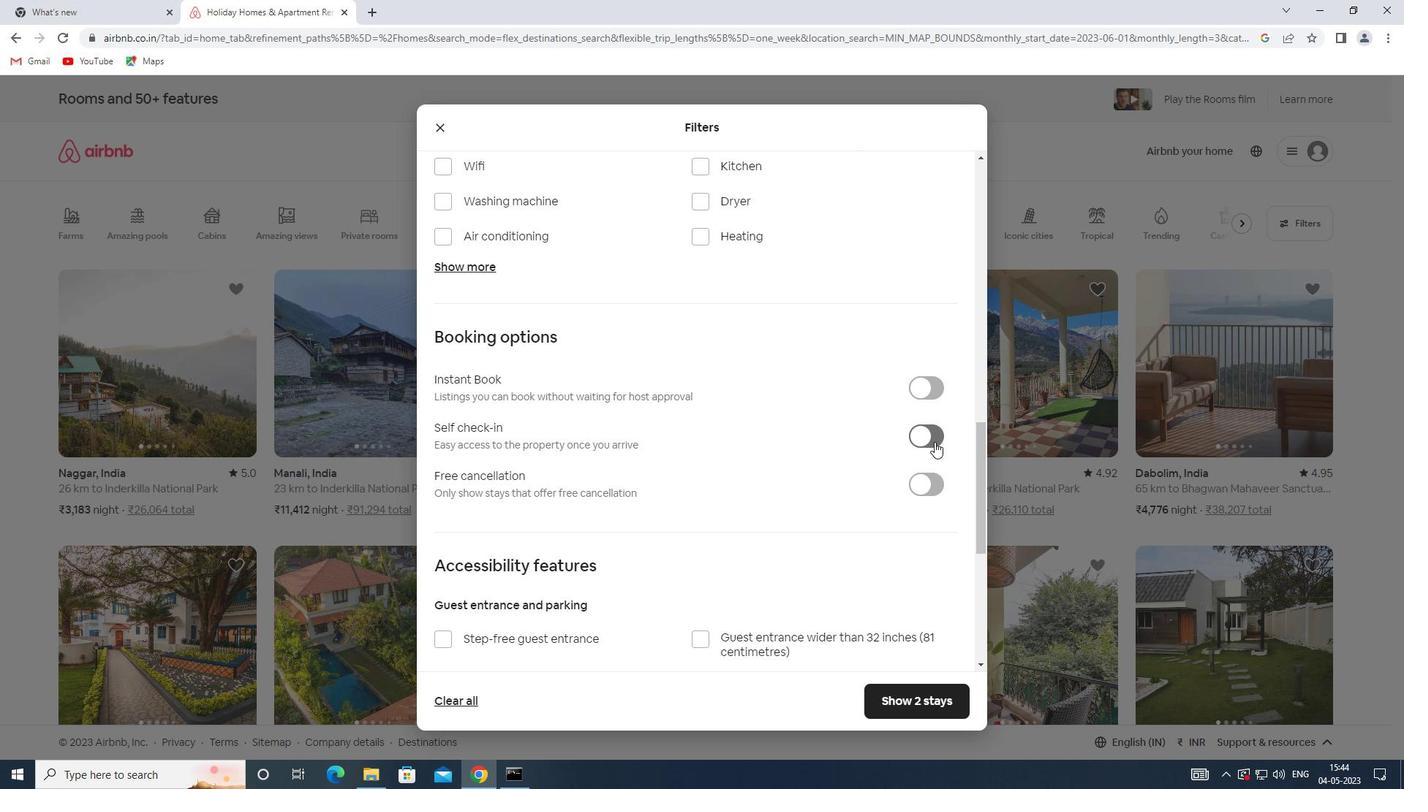 
Action: Mouse moved to (604, 425)
Screenshot: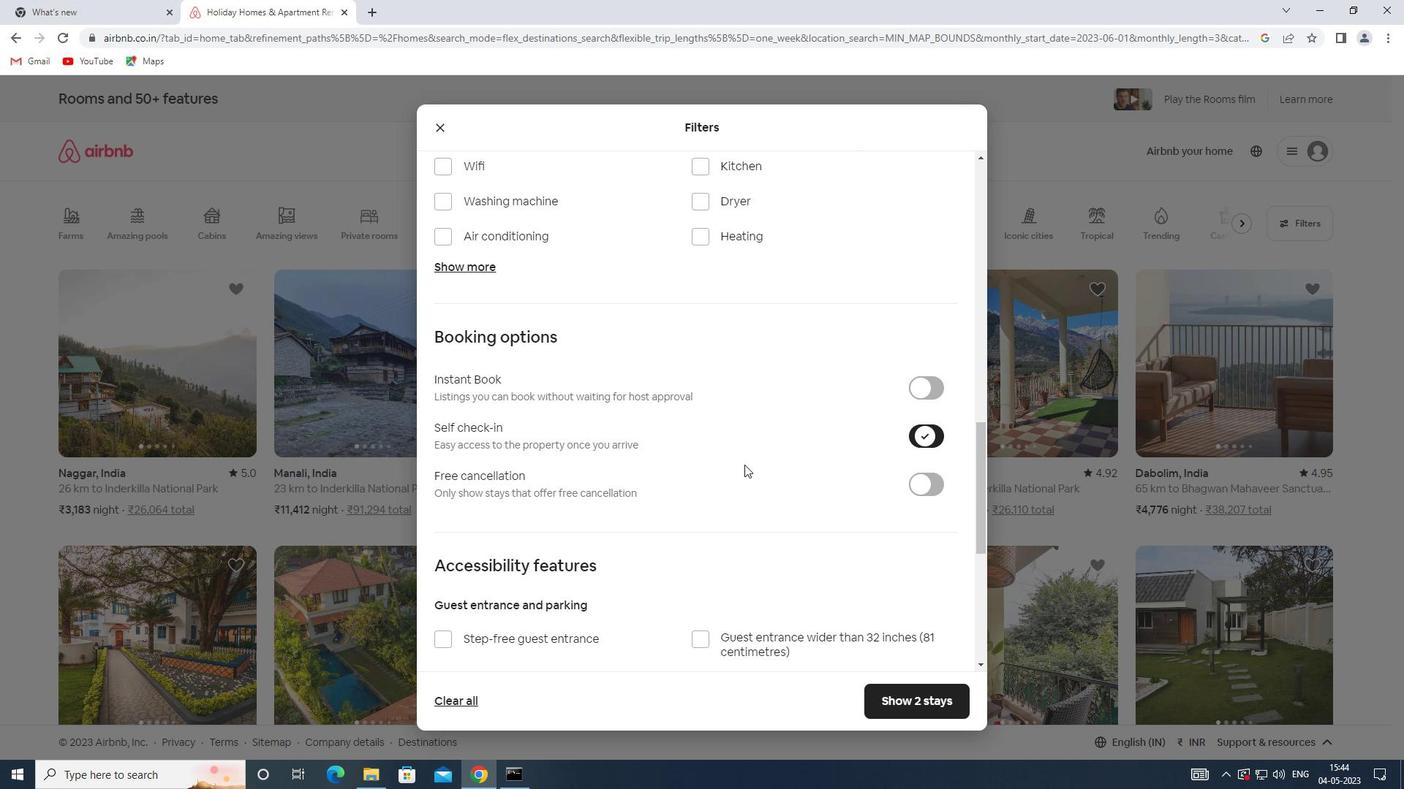 
Action: Mouse scrolled (604, 424) with delta (0, 0)
Screenshot: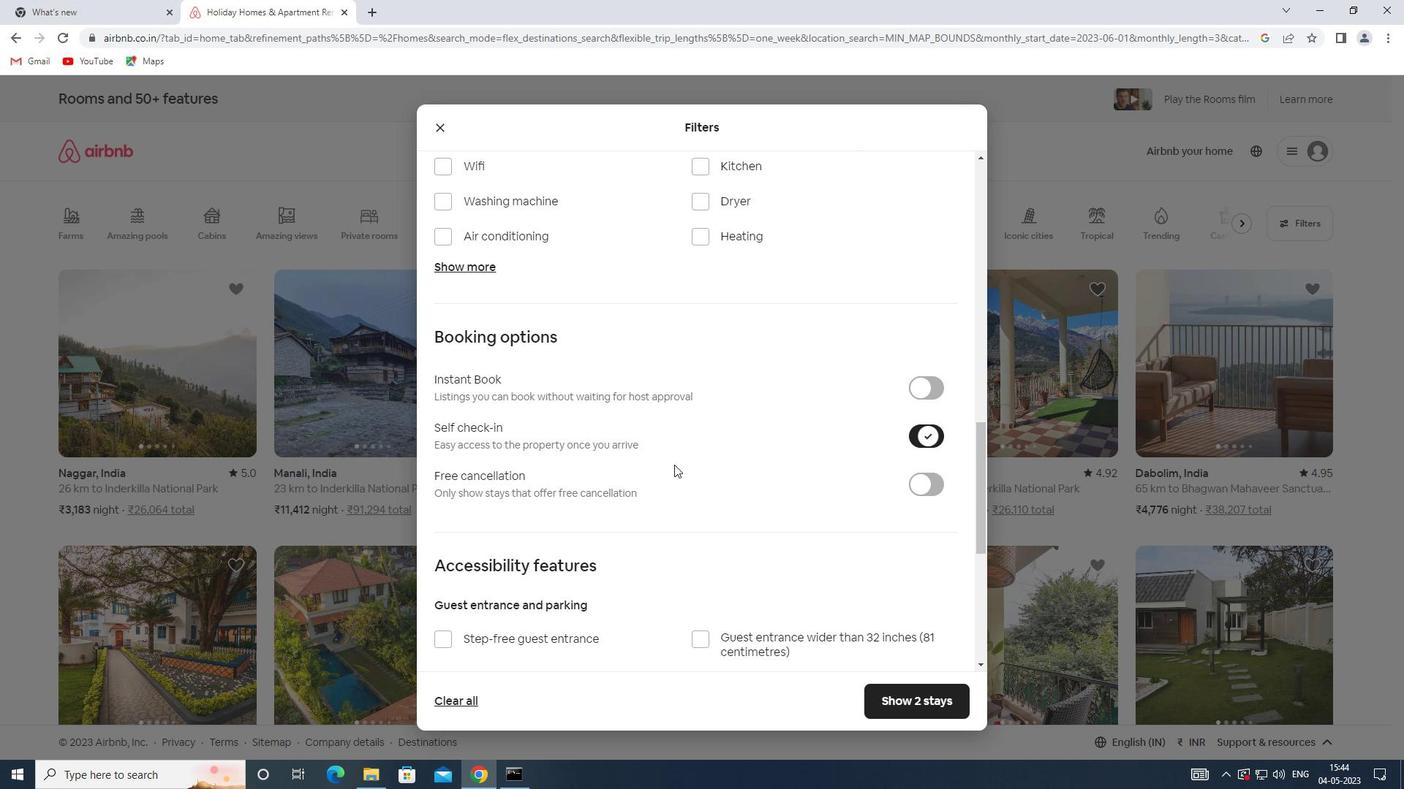 
Action: Mouse moved to (601, 425)
Screenshot: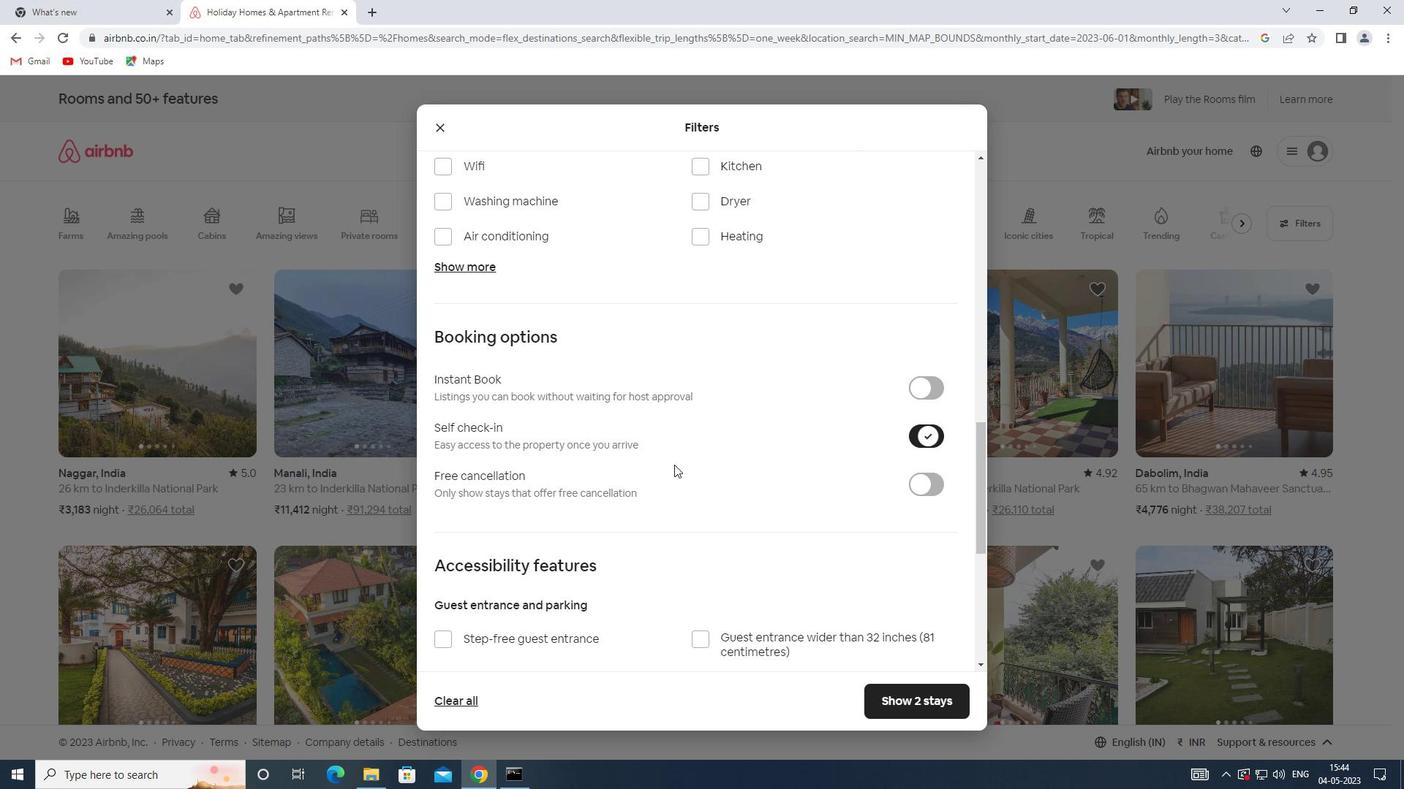 
Action: Mouse scrolled (601, 424) with delta (0, 0)
Screenshot: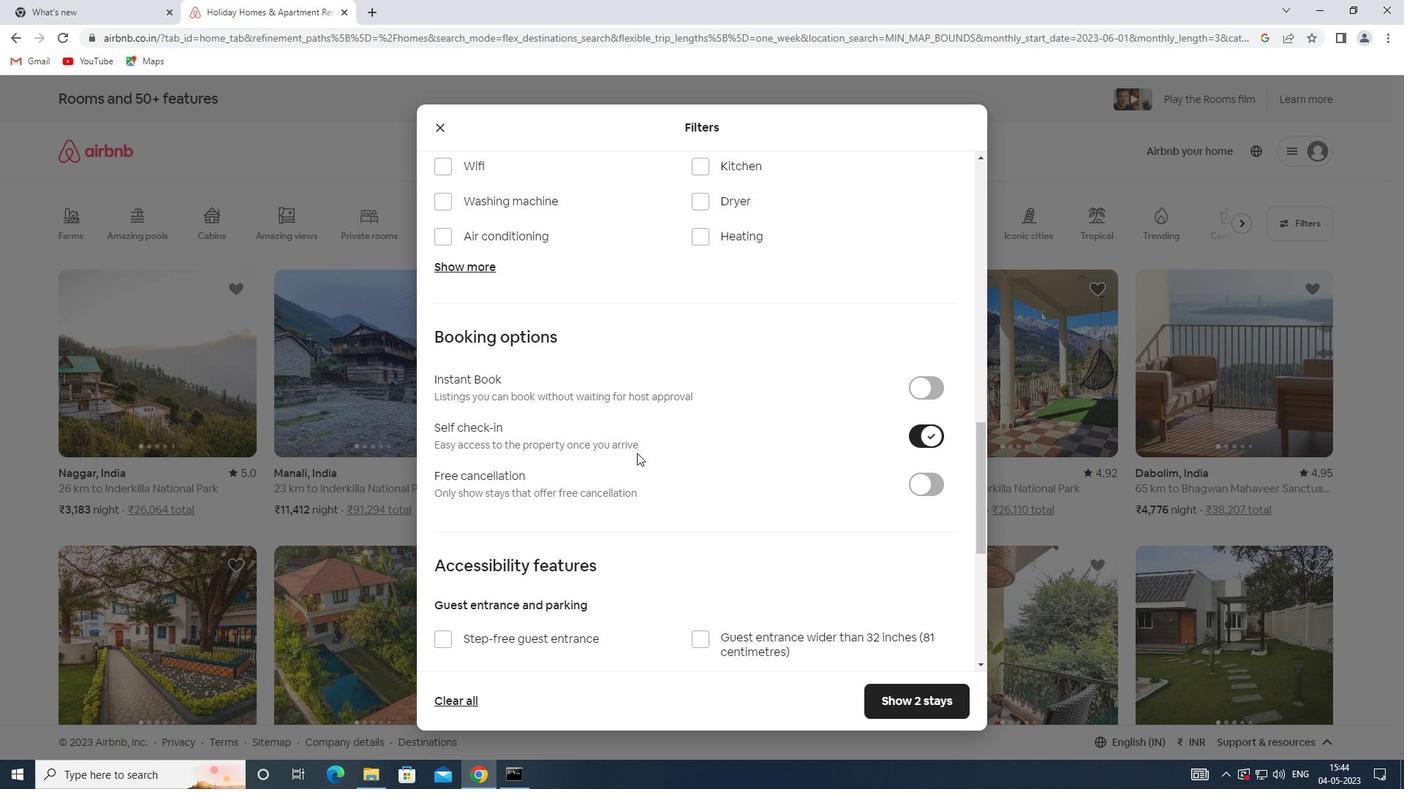 
Action: Mouse moved to (601, 425)
Screenshot: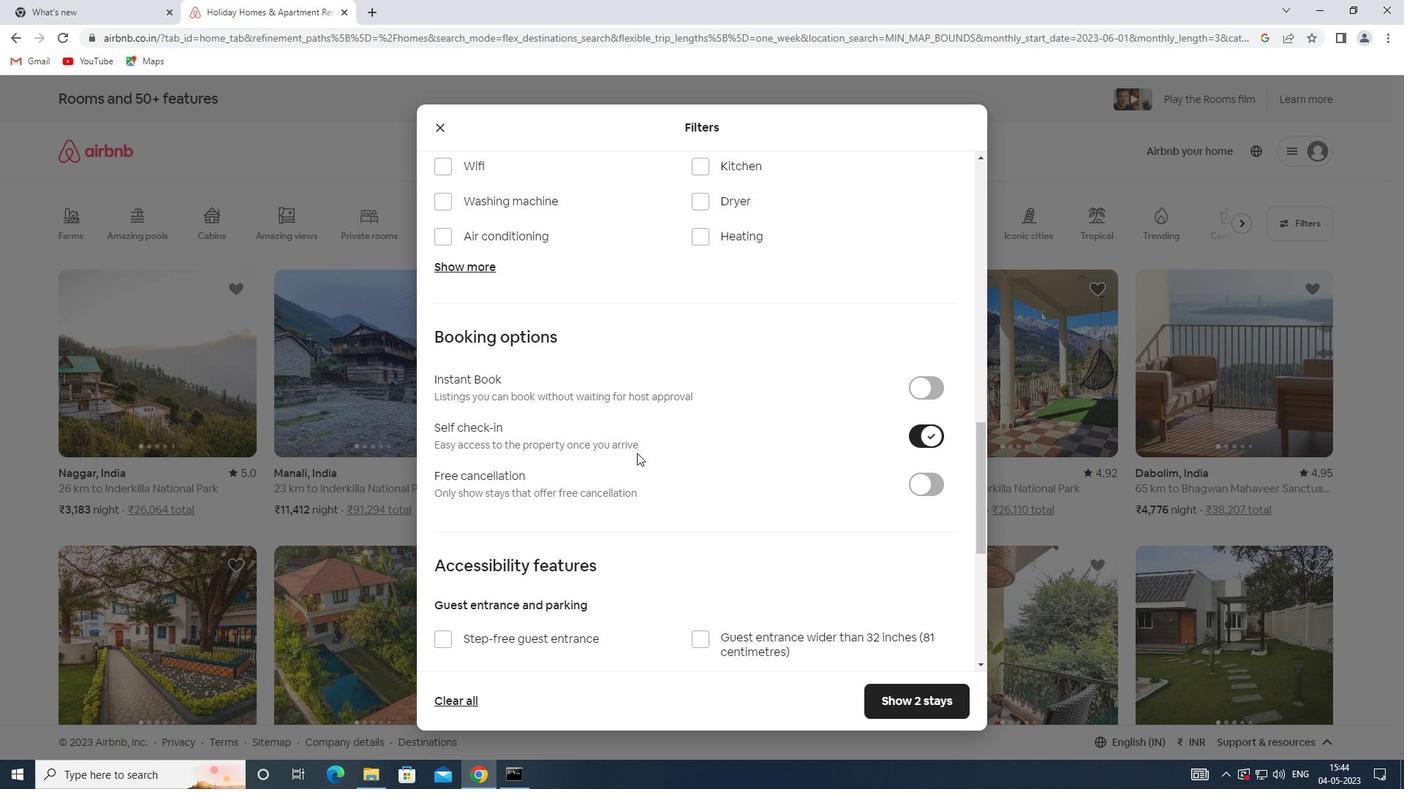 
Action: Mouse scrolled (601, 424) with delta (0, 0)
Screenshot: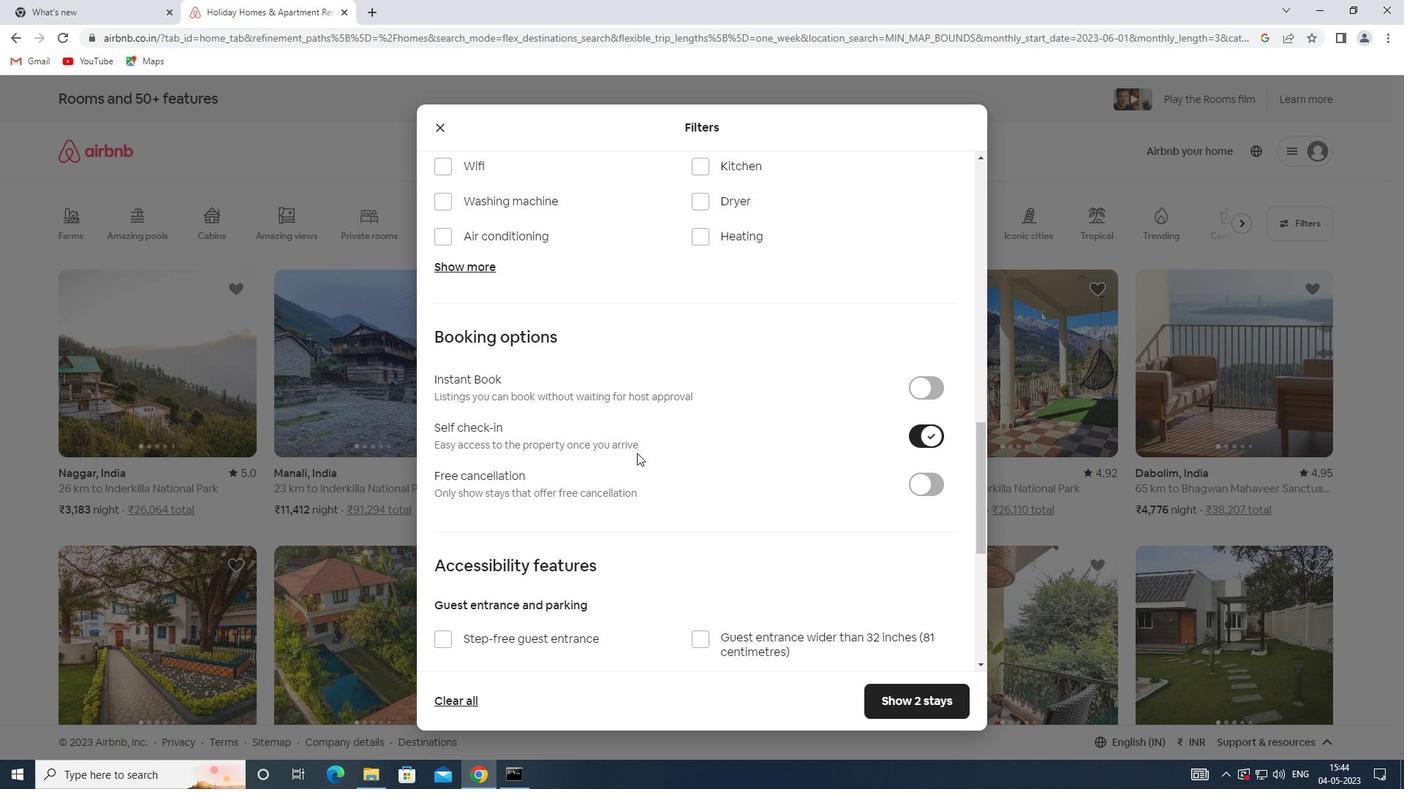 
Action: Mouse scrolled (601, 424) with delta (0, 0)
Screenshot: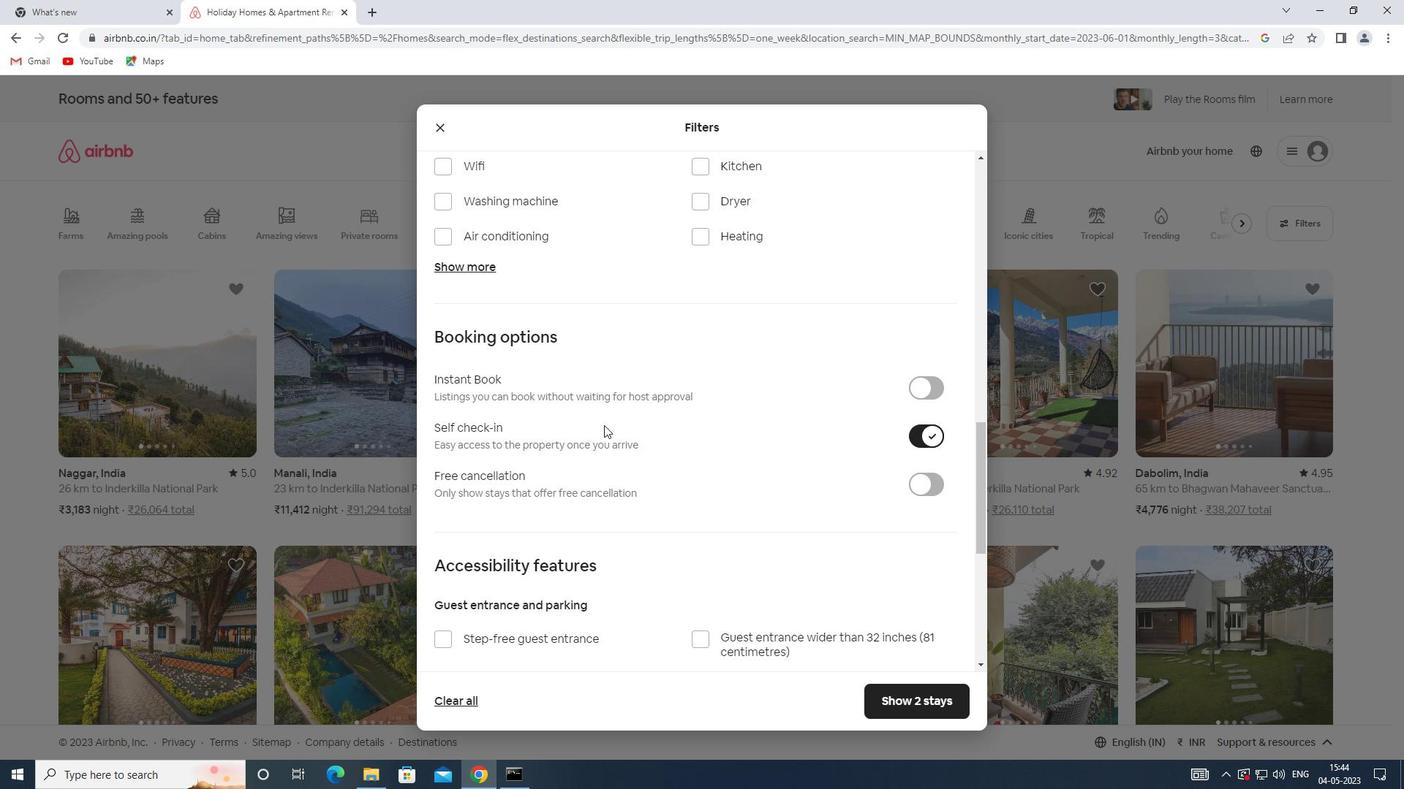 
Action: Mouse moved to (600, 426)
Screenshot: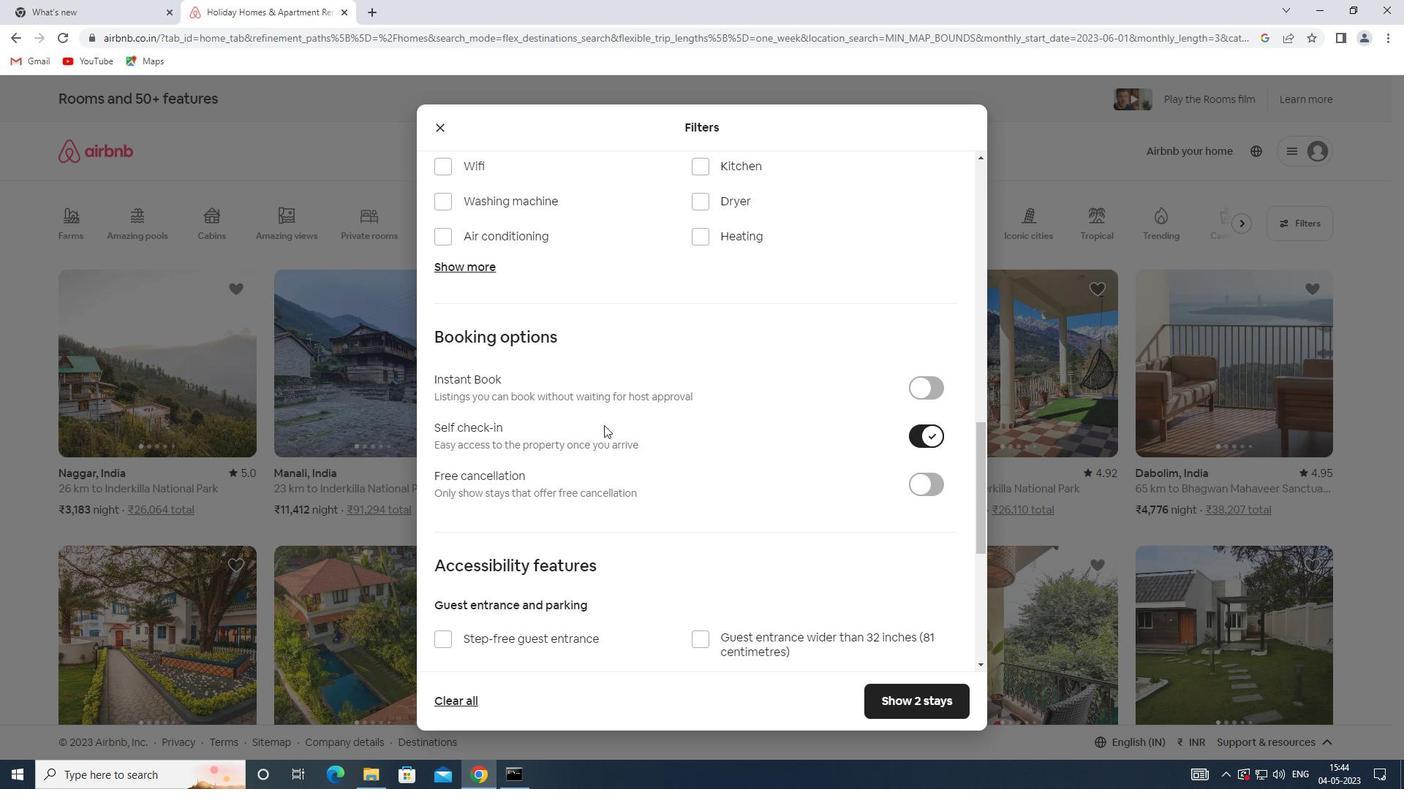 
Action: Mouse scrolled (600, 425) with delta (0, 0)
Screenshot: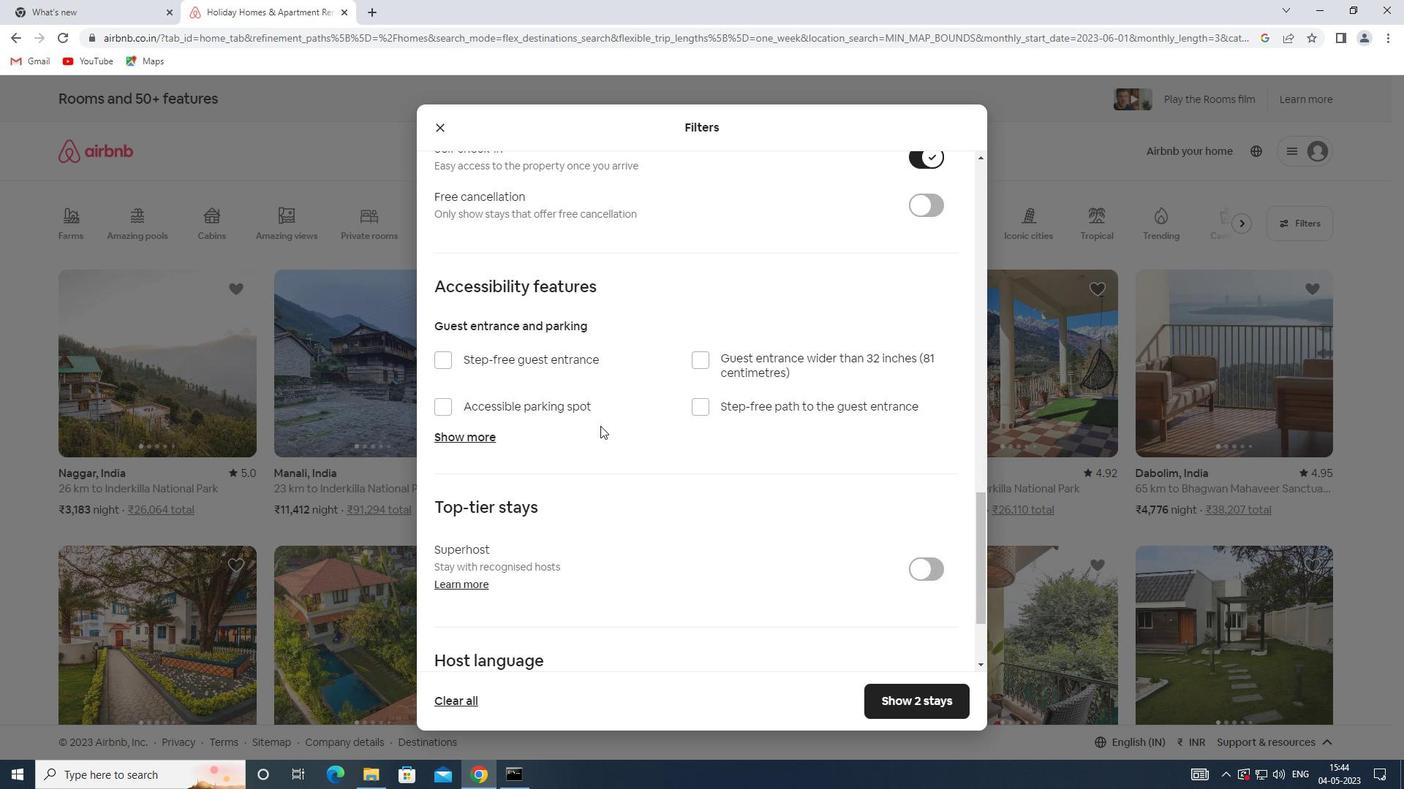 
Action: Mouse scrolled (600, 425) with delta (0, 0)
Screenshot: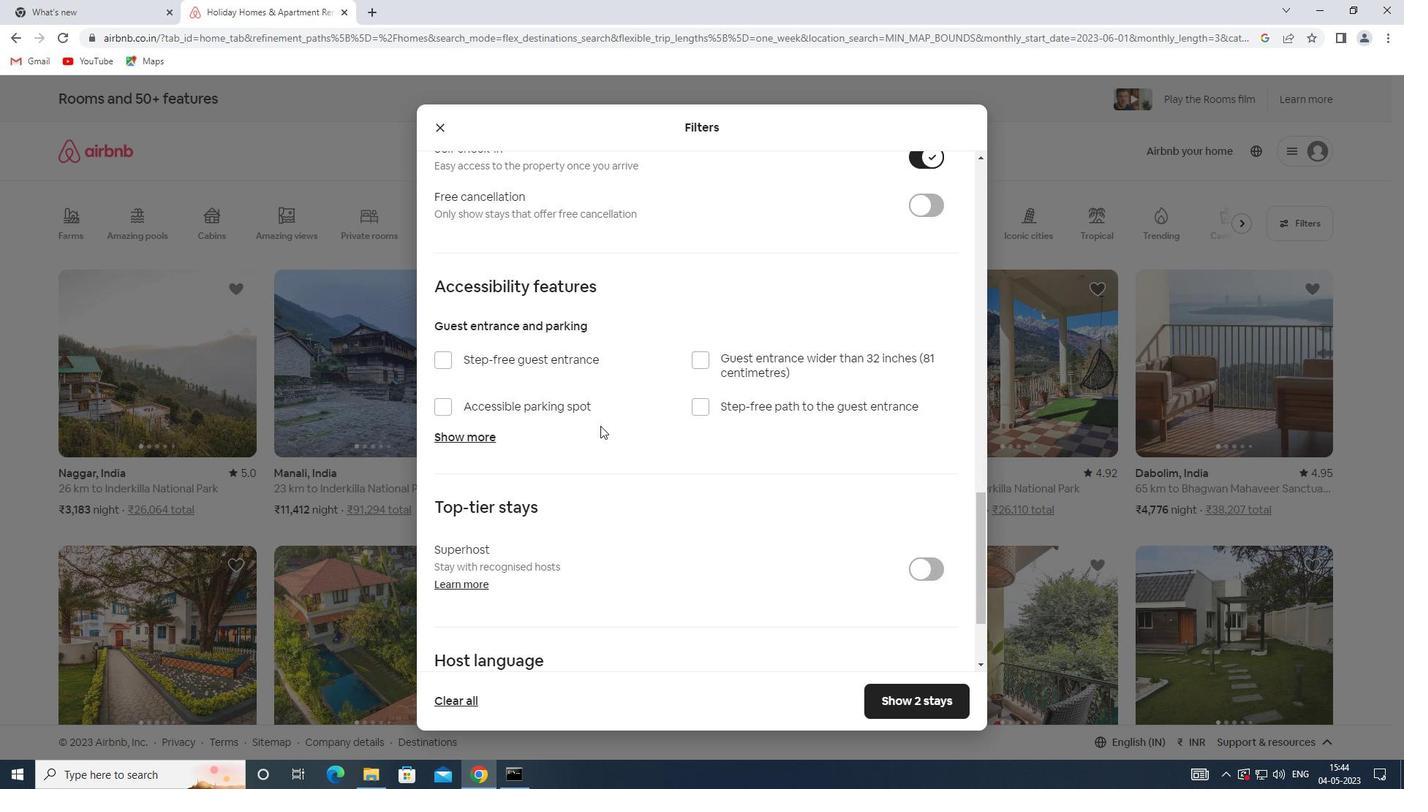 
Action: Mouse scrolled (600, 425) with delta (0, 0)
Screenshot: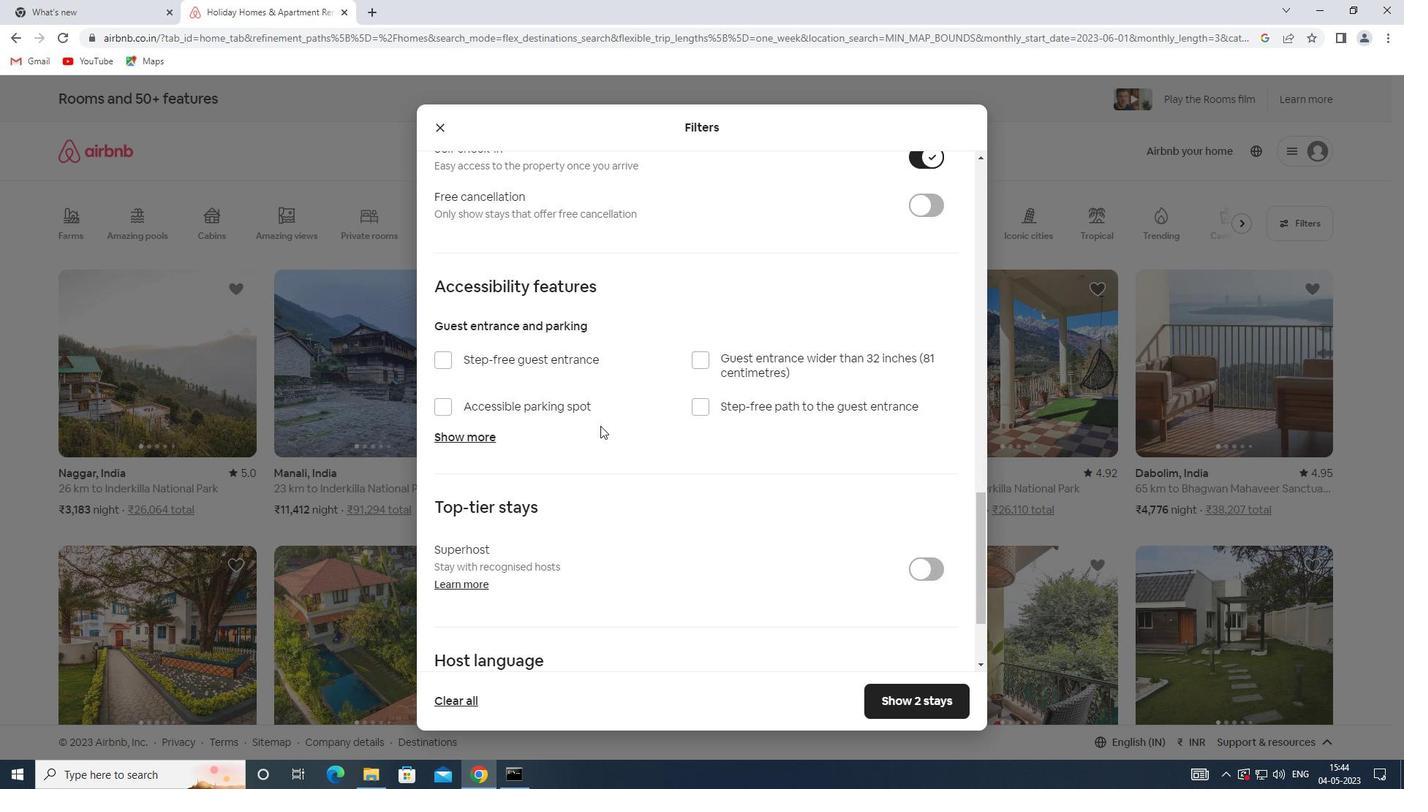 
Action: Mouse scrolled (600, 425) with delta (0, 0)
Screenshot: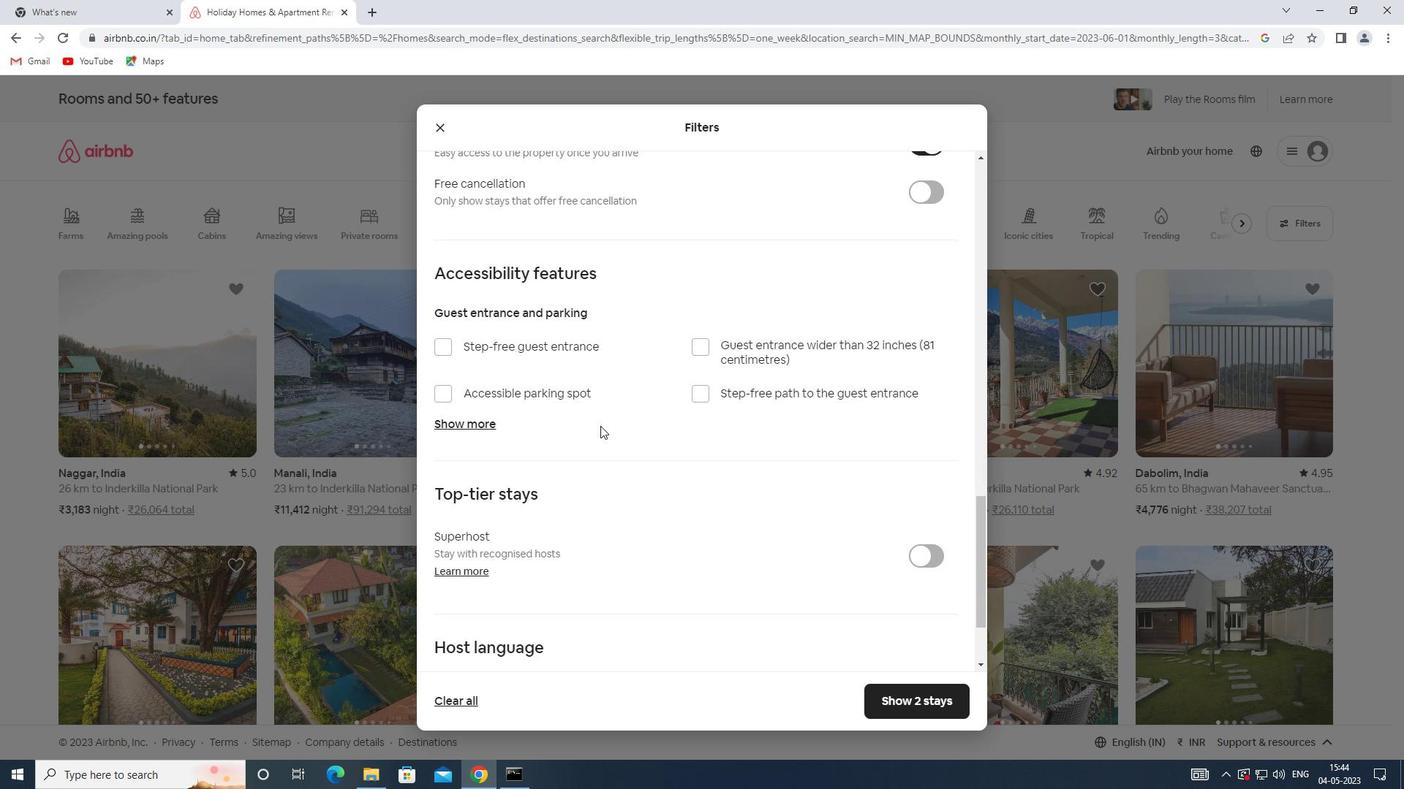 
Action: Mouse moved to (486, 566)
Screenshot: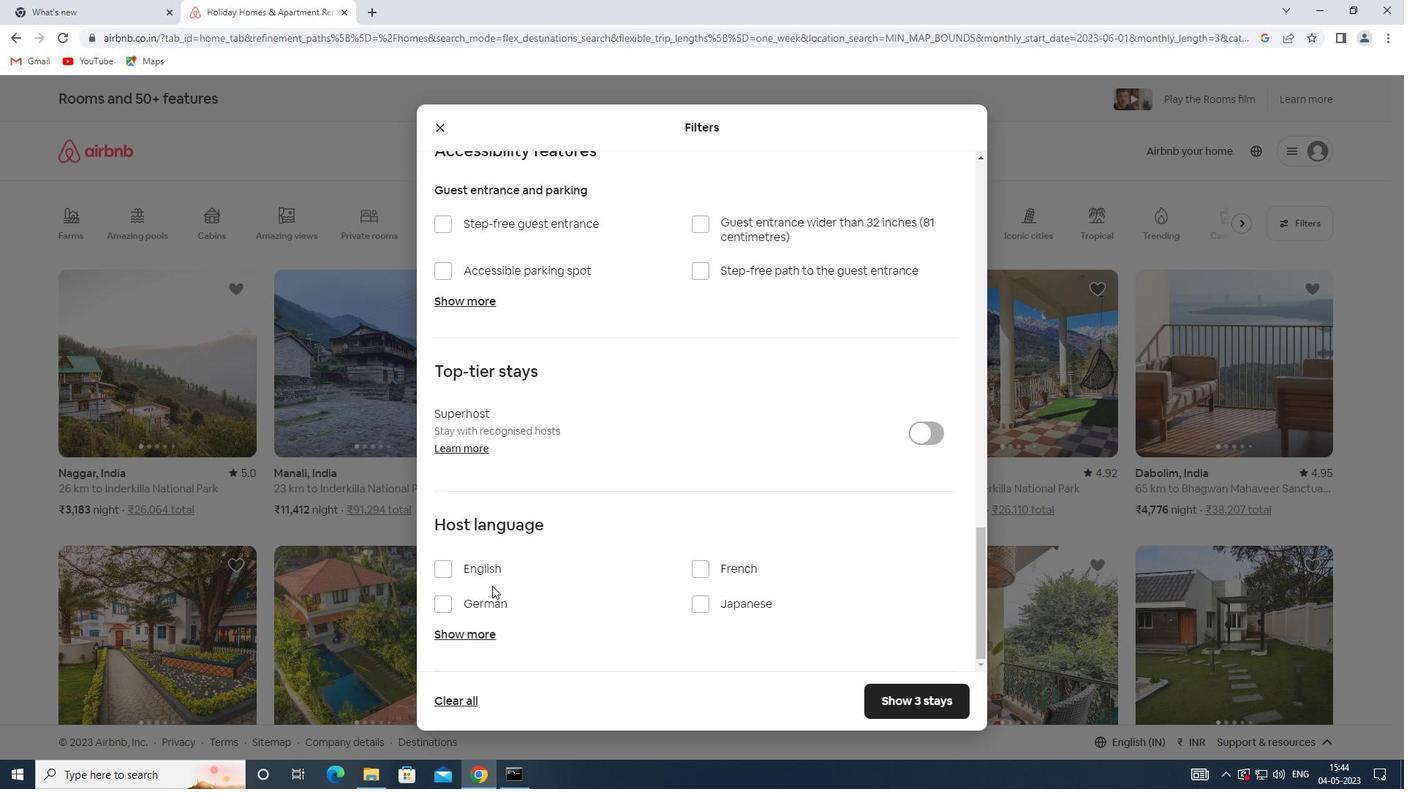 
Action: Mouse pressed left at (486, 566)
Screenshot: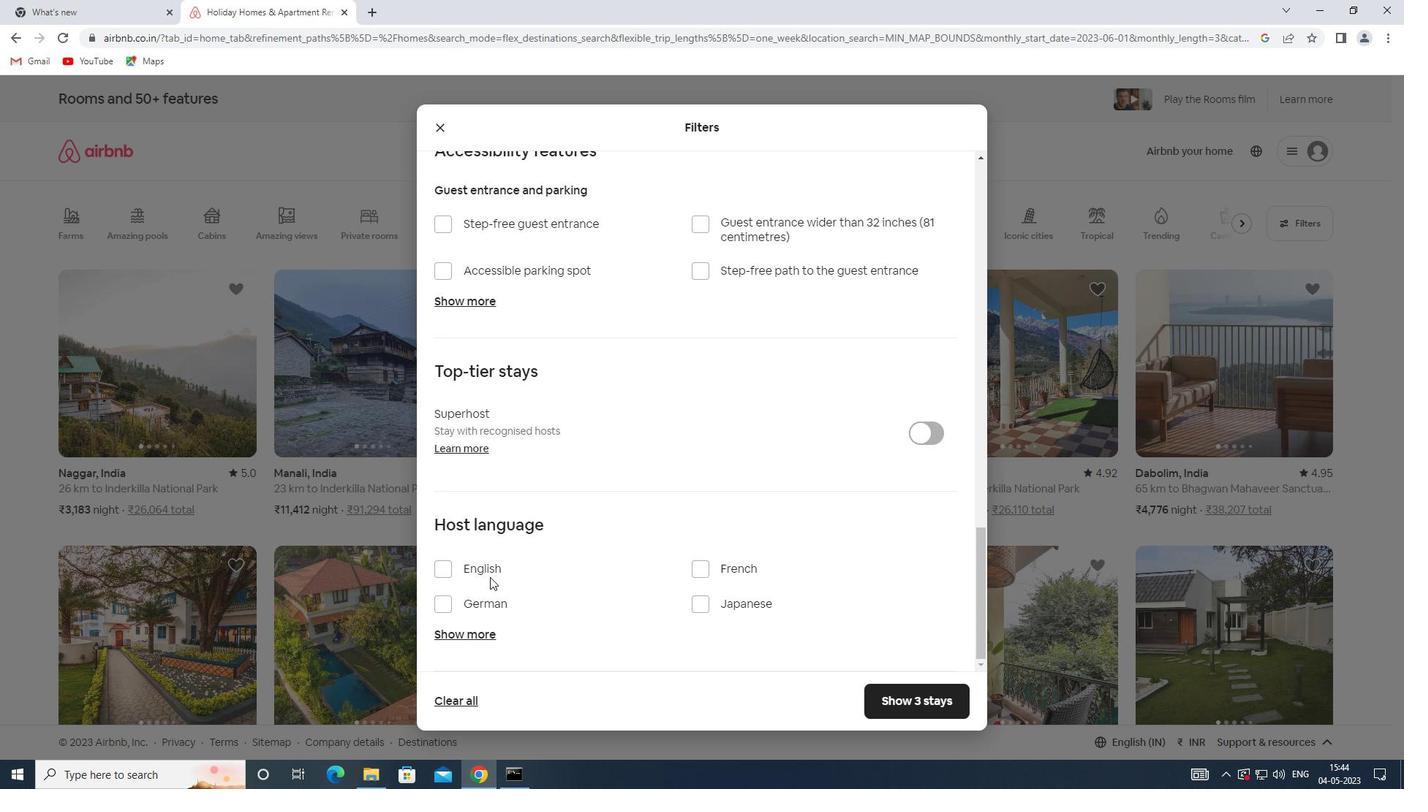 
Action: Mouse moved to (932, 696)
Screenshot: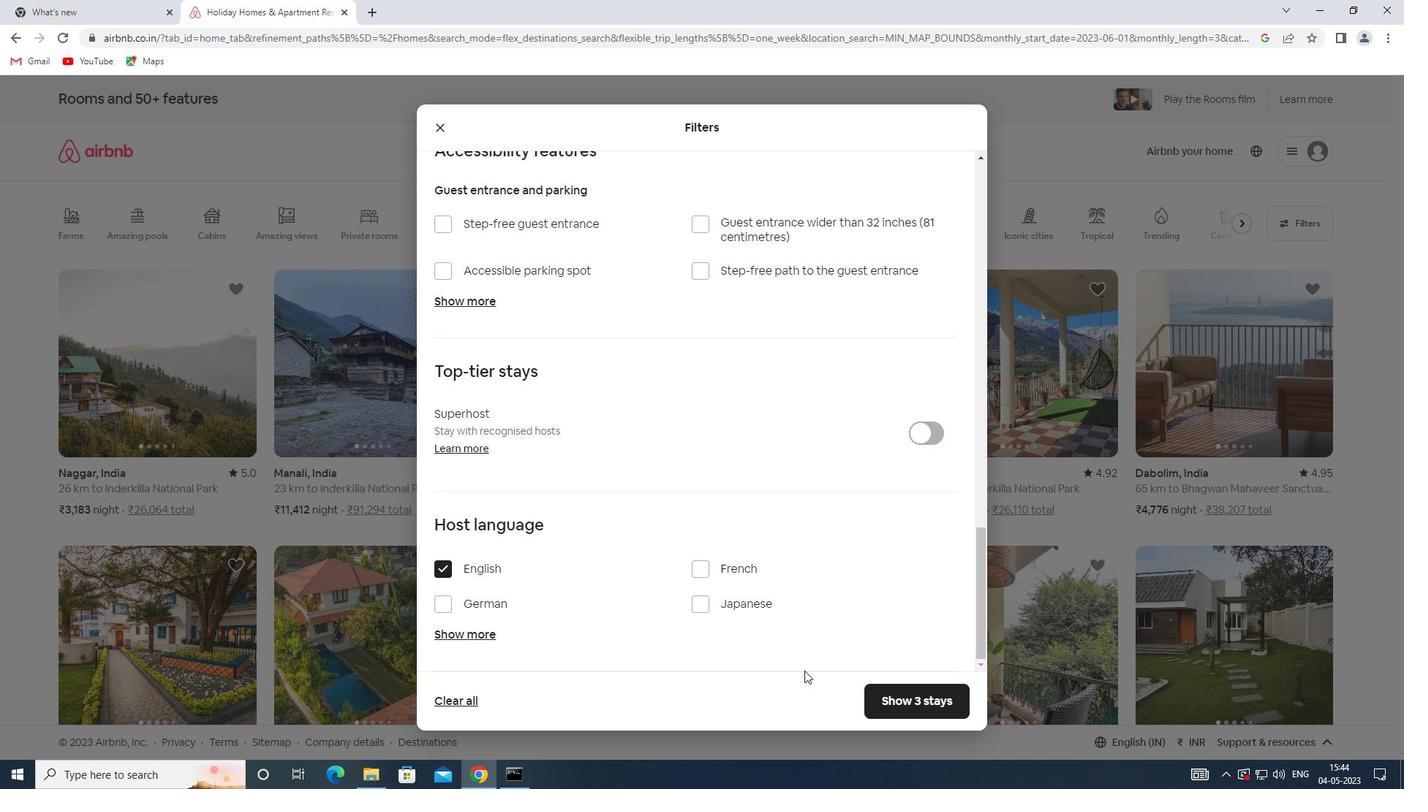 
Action: Mouse pressed left at (932, 696)
Screenshot: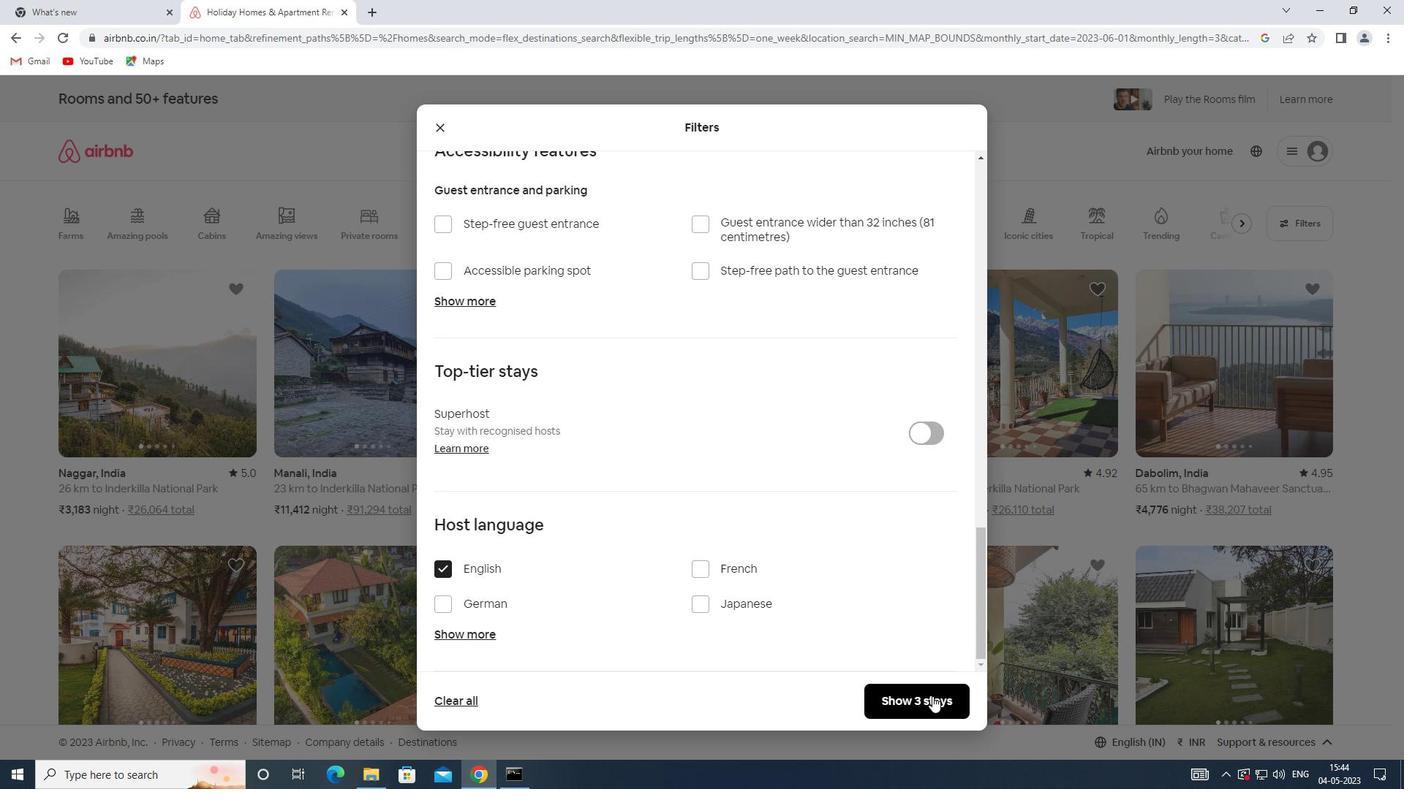 
Action: Mouse moved to (932, 698)
Screenshot: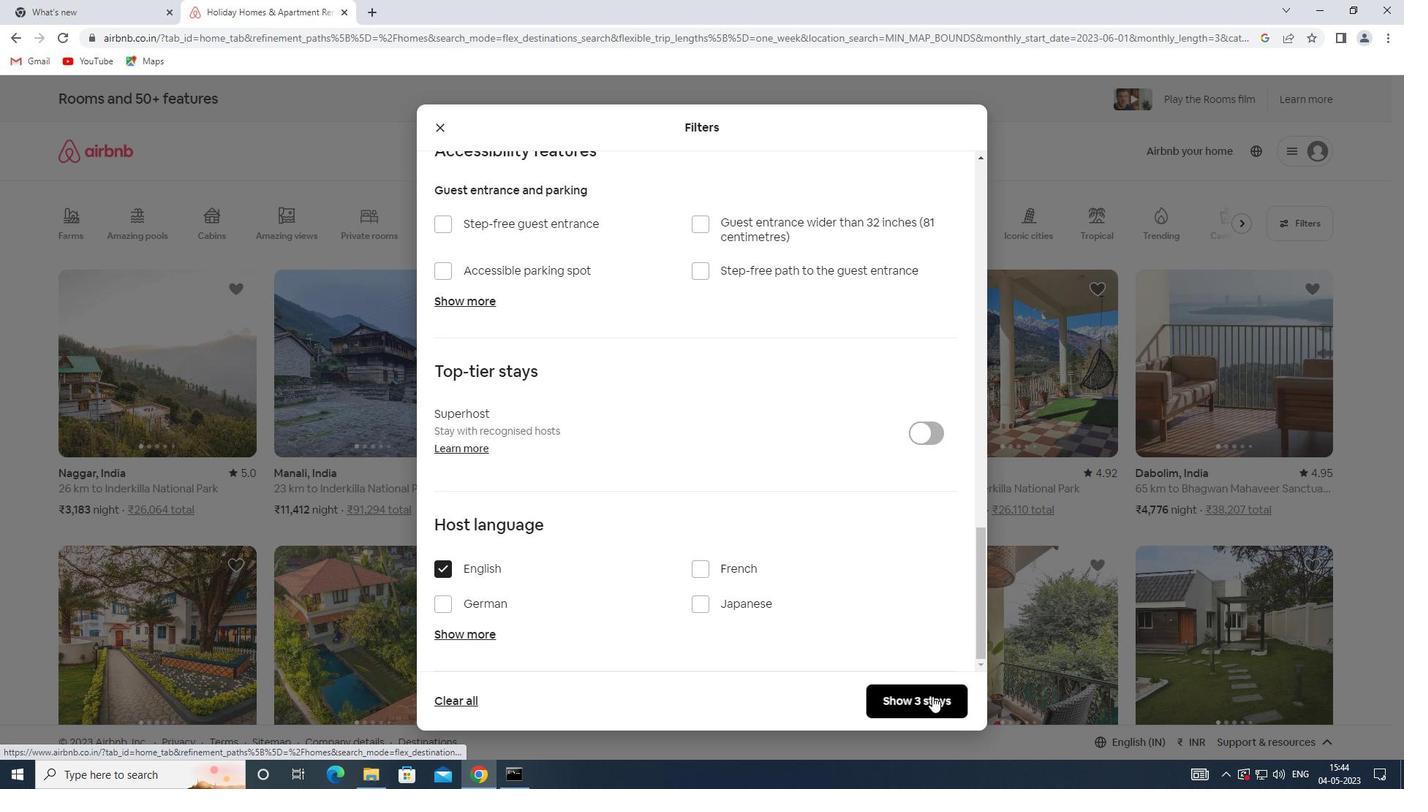 
